 Task: Find connections with filter location Oakville with filter topic #HRwith filter profile language English with filter current company Philips Lighting with filter school Joydeep Roy University with filter industry Media Production with filter service category Retirement Planning with filter keywords title Assistant Professor
Action: Mouse moved to (244, 344)
Screenshot: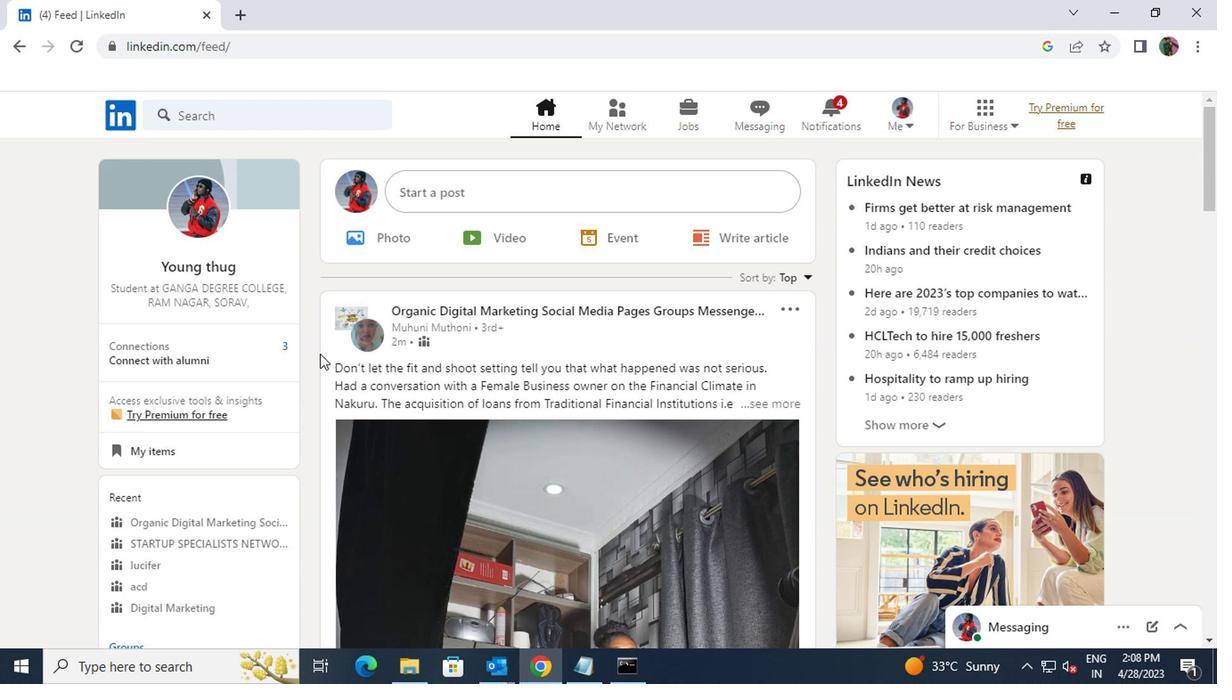 
Action: Mouse pressed left at (244, 344)
Screenshot: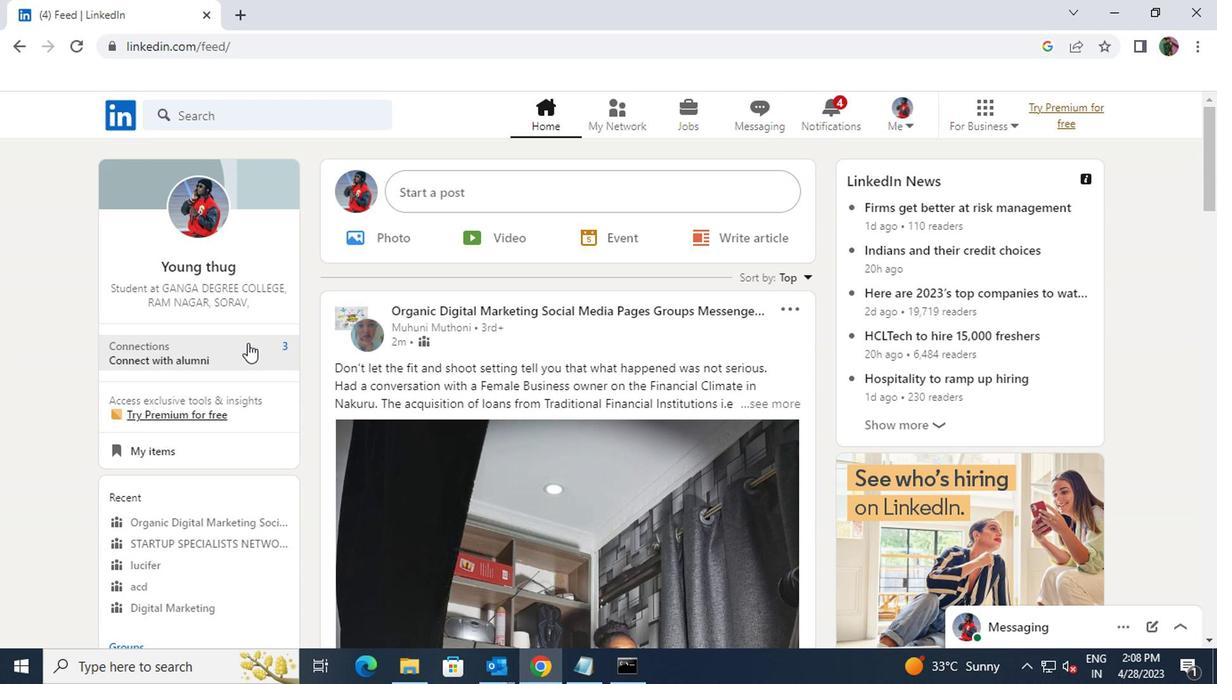 
Action: Mouse moved to (237, 221)
Screenshot: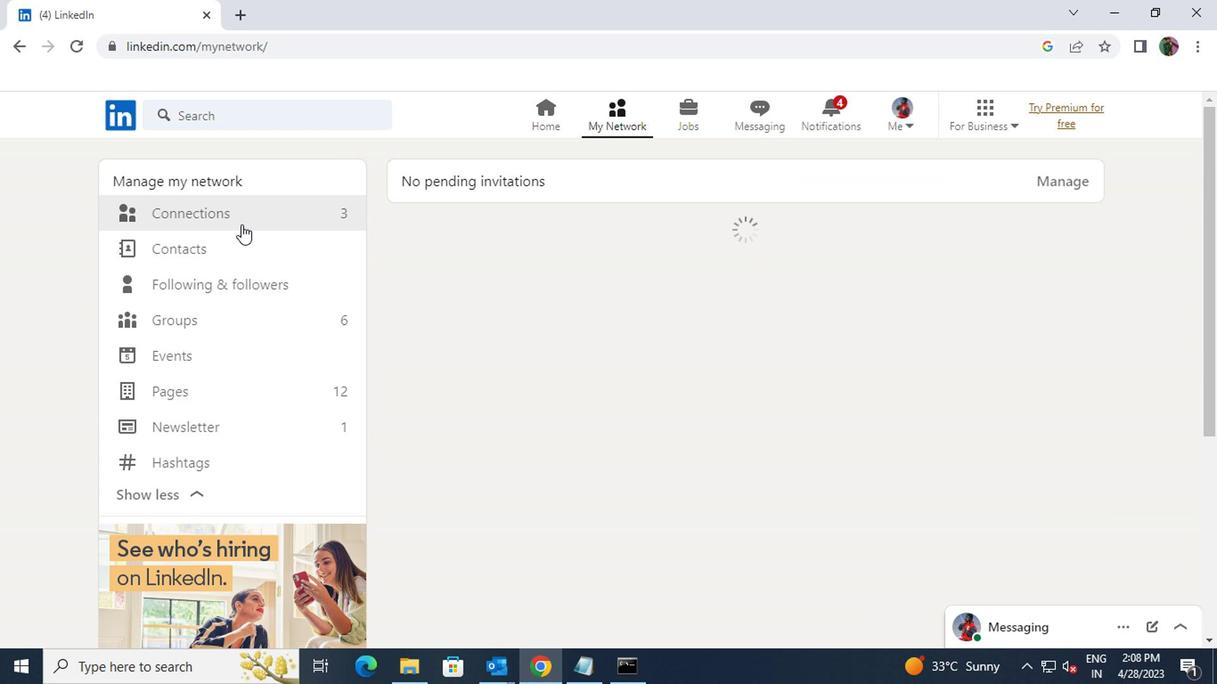 
Action: Mouse pressed left at (237, 221)
Screenshot: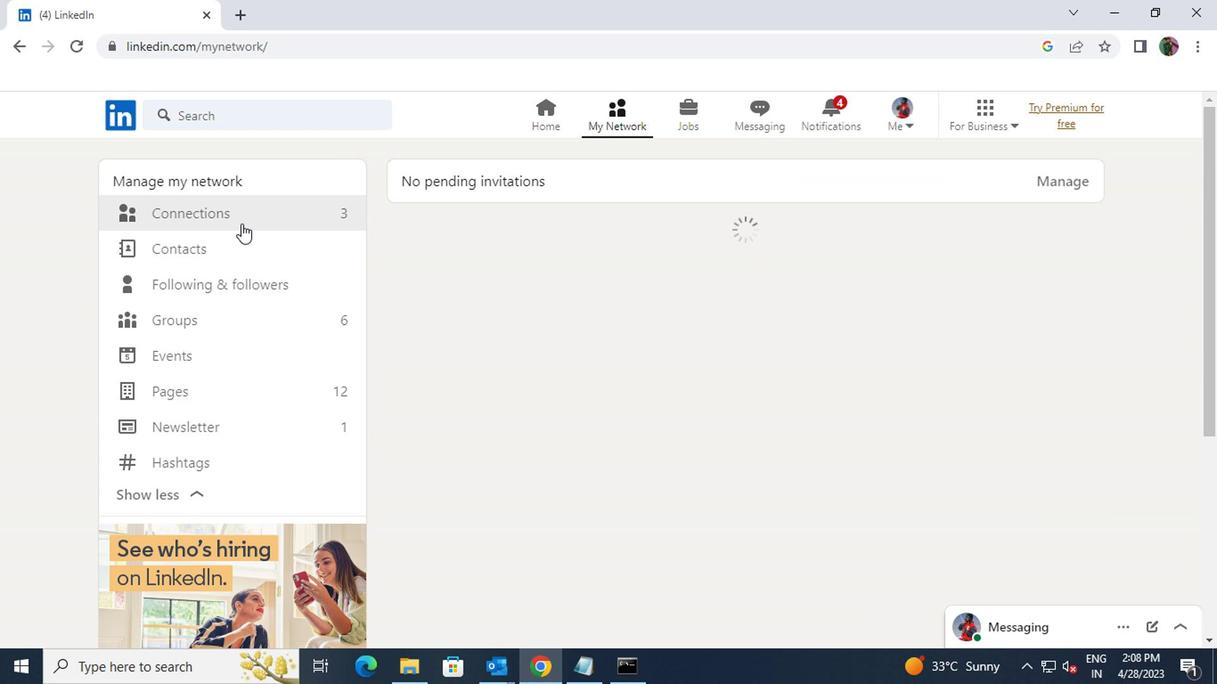
Action: Mouse moved to (715, 215)
Screenshot: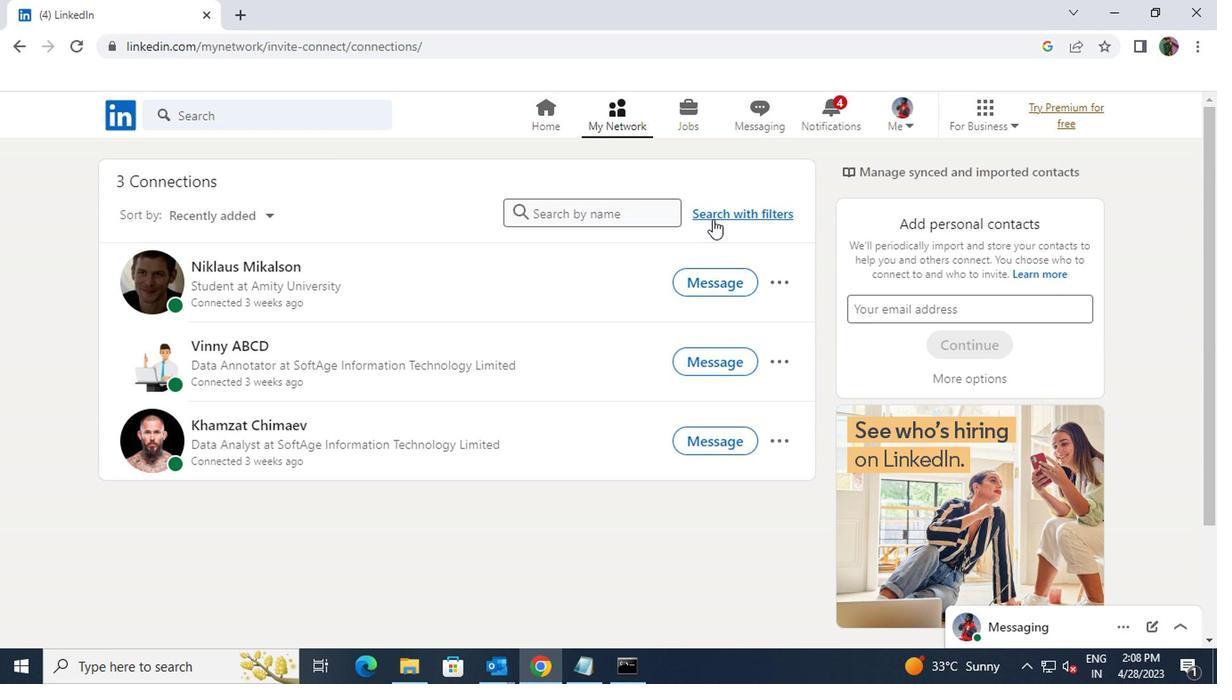 
Action: Mouse pressed left at (715, 215)
Screenshot: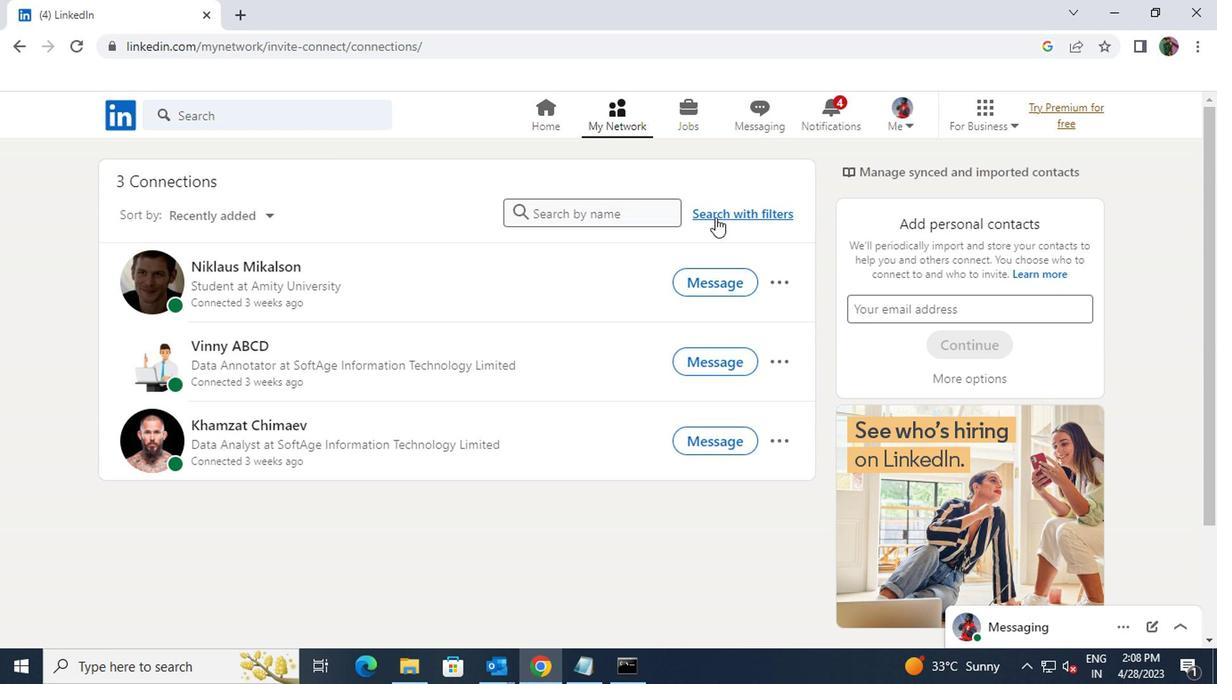
Action: Mouse moved to (672, 173)
Screenshot: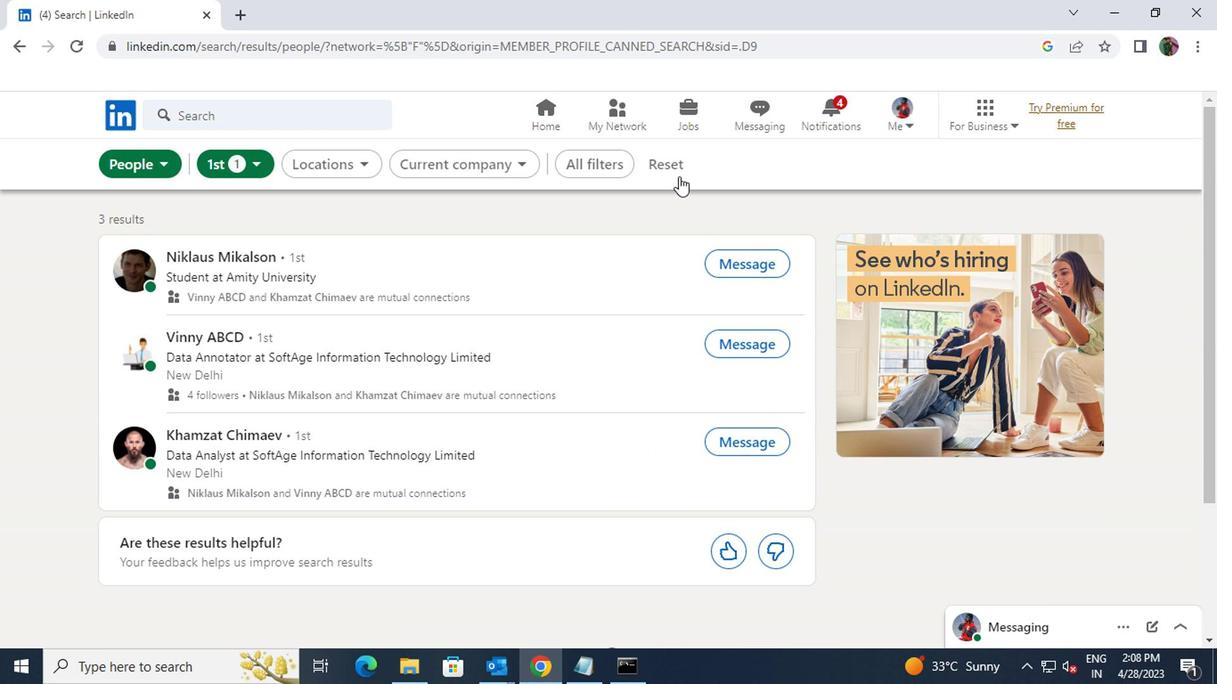
Action: Mouse pressed left at (672, 173)
Screenshot: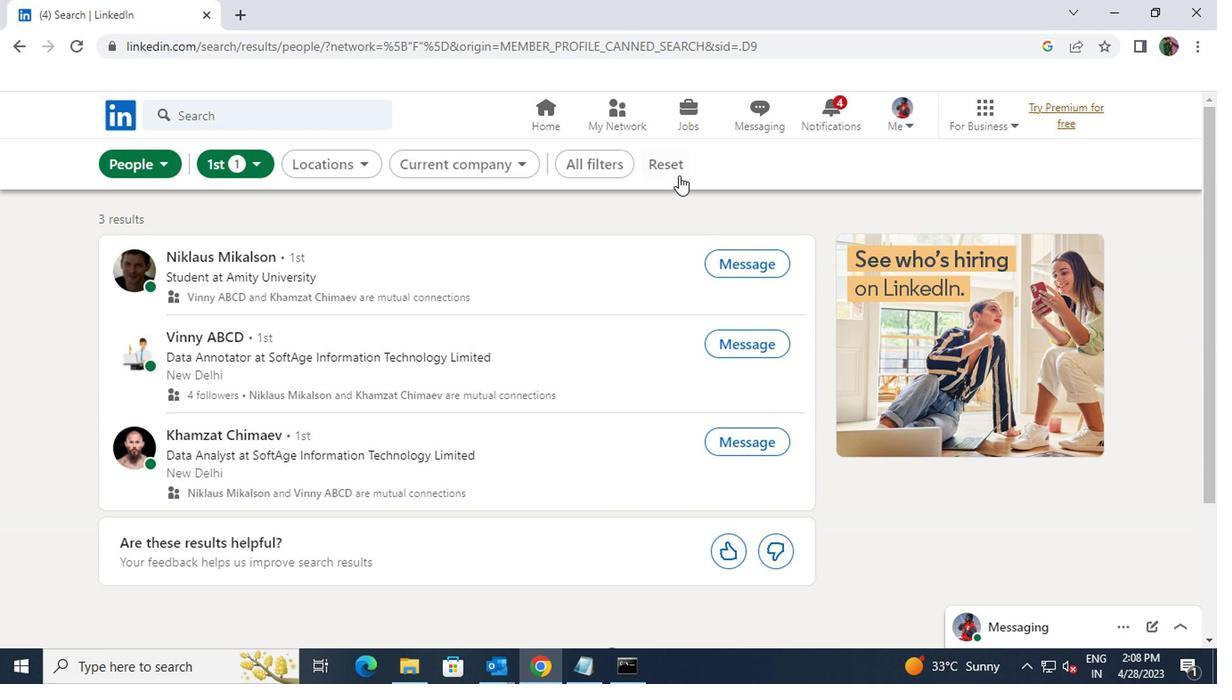 
Action: Mouse moved to (631, 162)
Screenshot: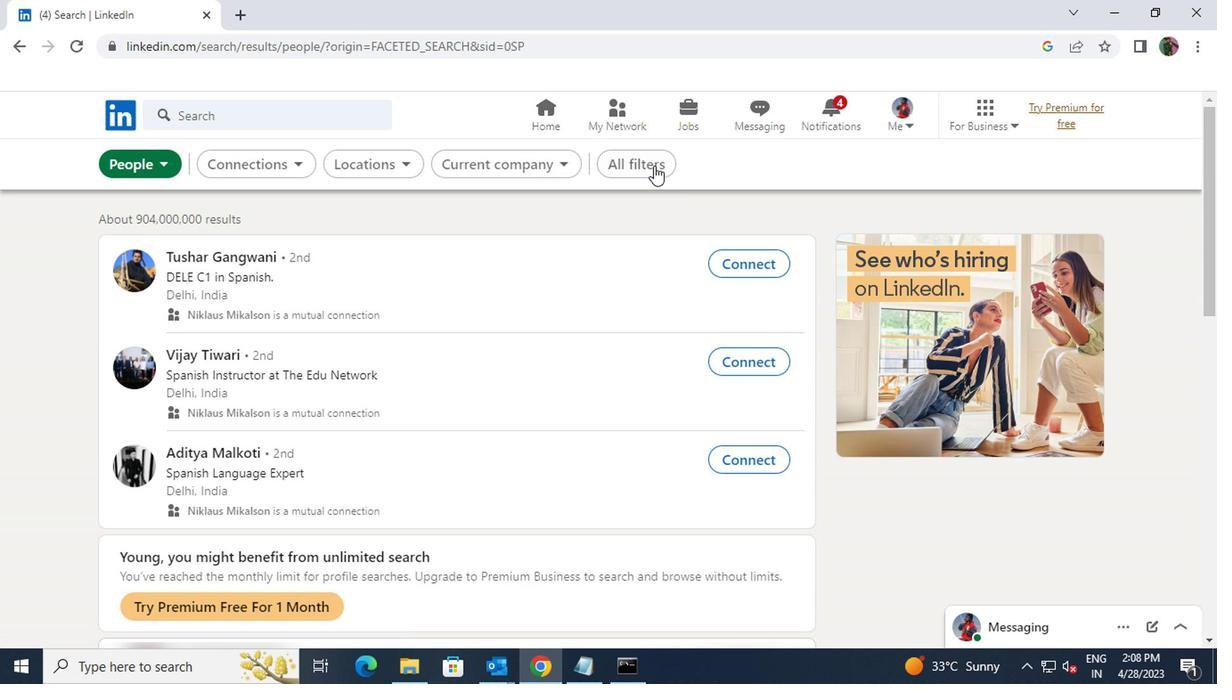 
Action: Mouse pressed left at (631, 162)
Screenshot: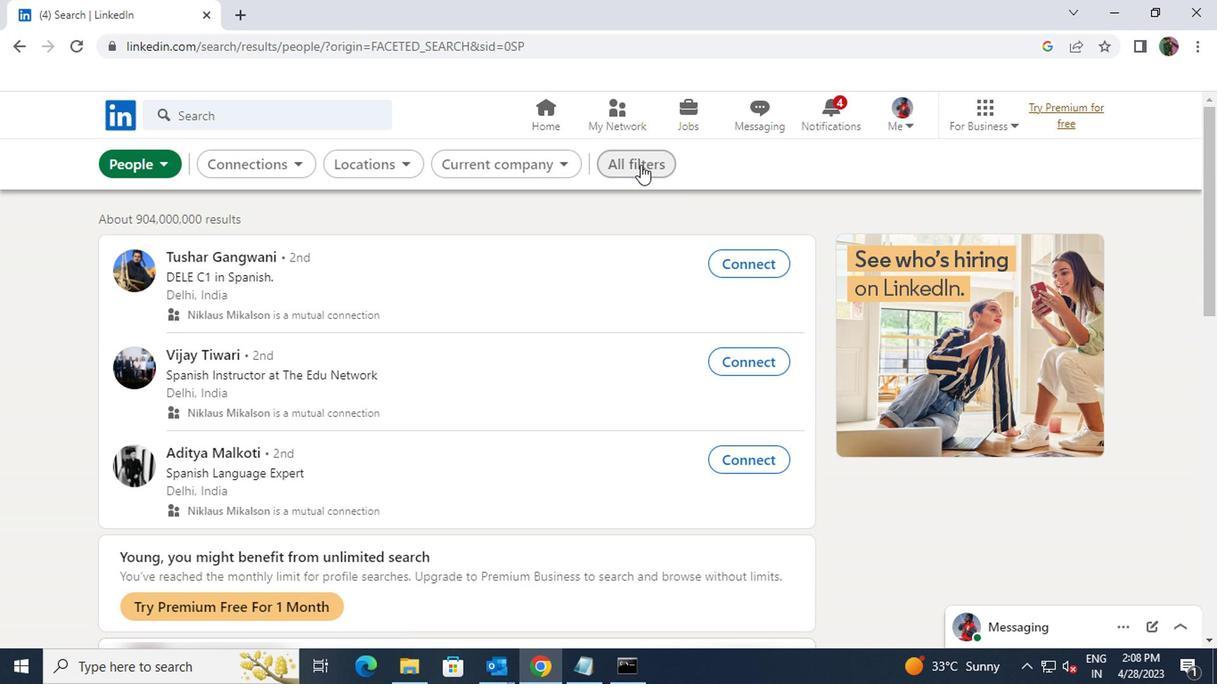 
Action: Mouse moved to (908, 391)
Screenshot: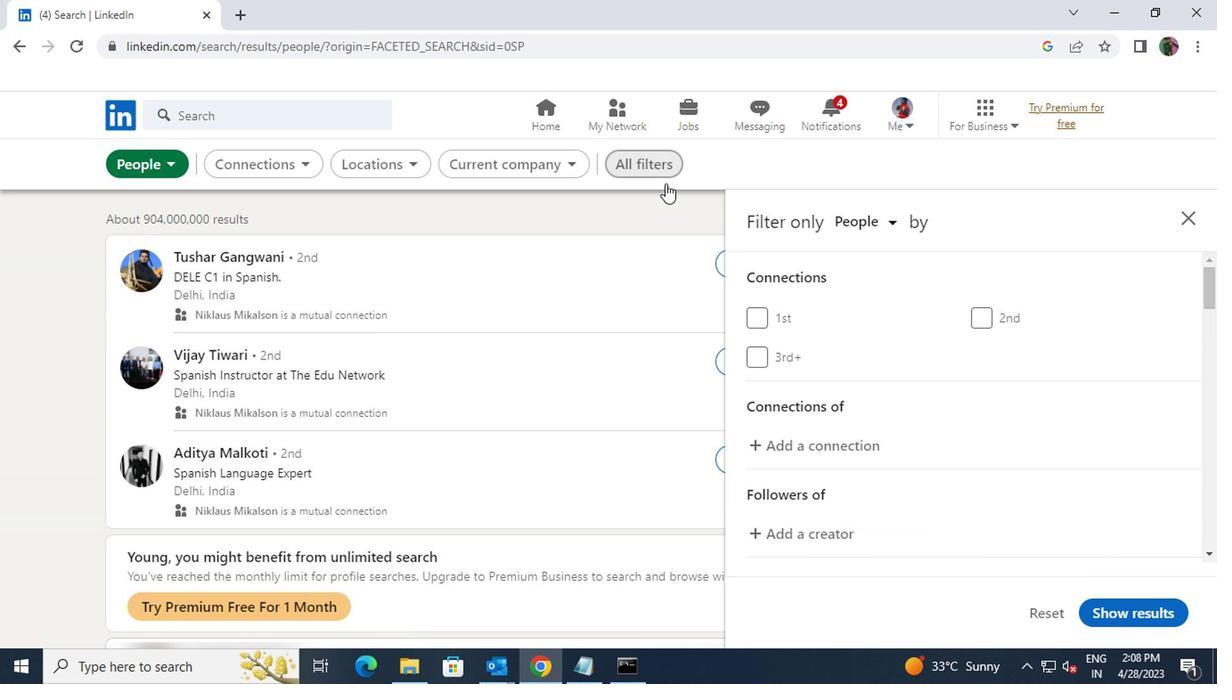 
Action: Mouse scrolled (908, 390) with delta (0, -1)
Screenshot: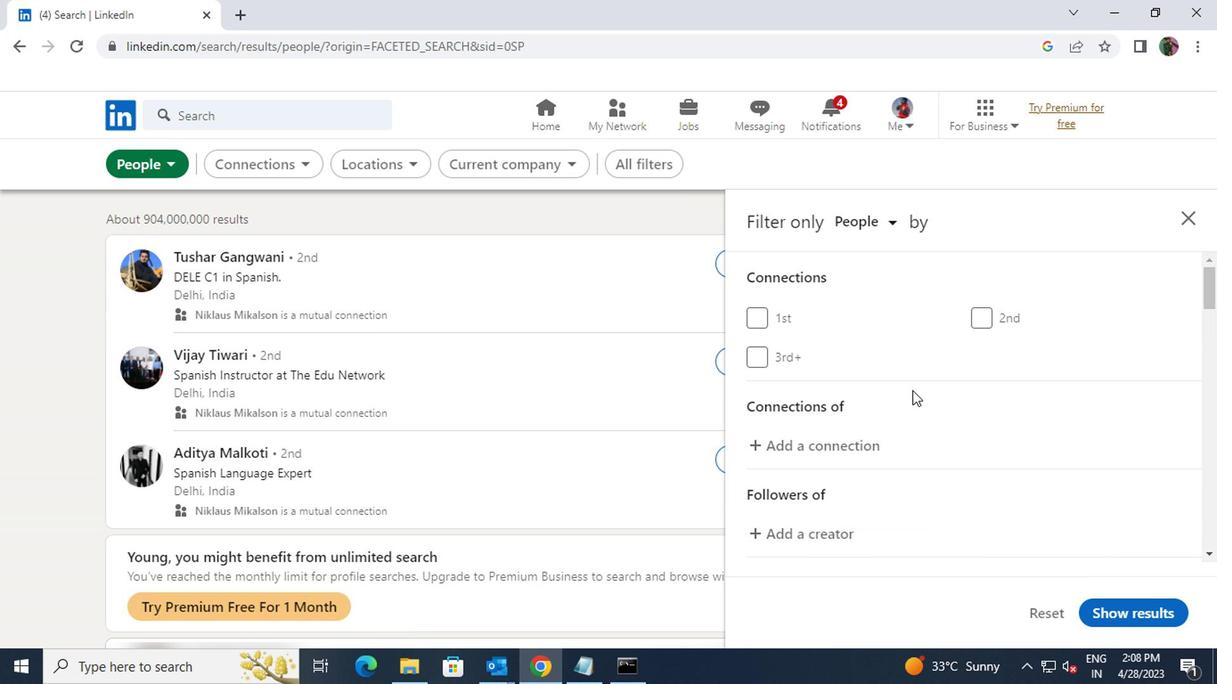 
Action: Mouse scrolled (908, 390) with delta (0, -1)
Screenshot: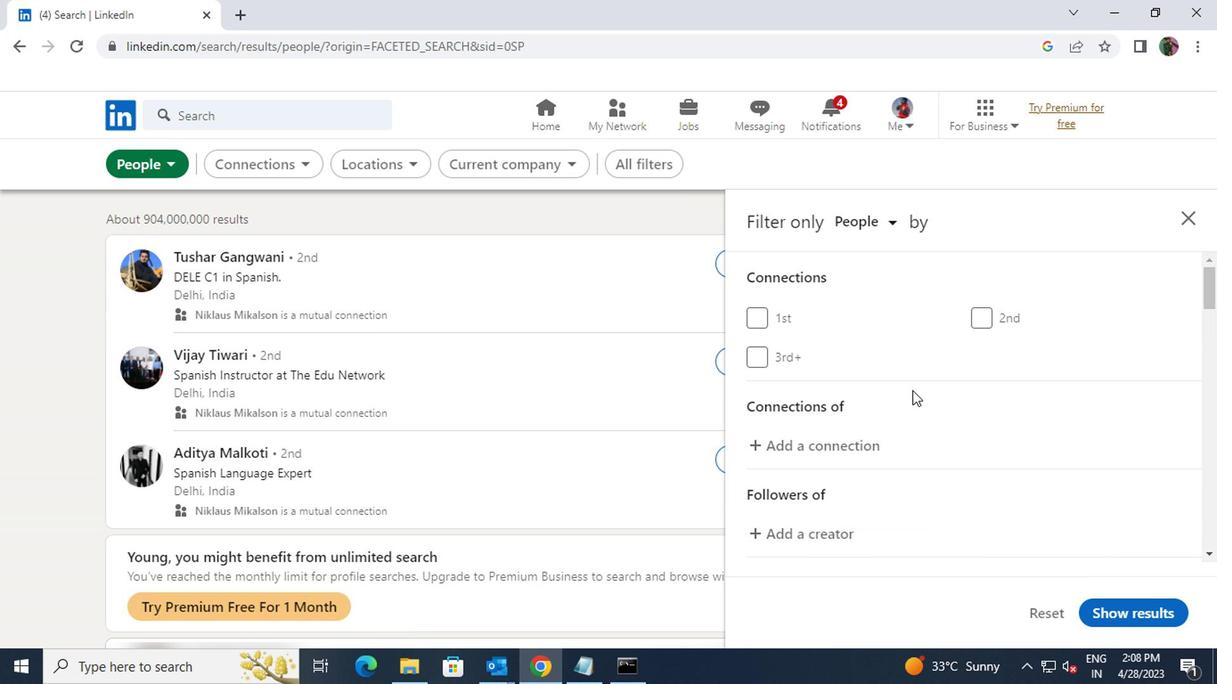 
Action: Mouse scrolled (908, 390) with delta (0, -1)
Screenshot: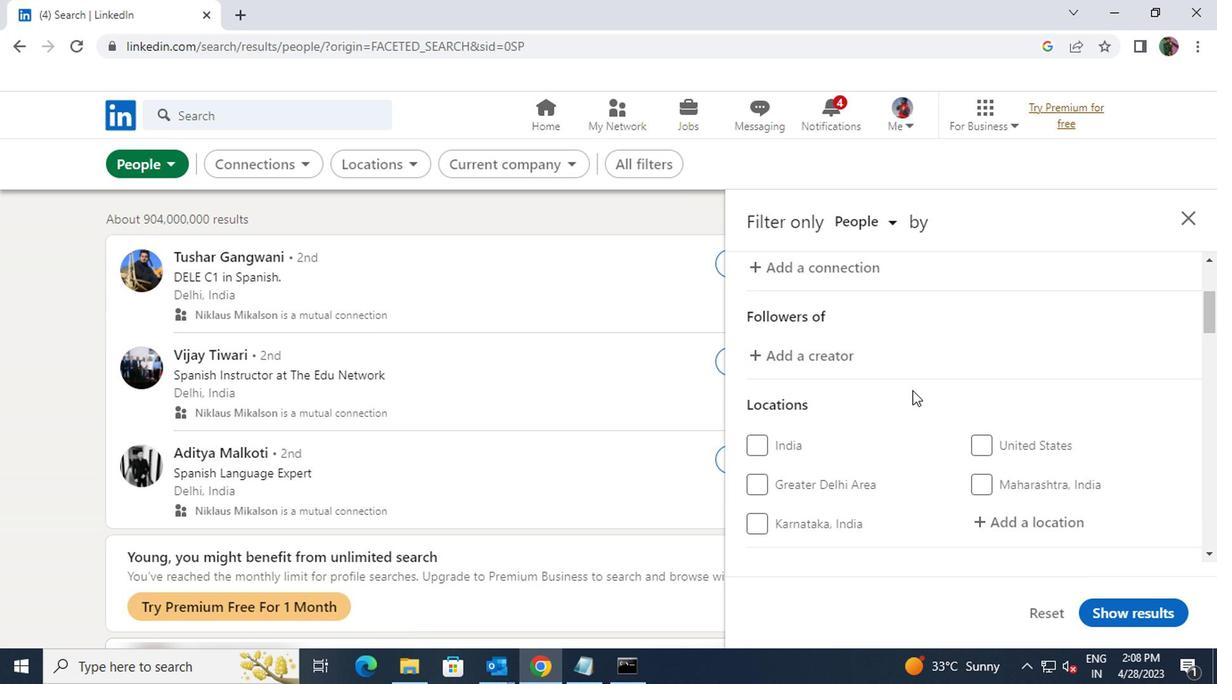 
Action: Mouse moved to (986, 436)
Screenshot: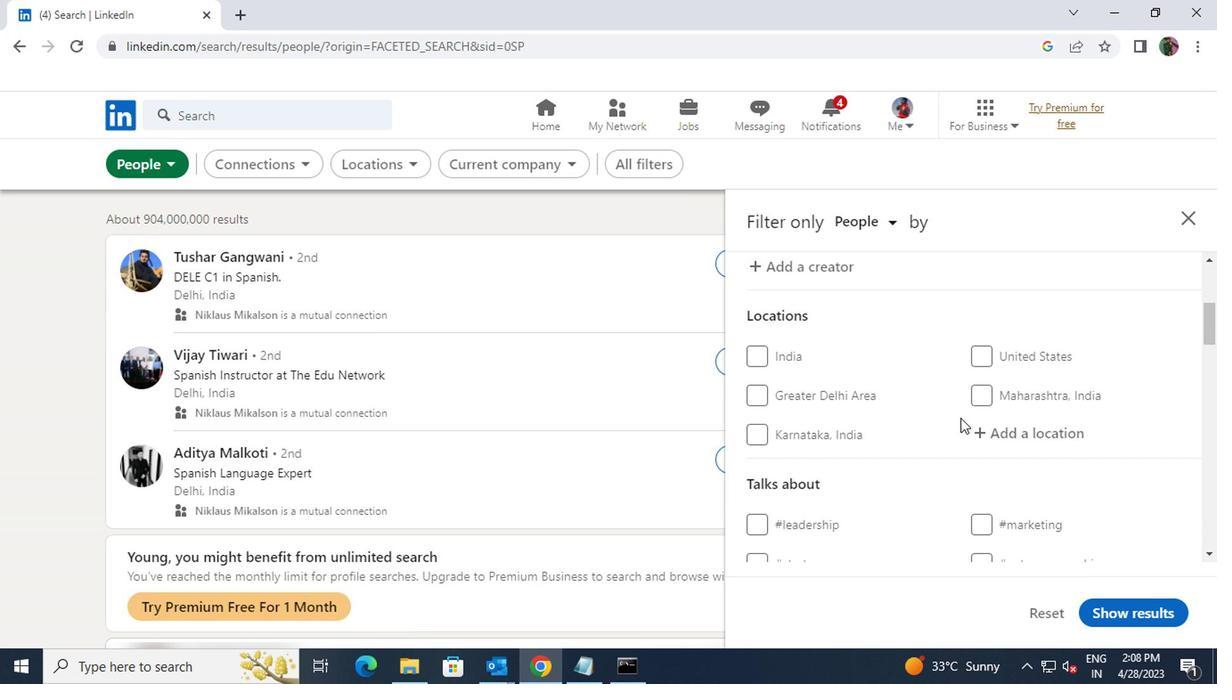 
Action: Mouse pressed left at (986, 436)
Screenshot: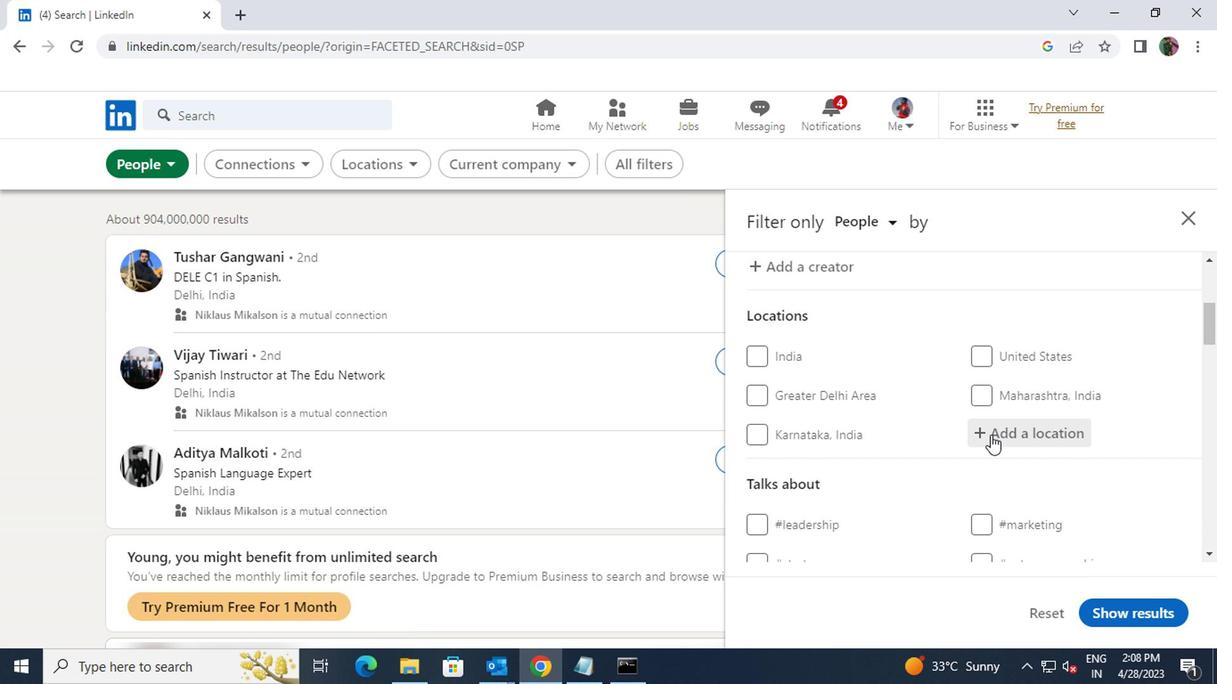 
Action: Key pressed <Key.shift>OAKVILL
Screenshot: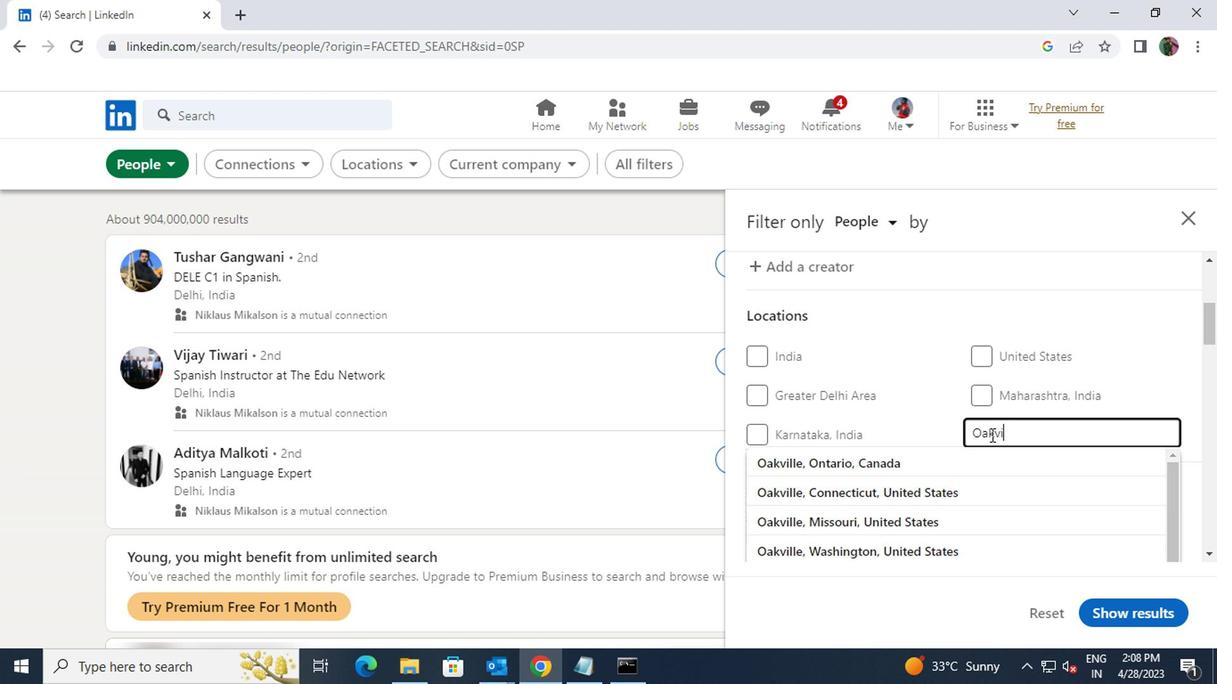 
Action: Mouse moved to (981, 457)
Screenshot: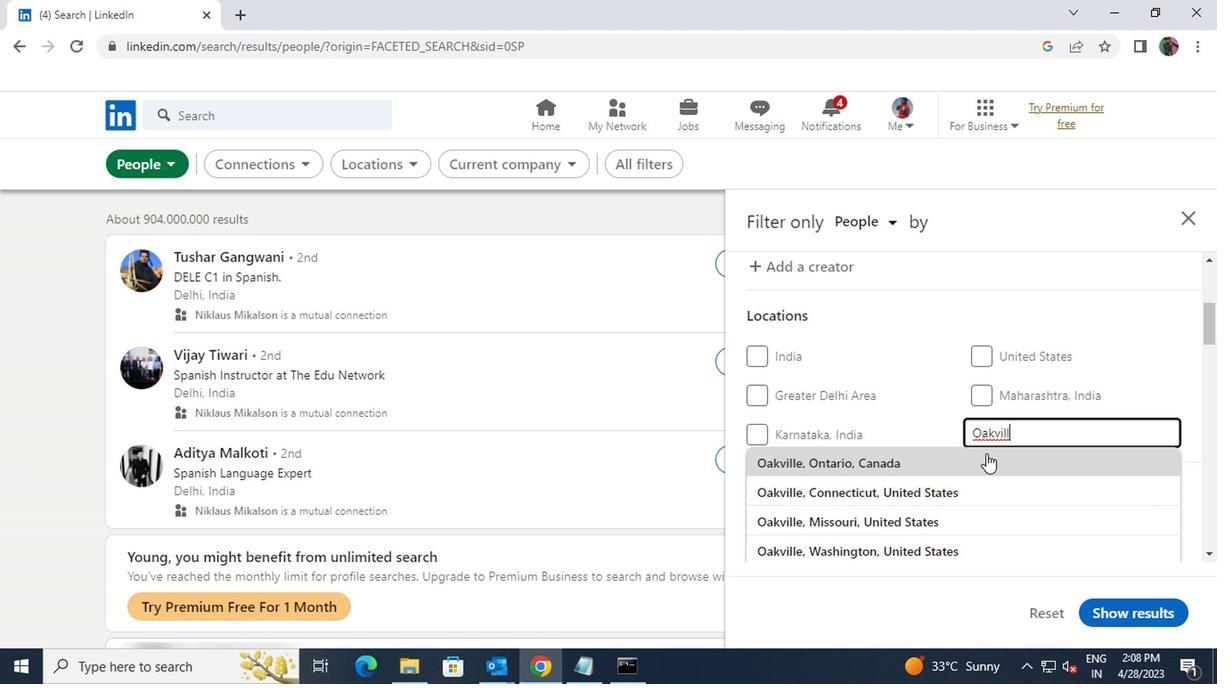 
Action: Mouse pressed left at (981, 457)
Screenshot: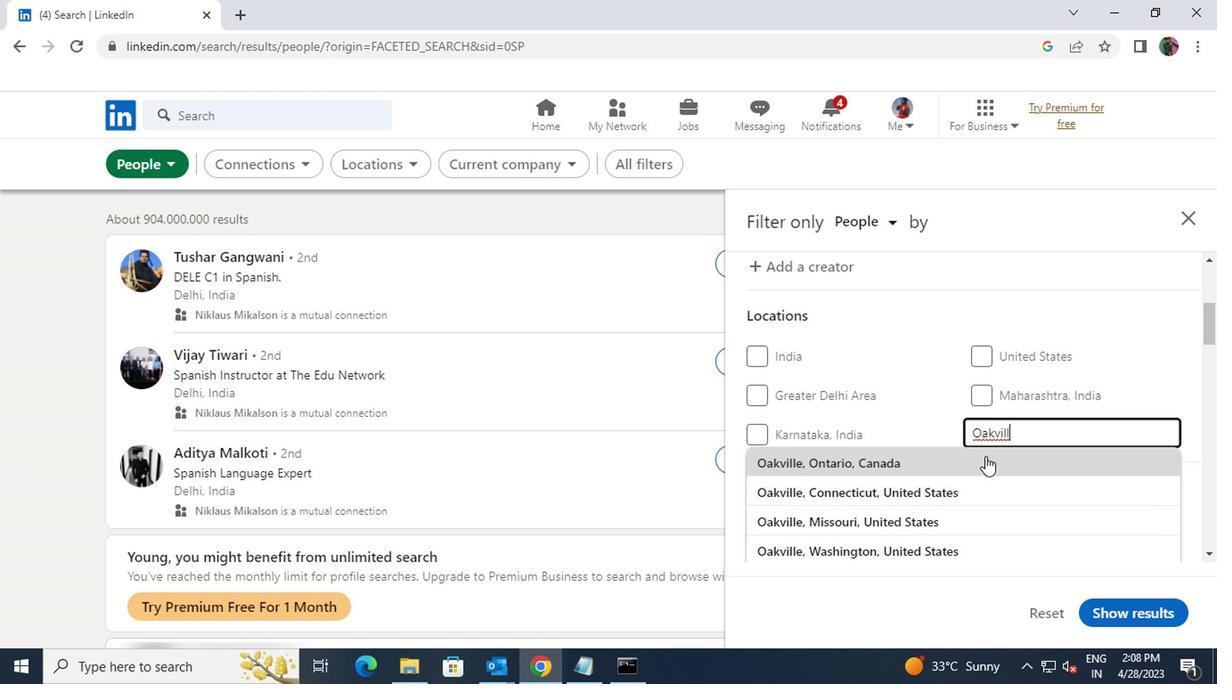 
Action: Mouse scrolled (981, 456) with delta (0, -1)
Screenshot: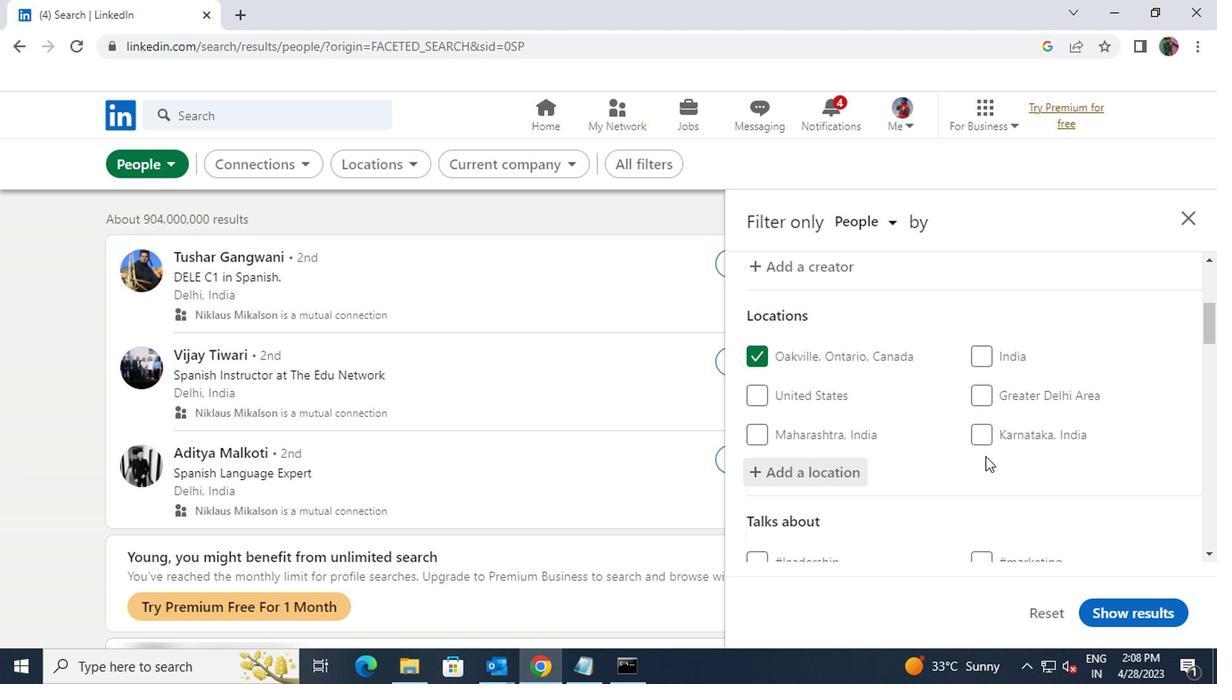 
Action: Mouse scrolled (981, 456) with delta (0, -1)
Screenshot: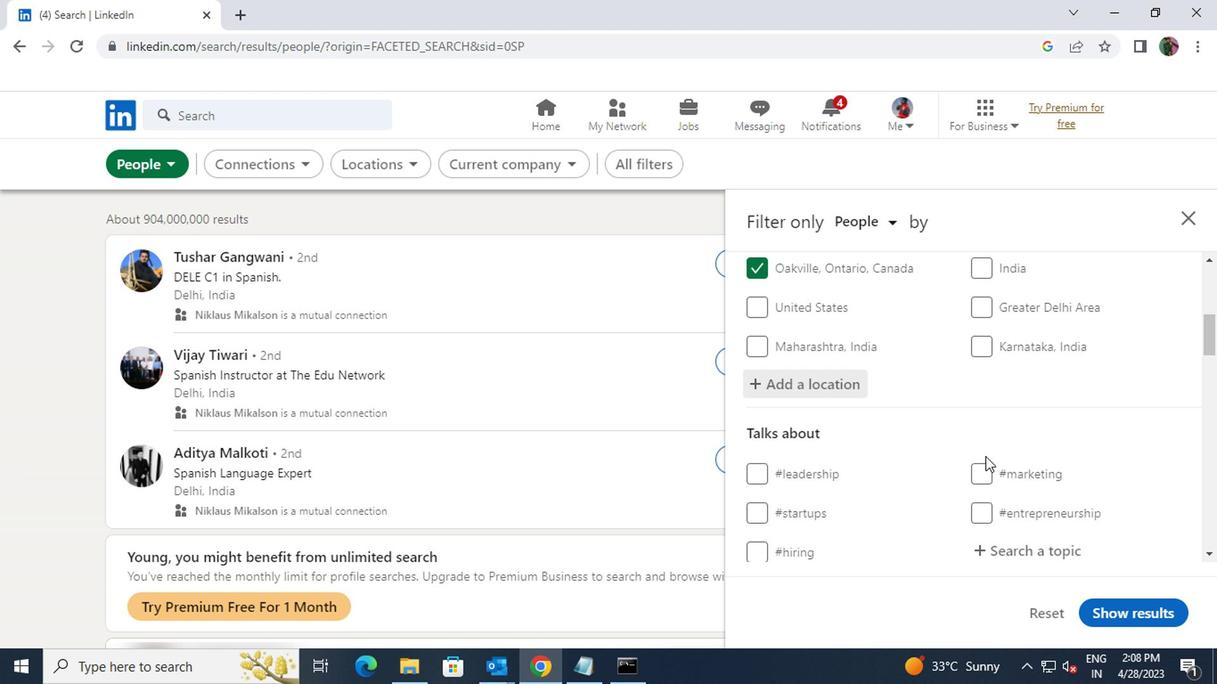 
Action: Mouse moved to (979, 459)
Screenshot: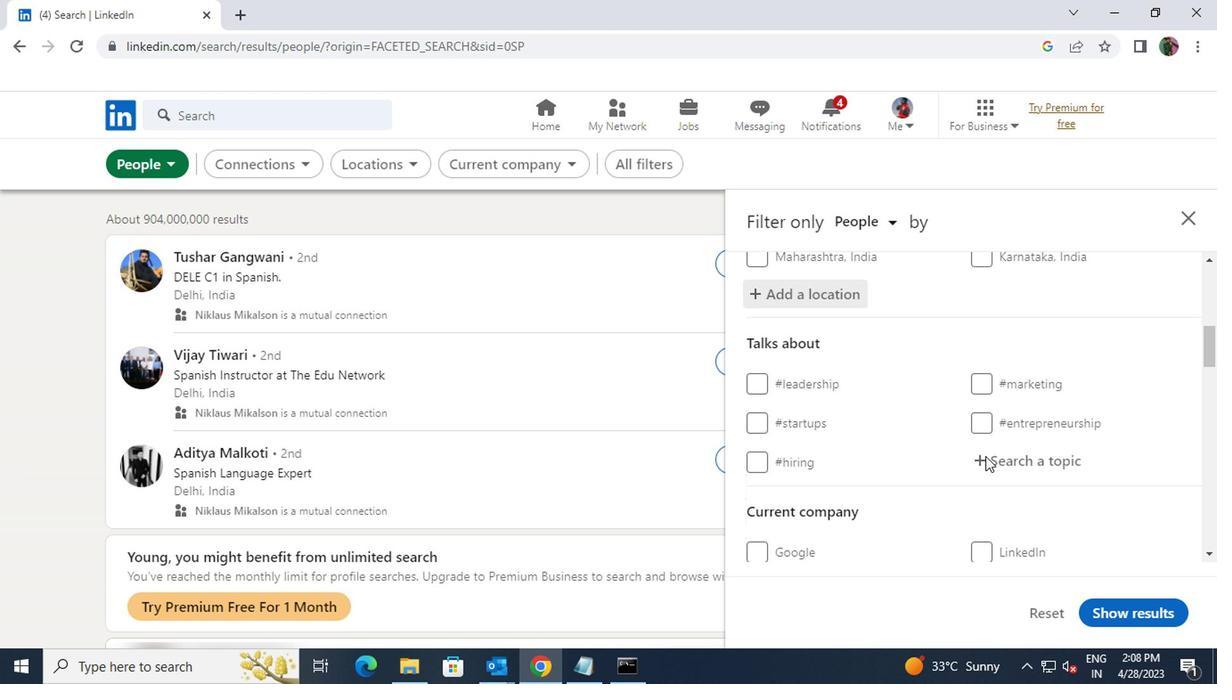
Action: Mouse pressed left at (979, 459)
Screenshot: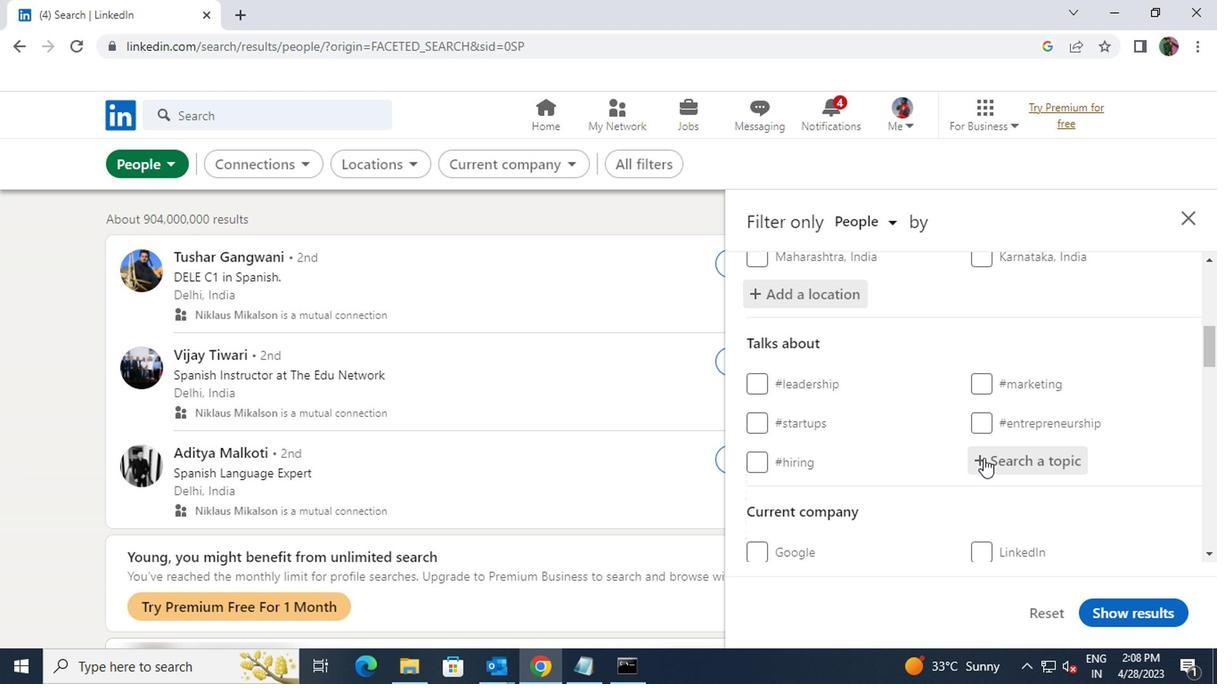 
Action: Key pressed <Key.shift>HR
Screenshot: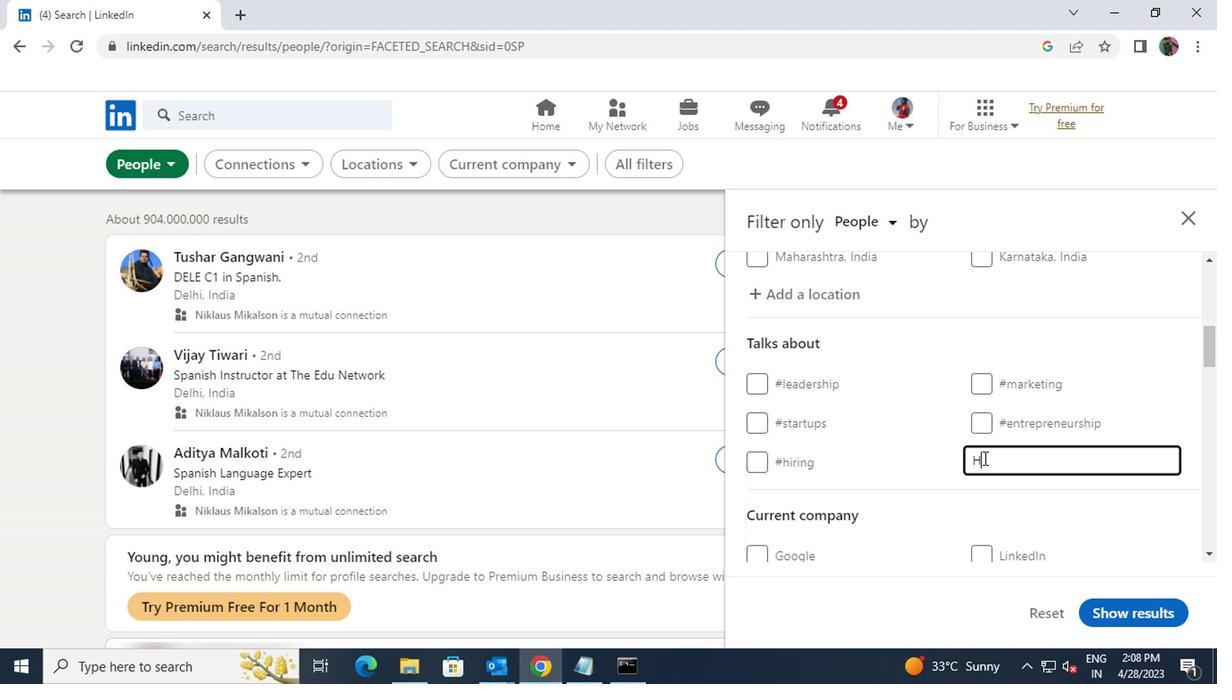 
Action: Mouse moved to (965, 484)
Screenshot: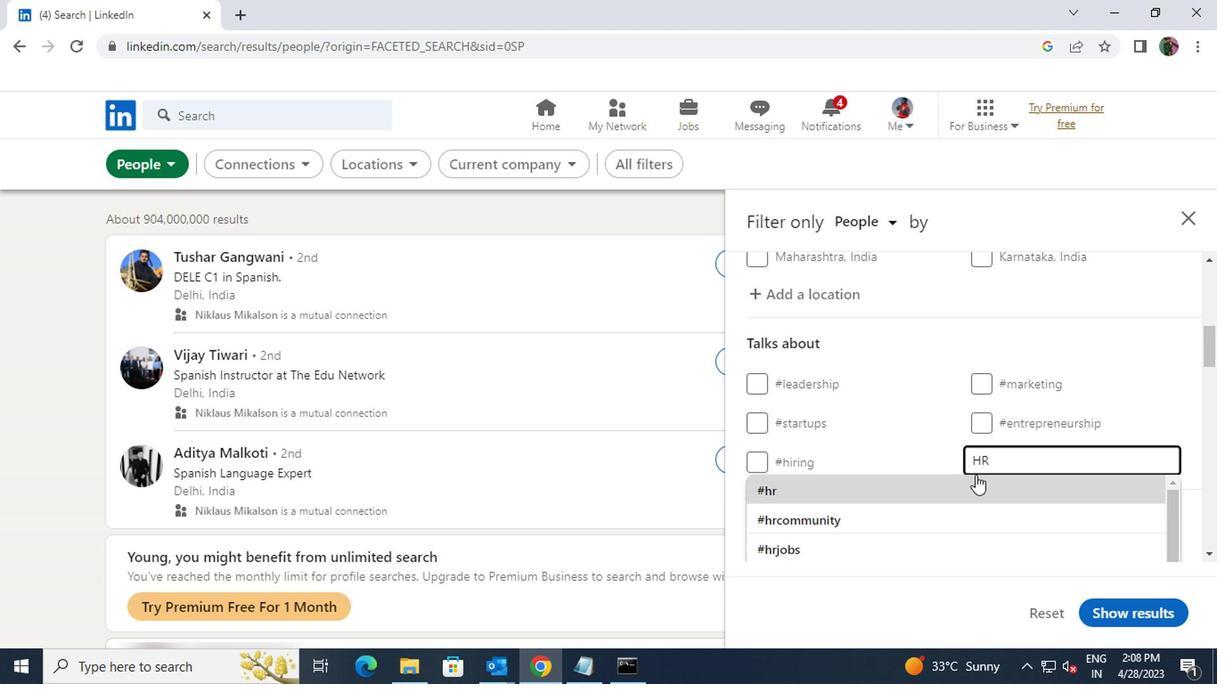 
Action: Mouse pressed left at (965, 484)
Screenshot: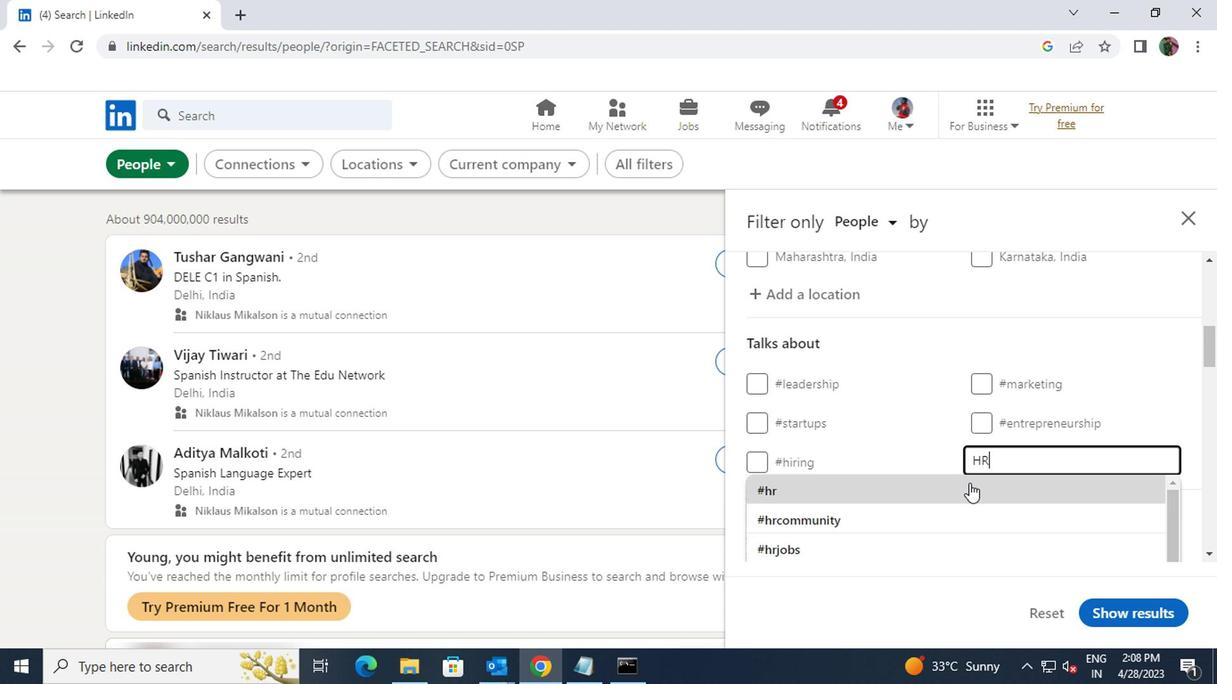 
Action: Mouse scrolled (965, 483) with delta (0, -1)
Screenshot: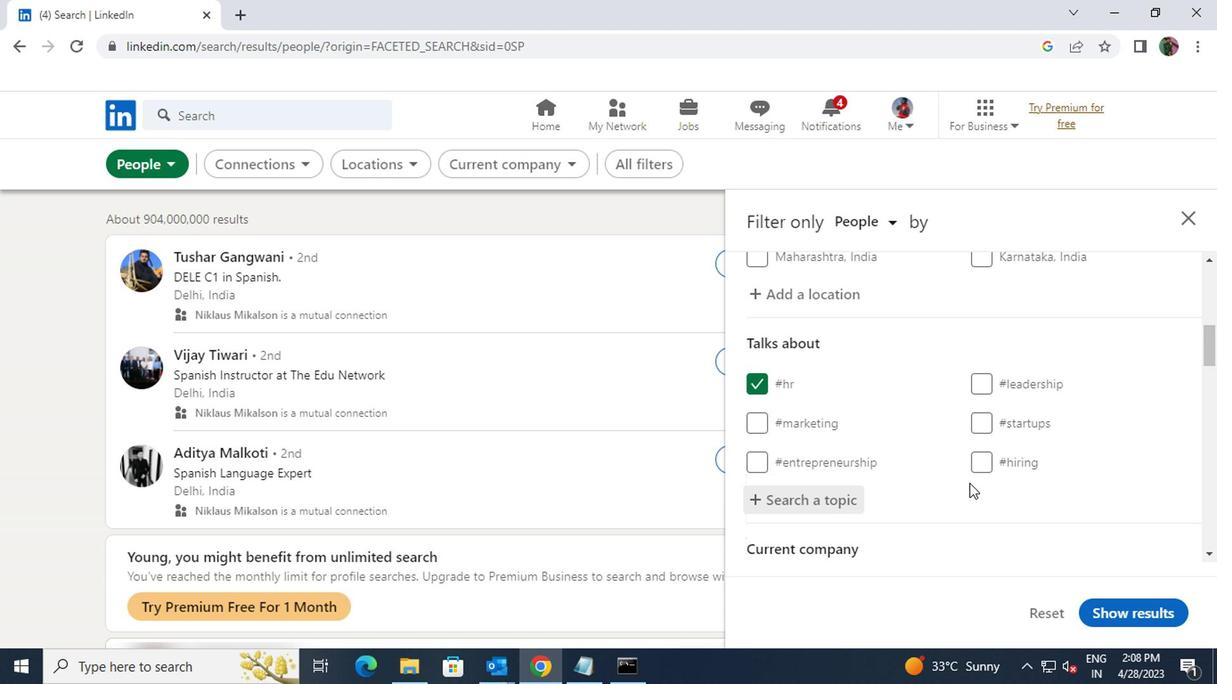 
Action: Mouse scrolled (965, 483) with delta (0, -1)
Screenshot: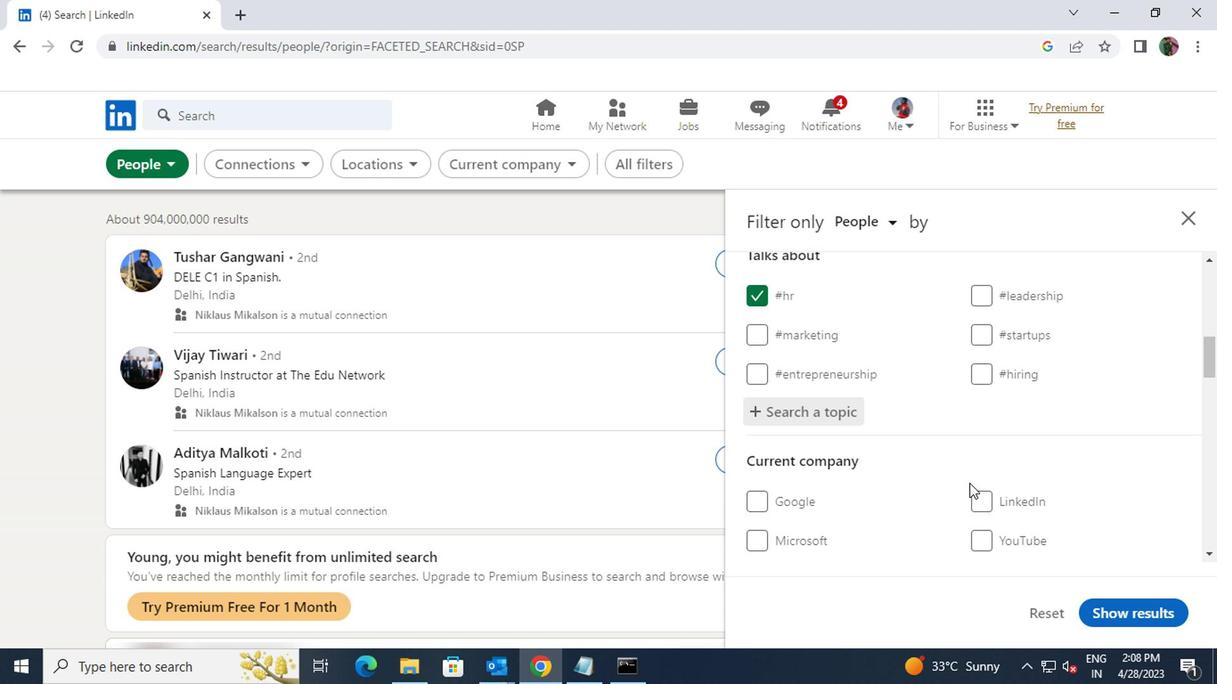 
Action: Mouse scrolled (965, 483) with delta (0, -1)
Screenshot: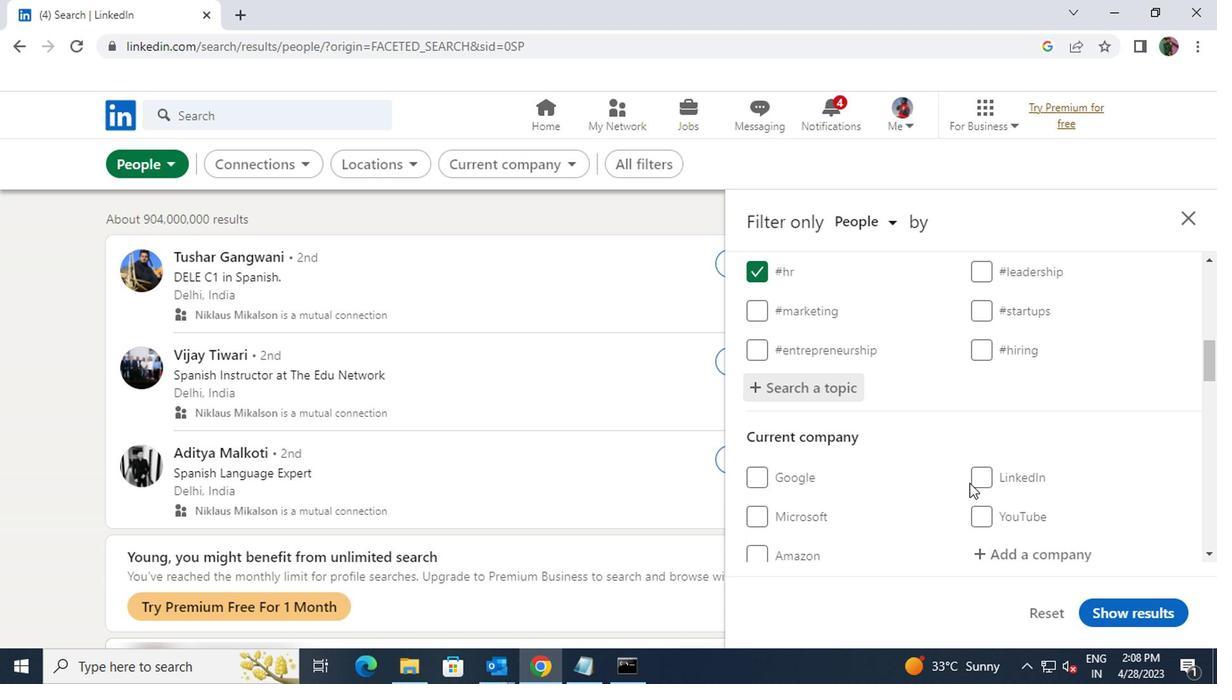 
Action: Mouse scrolled (965, 483) with delta (0, -1)
Screenshot: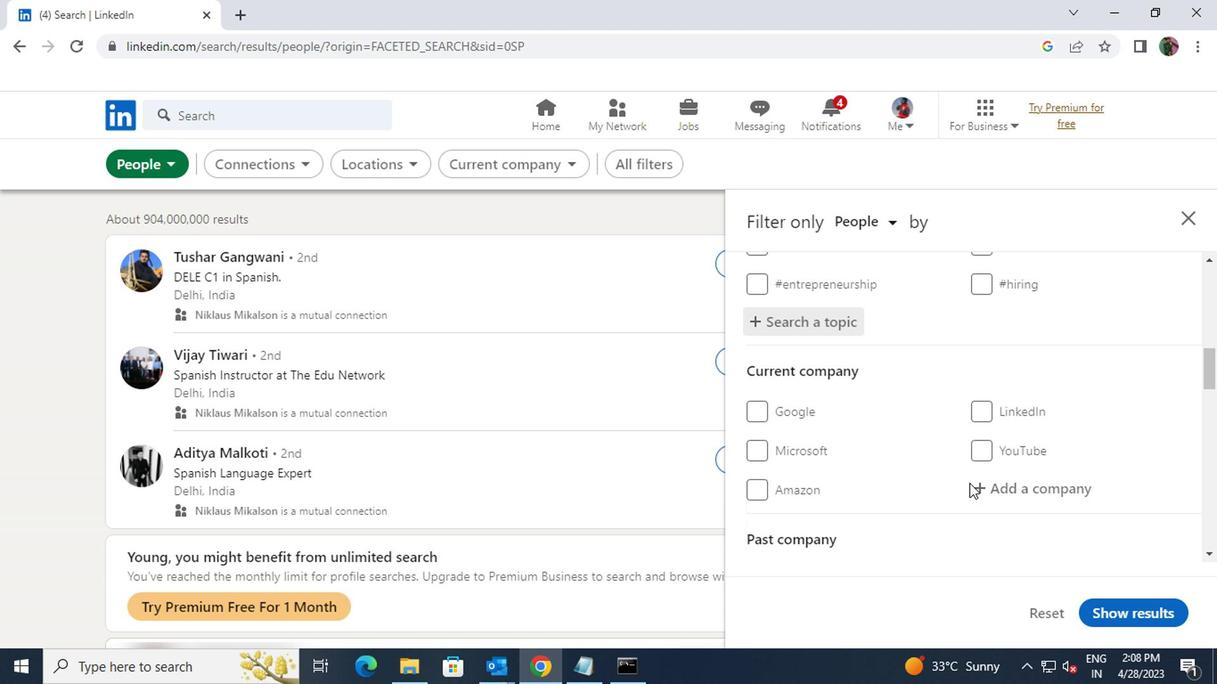 
Action: Mouse scrolled (965, 483) with delta (0, -1)
Screenshot: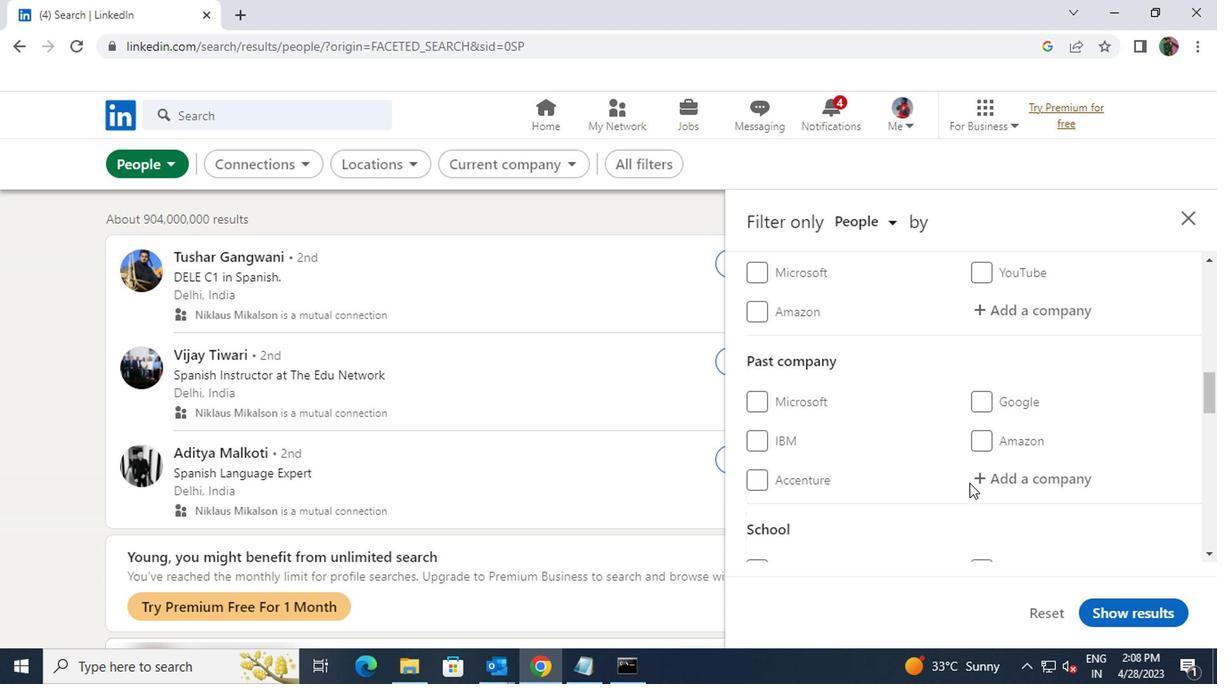 
Action: Mouse scrolled (965, 483) with delta (0, -1)
Screenshot: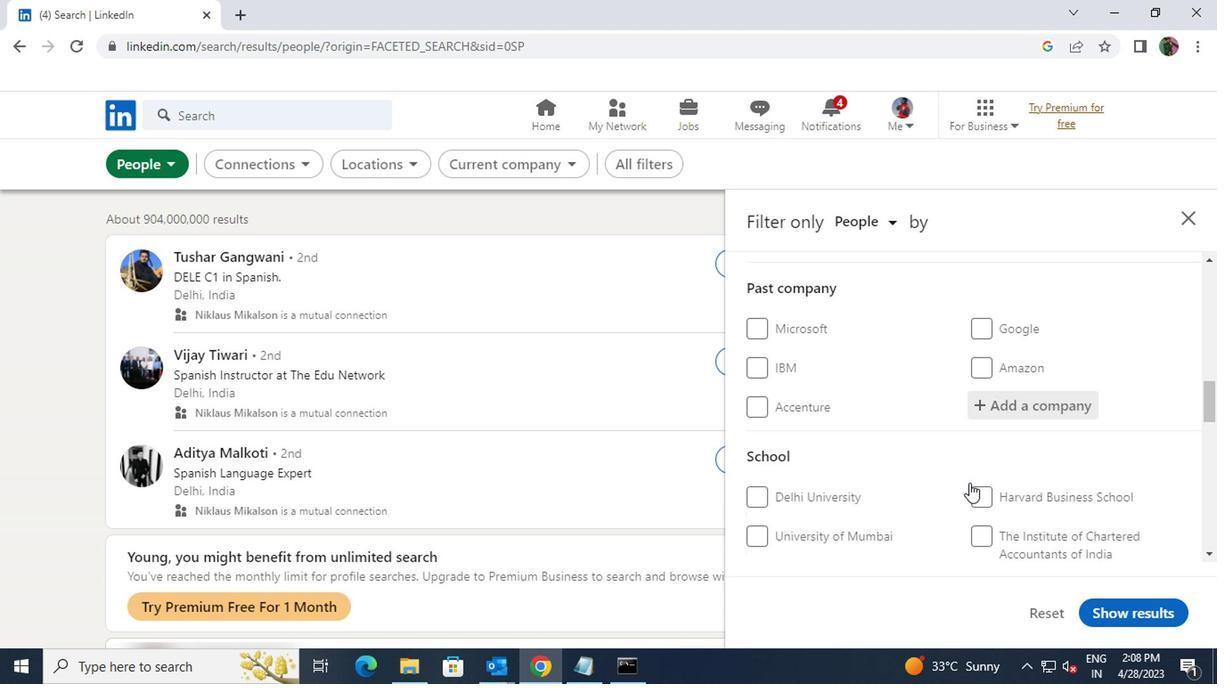 
Action: Mouse scrolled (965, 483) with delta (0, -1)
Screenshot: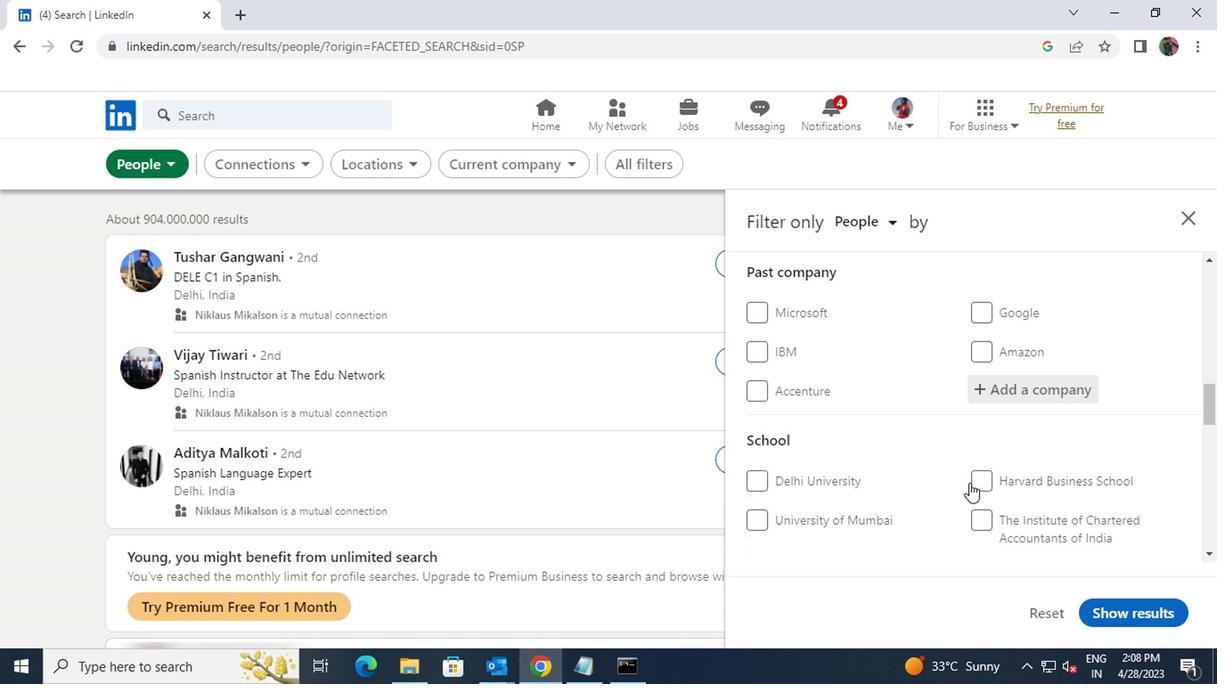
Action: Mouse scrolled (965, 483) with delta (0, -1)
Screenshot: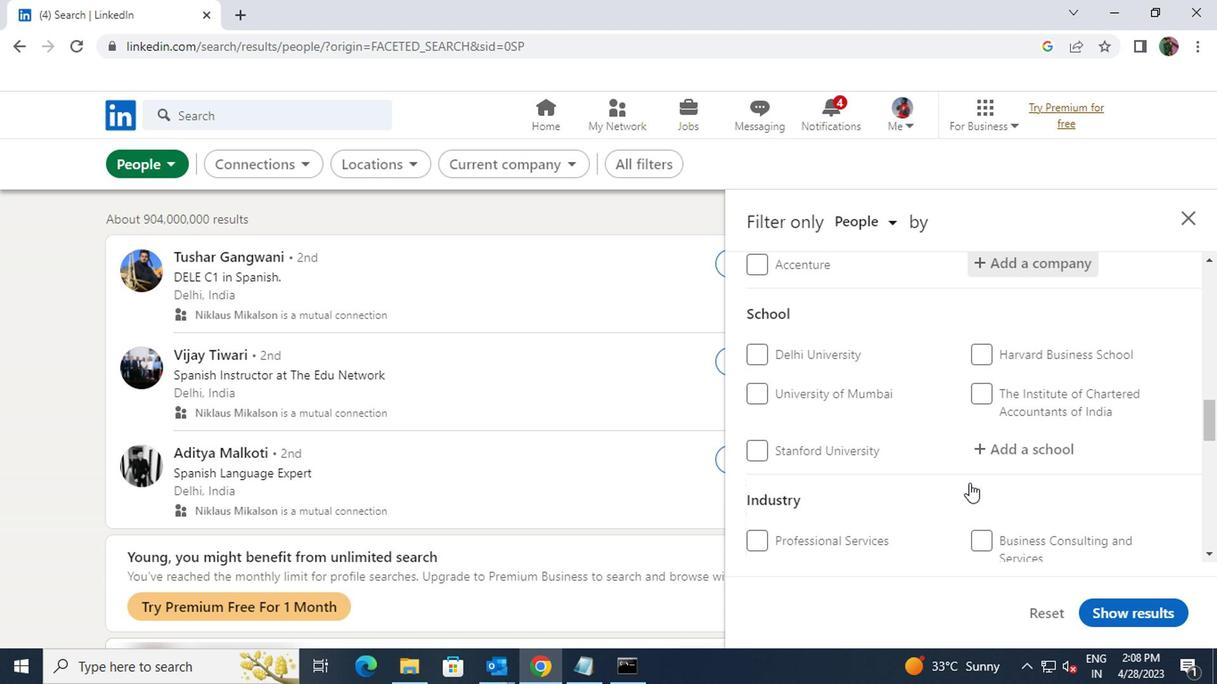 
Action: Mouse scrolled (965, 483) with delta (0, -1)
Screenshot: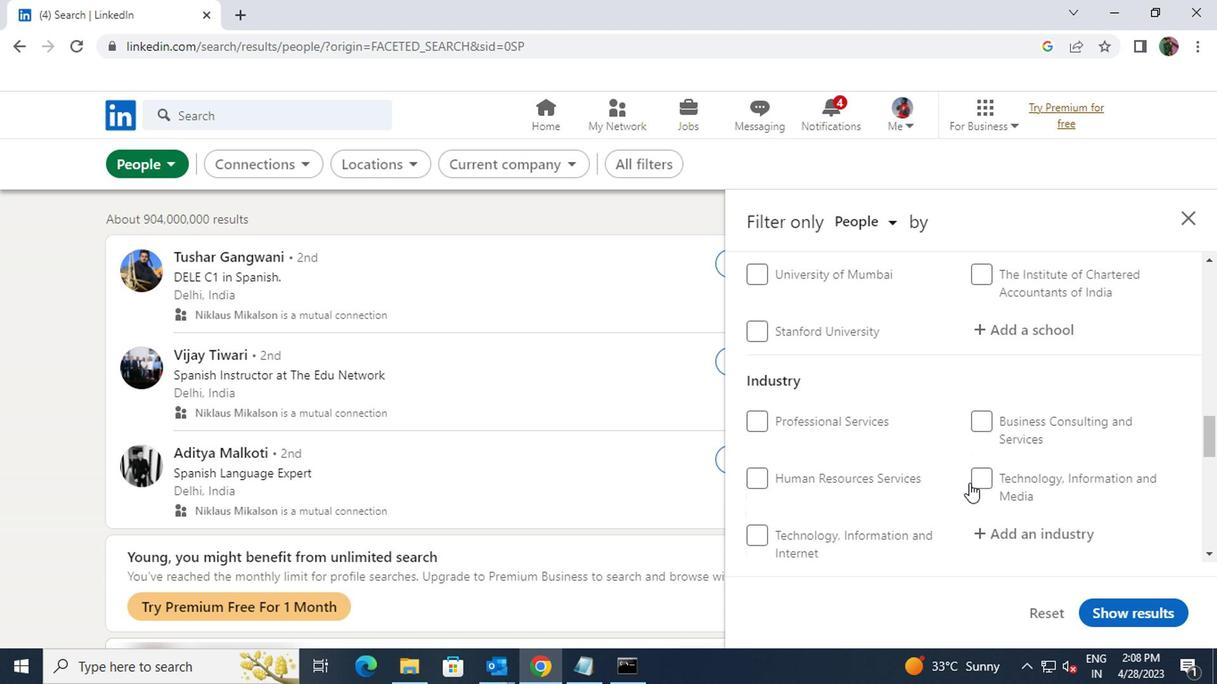 
Action: Mouse scrolled (965, 483) with delta (0, -1)
Screenshot: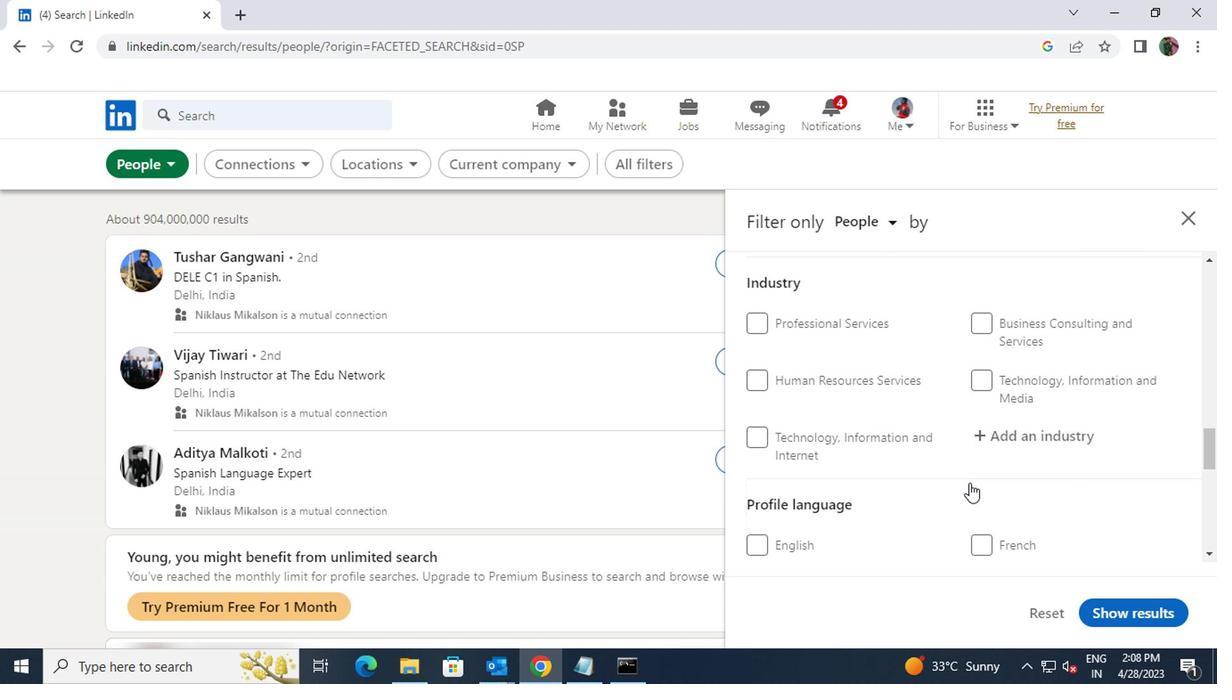 
Action: Mouse moved to (762, 444)
Screenshot: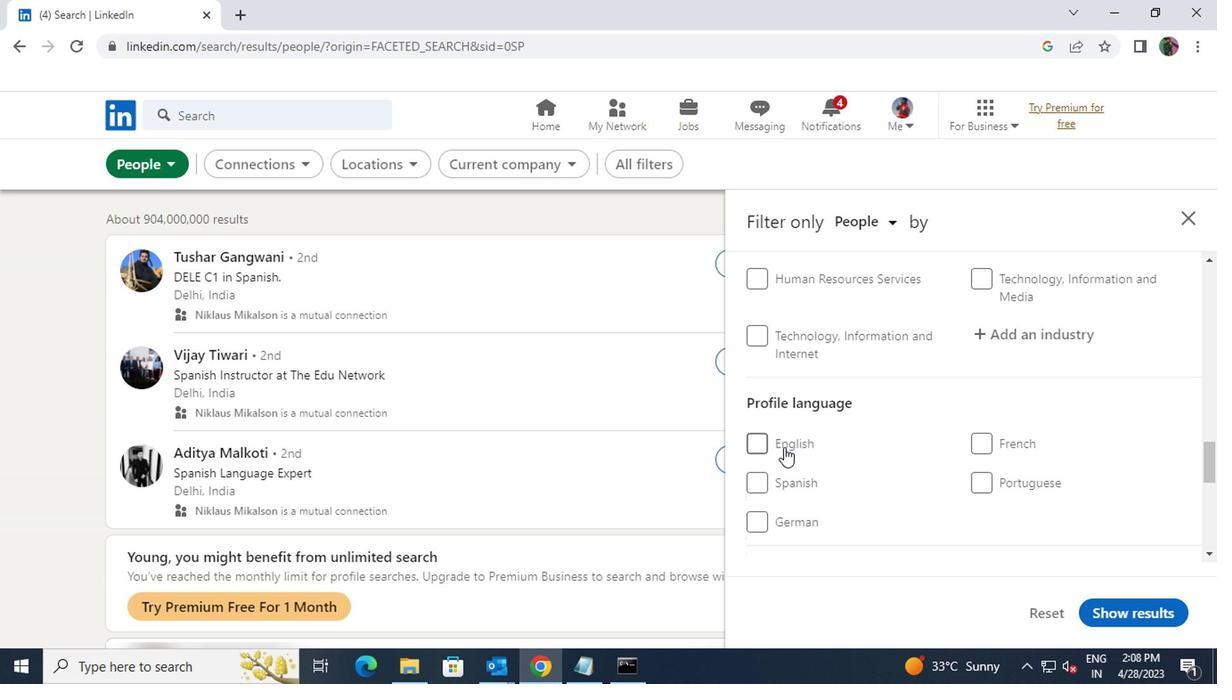 
Action: Mouse pressed left at (762, 444)
Screenshot: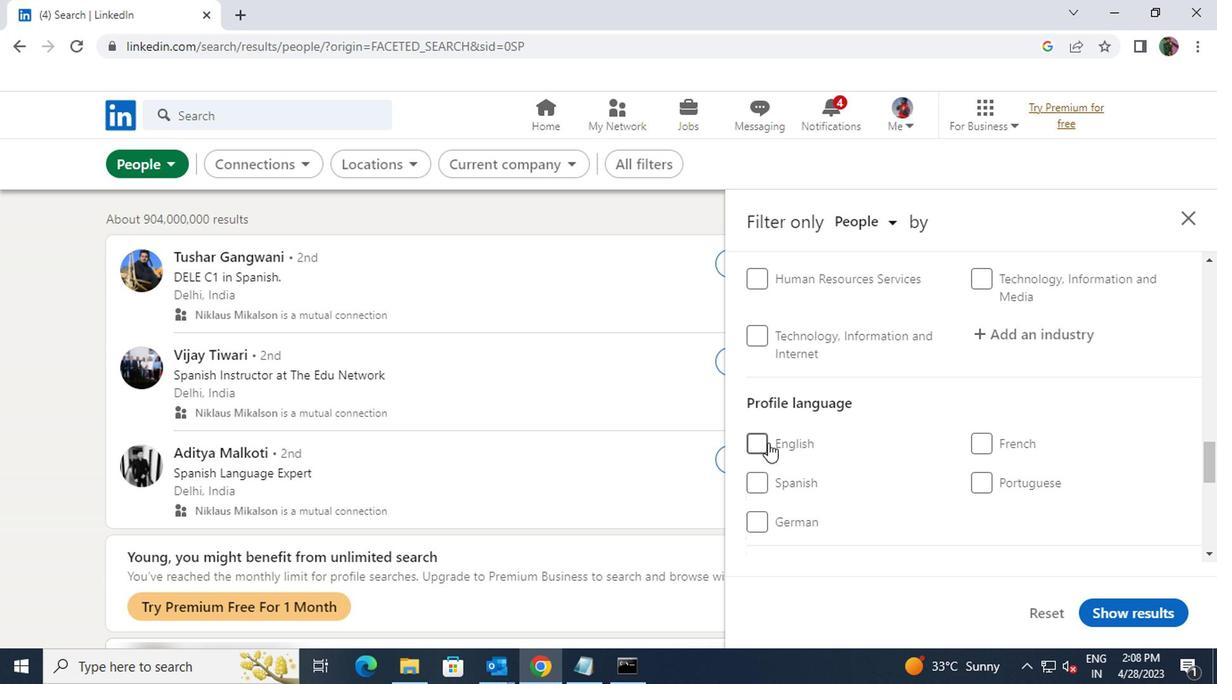
Action: Mouse moved to (823, 454)
Screenshot: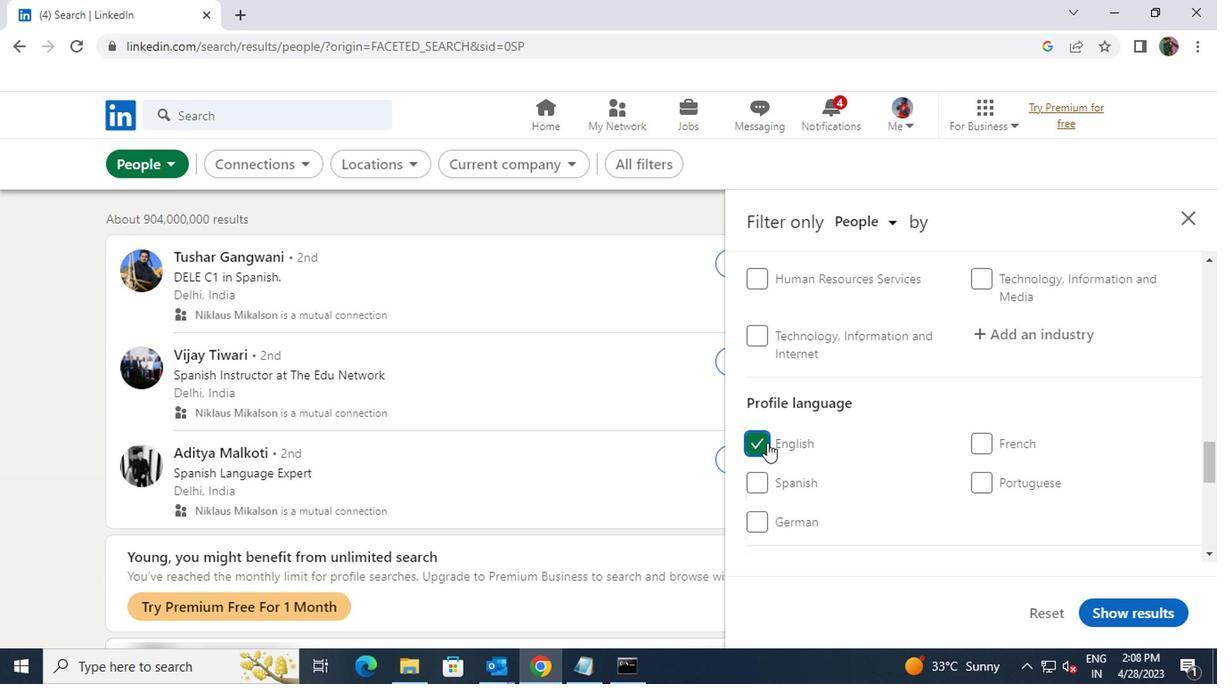
Action: Mouse scrolled (823, 455) with delta (0, 1)
Screenshot: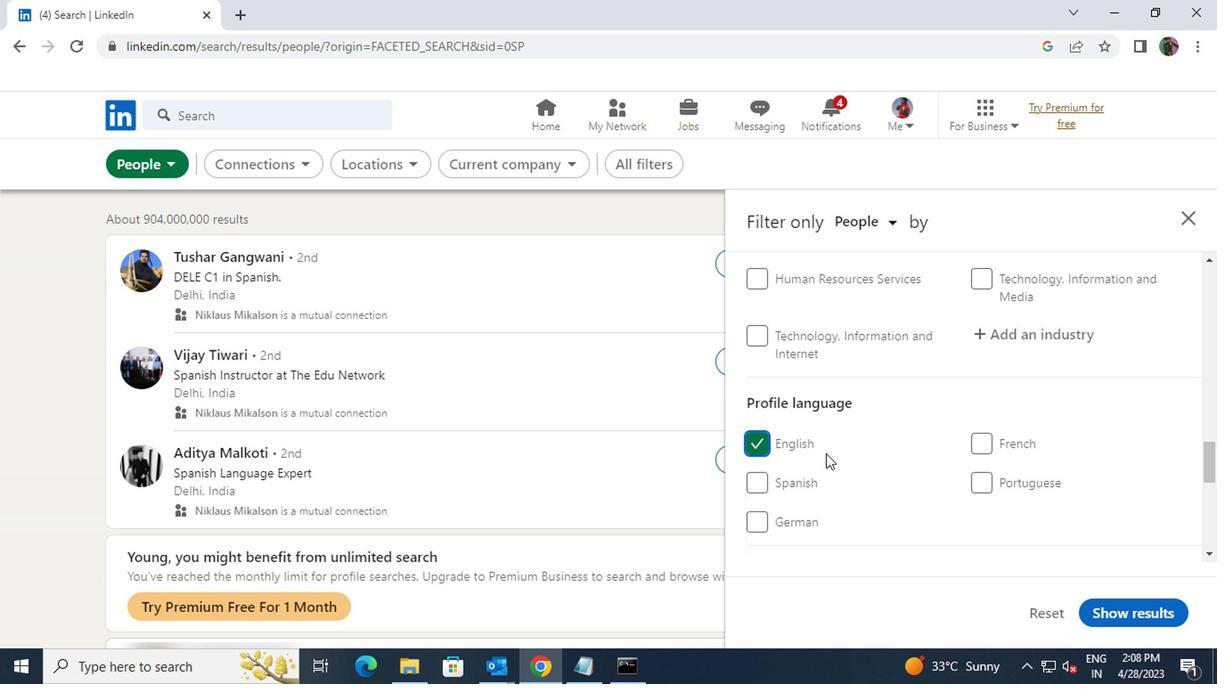
Action: Mouse scrolled (823, 455) with delta (0, 1)
Screenshot: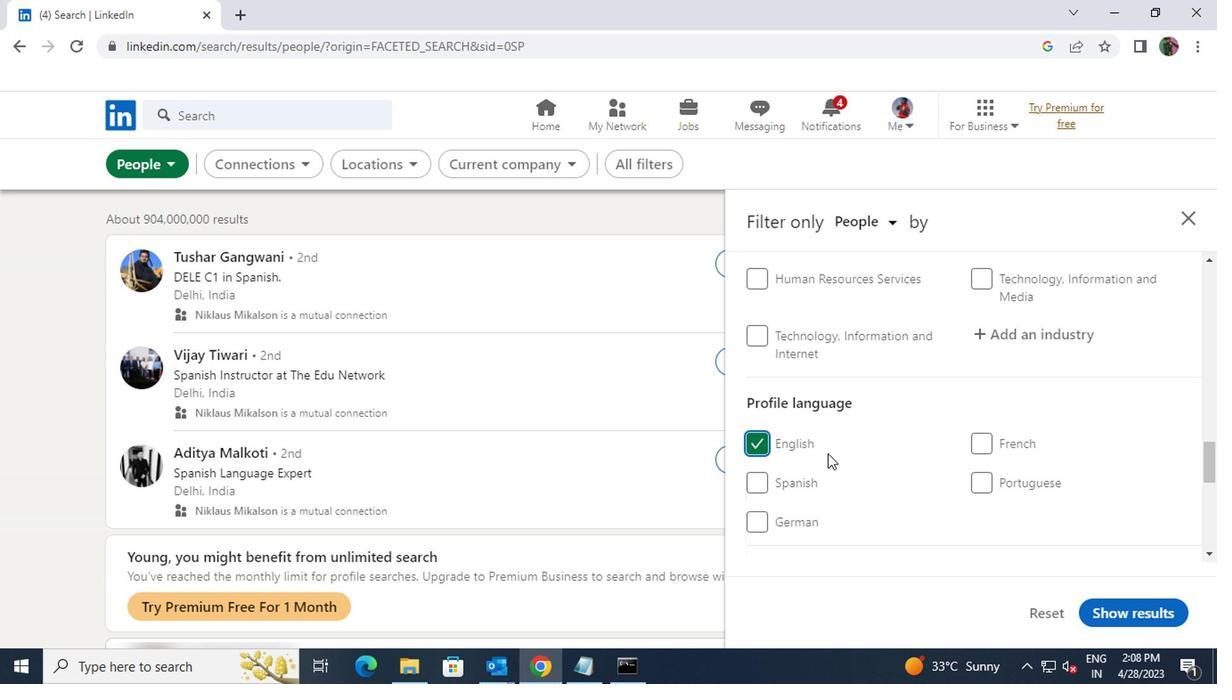 
Action: Mouse scrolled (823, 455) with delta (0, 1)
Screenshot: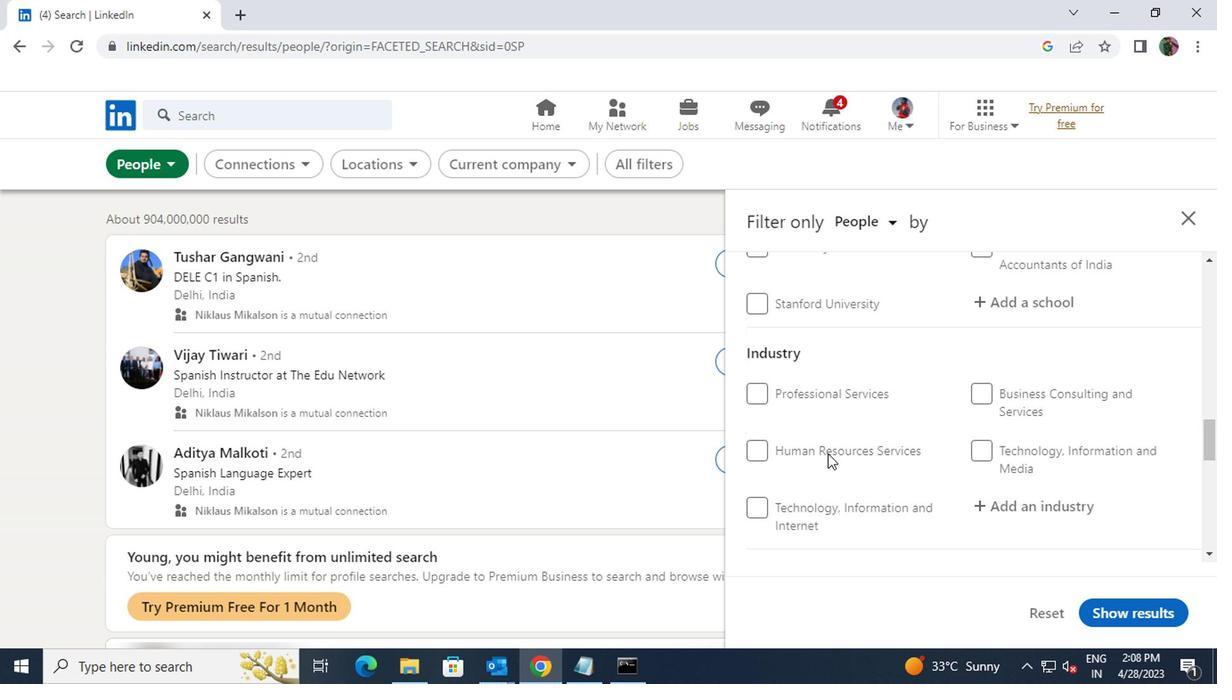 
Action: Mouse scrolled (823, 455) with delta (0, 1)
Screenshot: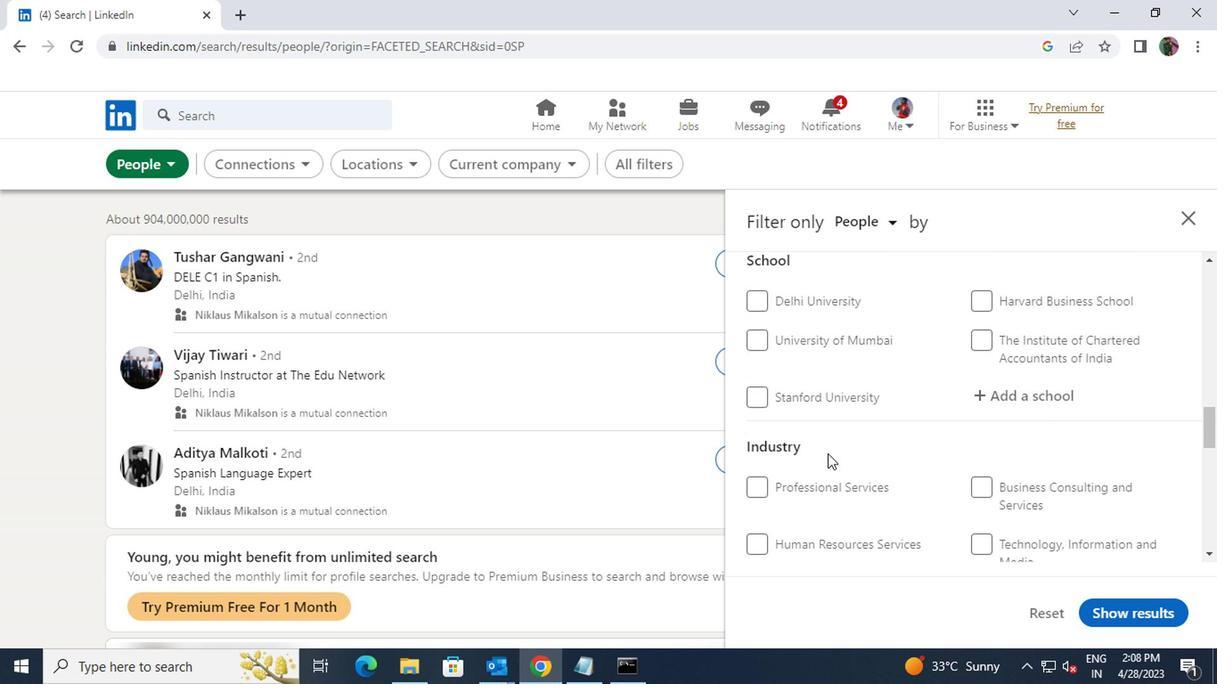 
Action: Mouse scrolled (823, 455) with delta (0, 1)
Screenshot: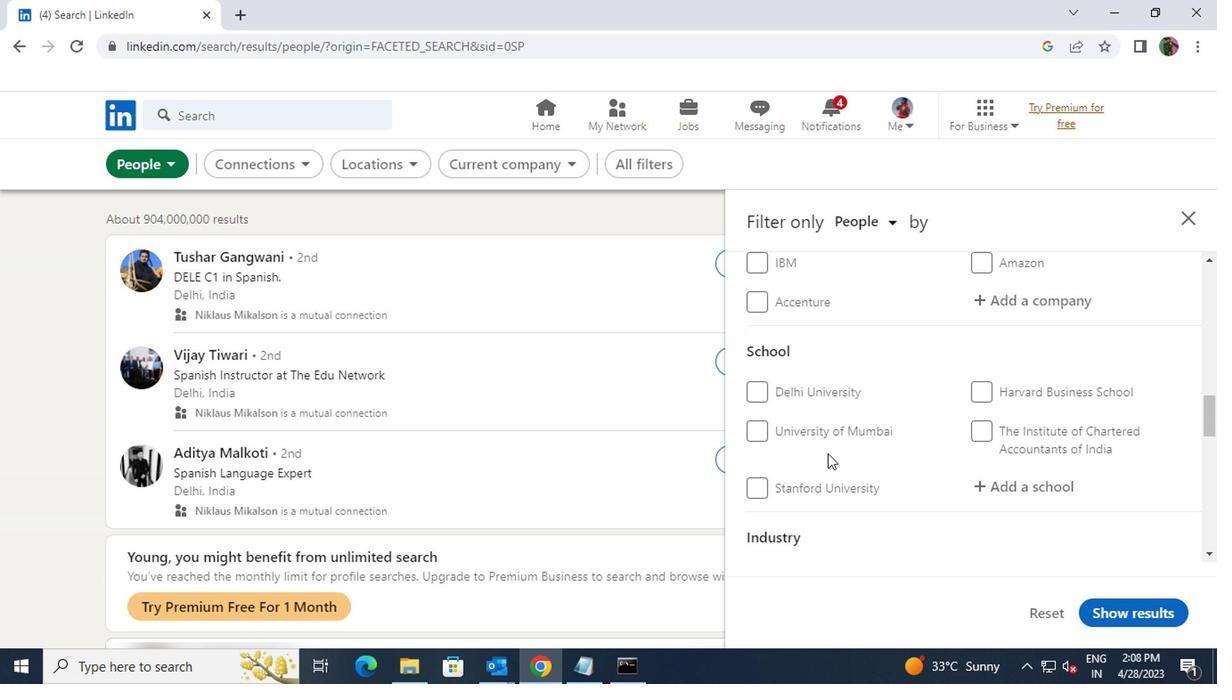 
Action: Mouse scrolled (823, 455) with delta (0, 1)
Screenshot: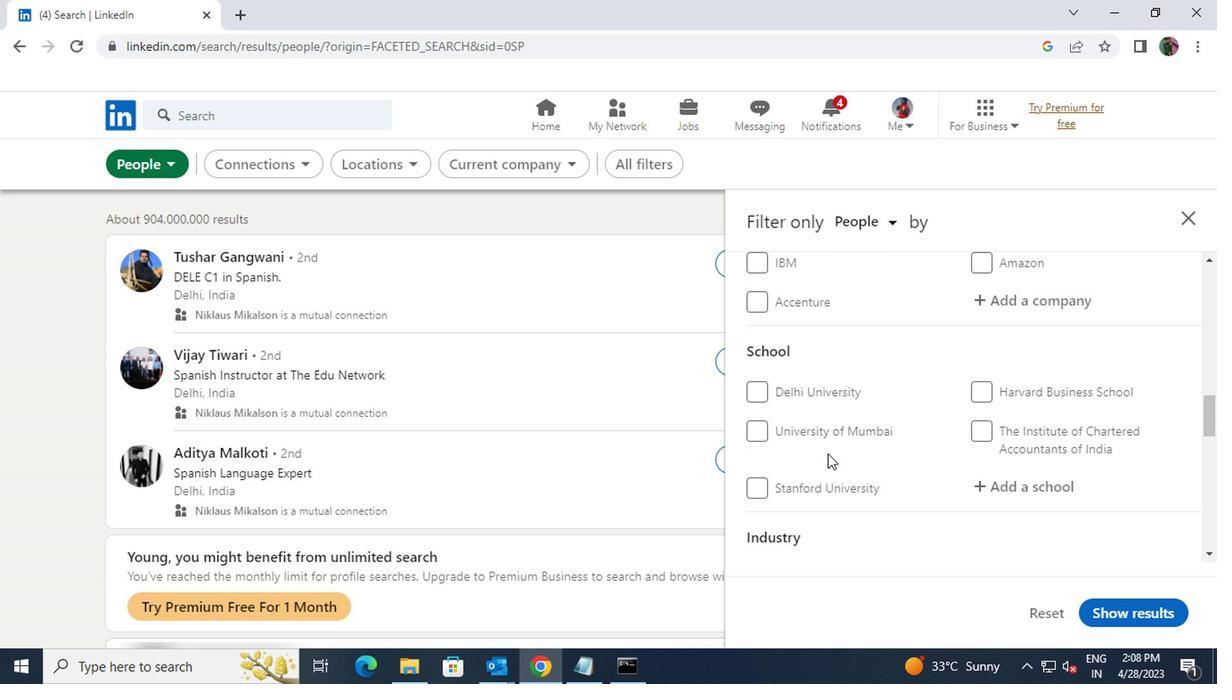 
Action: Mouse scrolled (823, 455) with delta (0, 1)
Screenshot: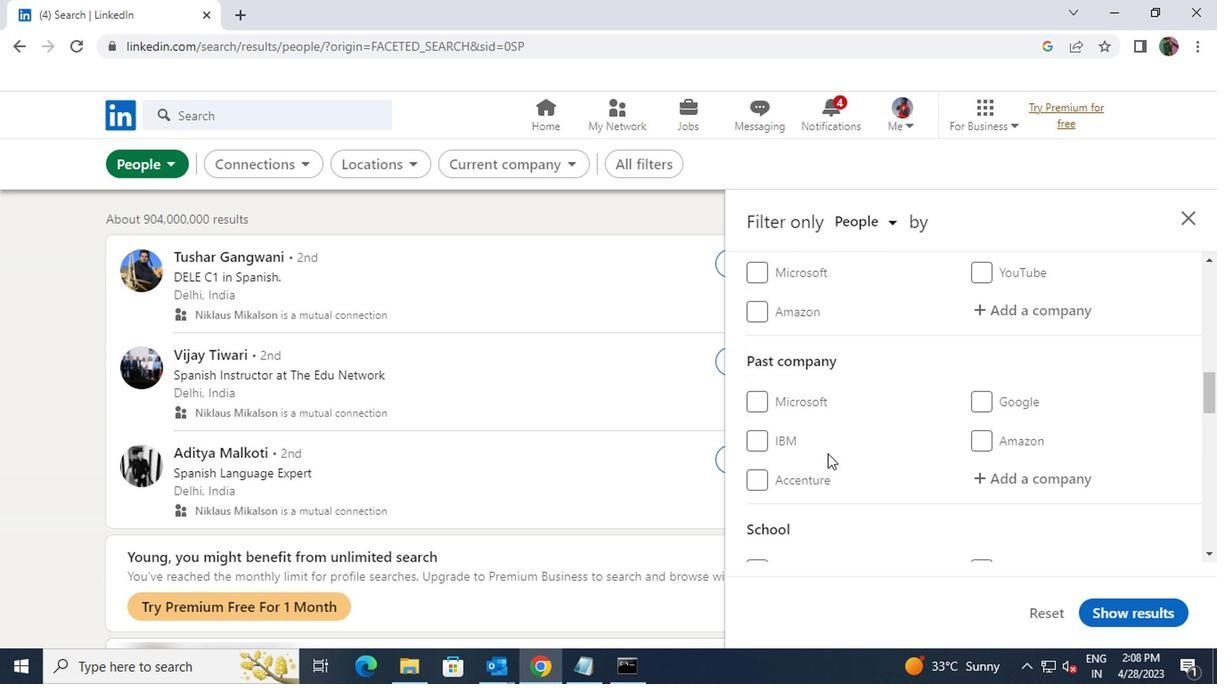 
Action: Mouse moved to (988, 405)
Screenshot: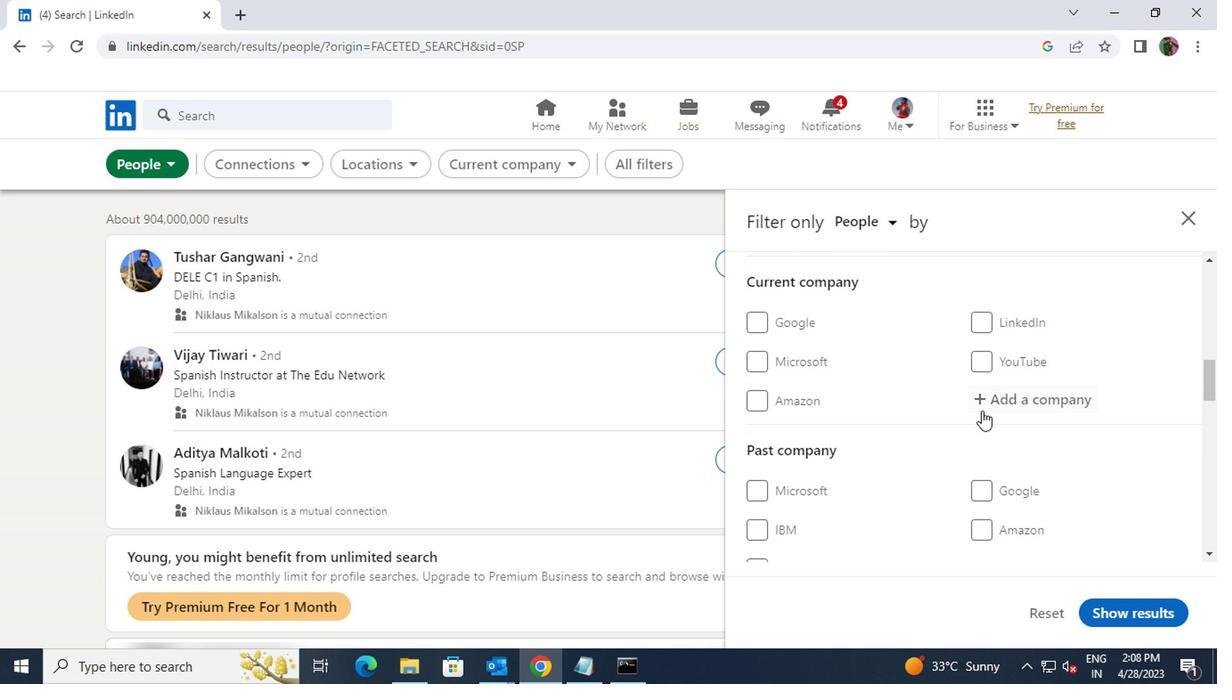 
Action: Mouse pressed left at (988, 405)
Screenshot: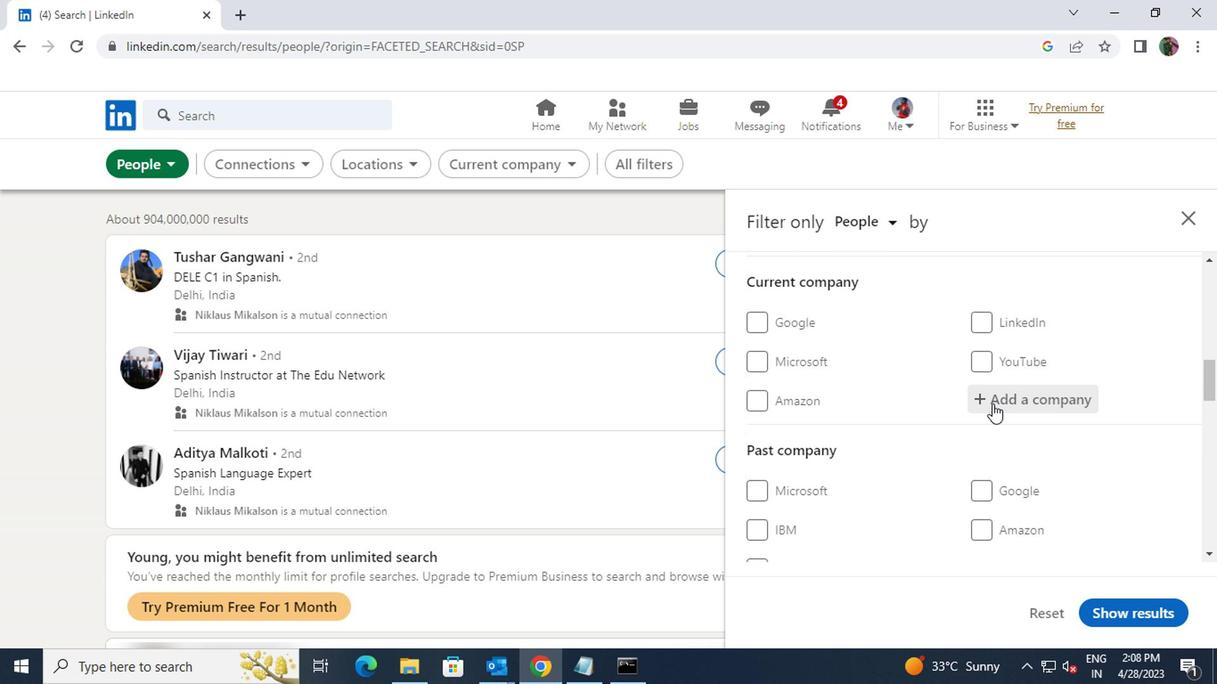 
Action: Key pressed <Key.shift><Key.shift>PHILIPS<Key.space><Key.shift>LIG
Screenshot: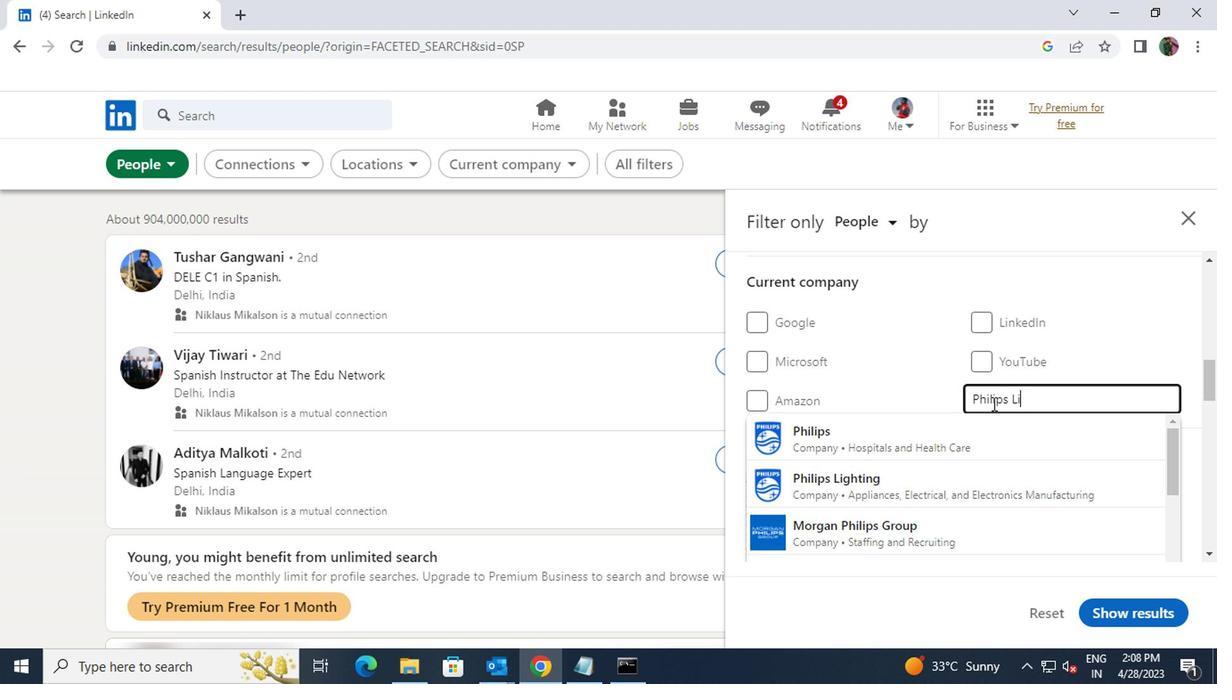 
Action: Mouse moved to (969, 476)
Screenshot: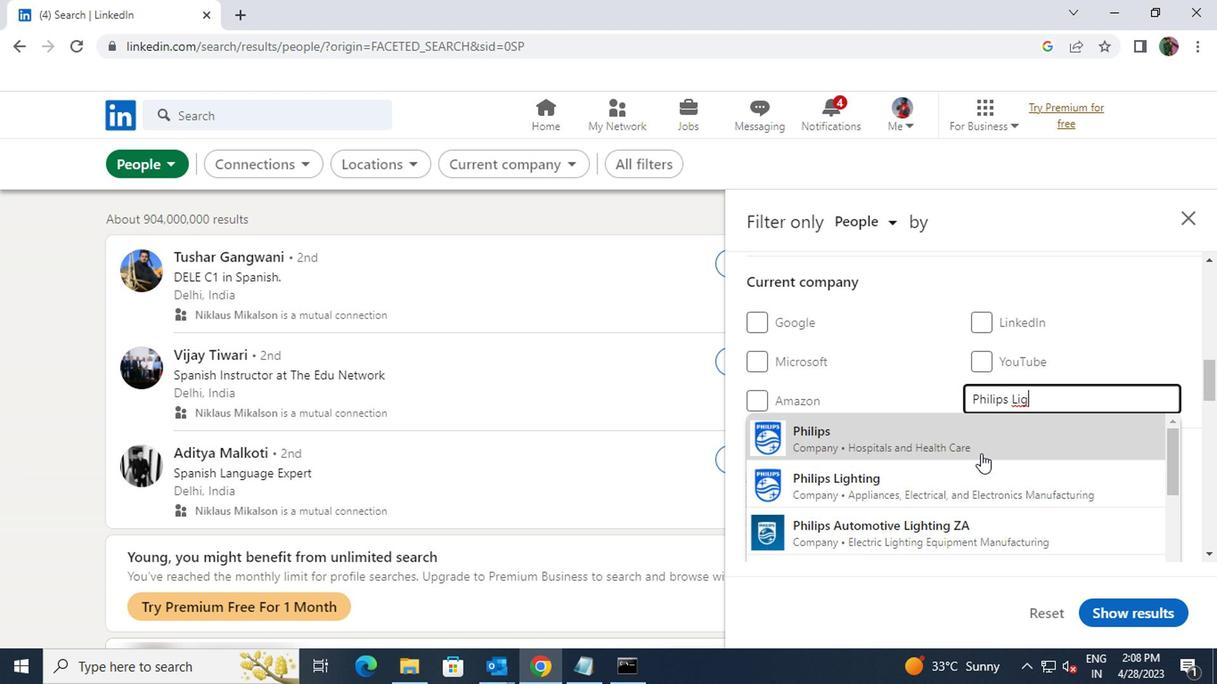 
Action: Mouse pressed left at (969, 476)
Screenshot: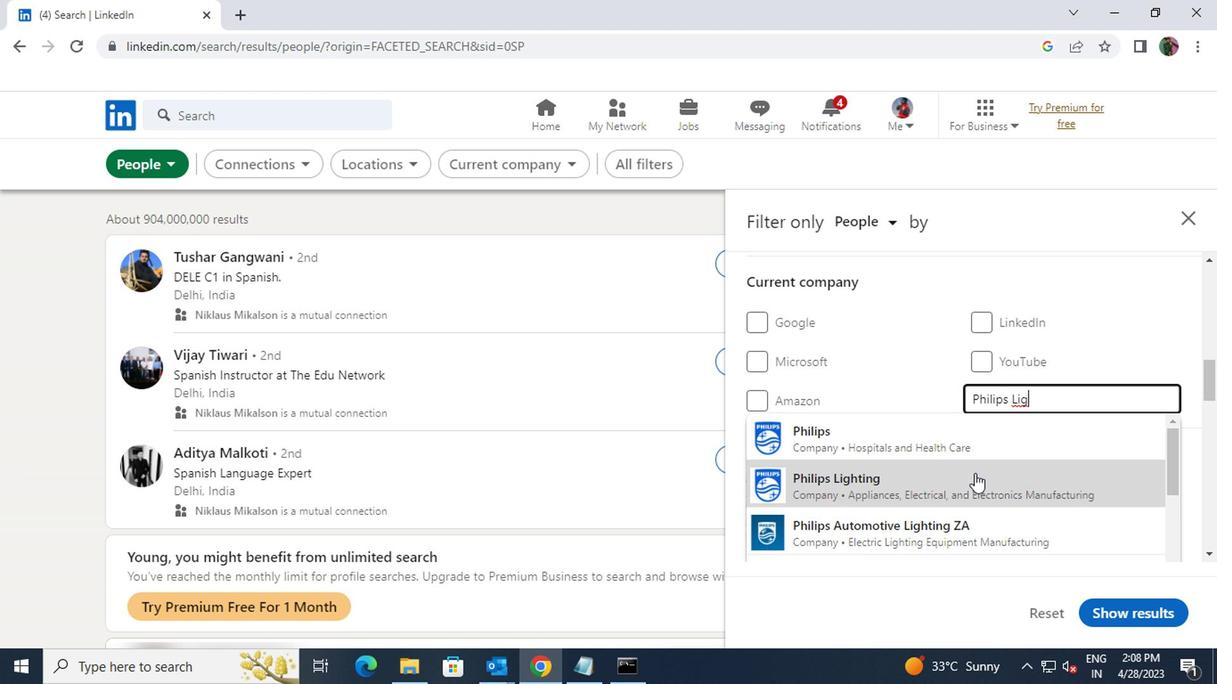 
Action: Mouse scrolled (969, 475) with delta (0, 0)
Screenshot: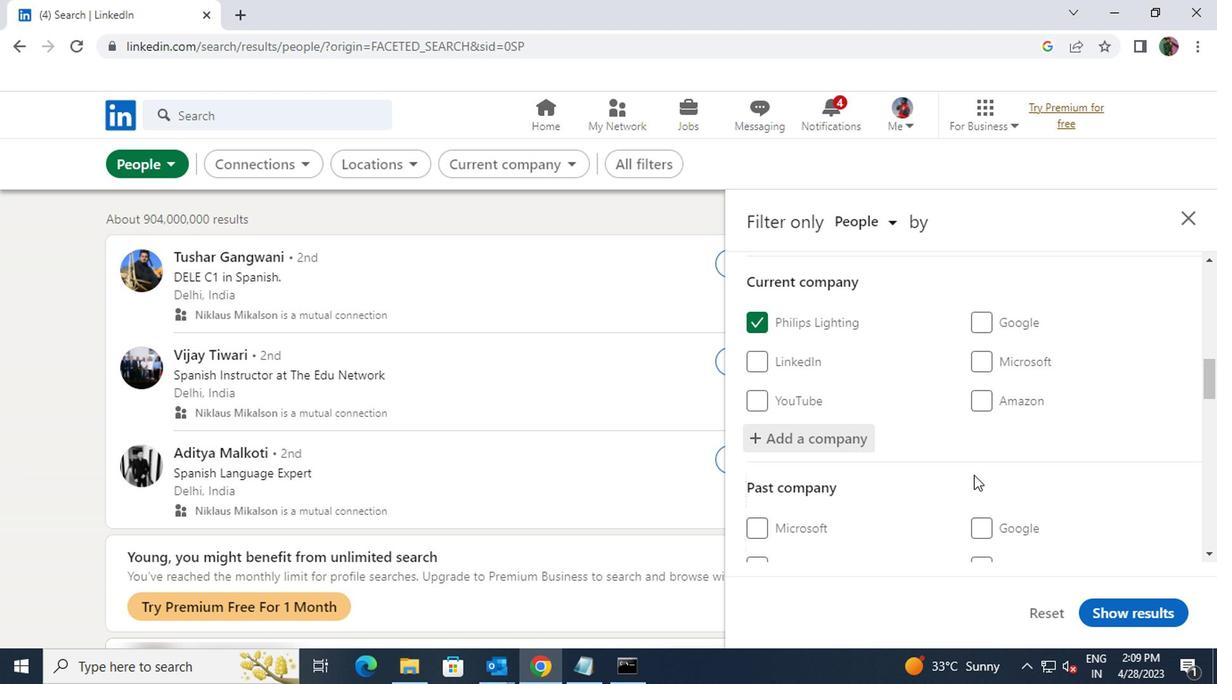 
Action: Mouse scrolled (969, 475) with delta (0, 0)
Screenshot: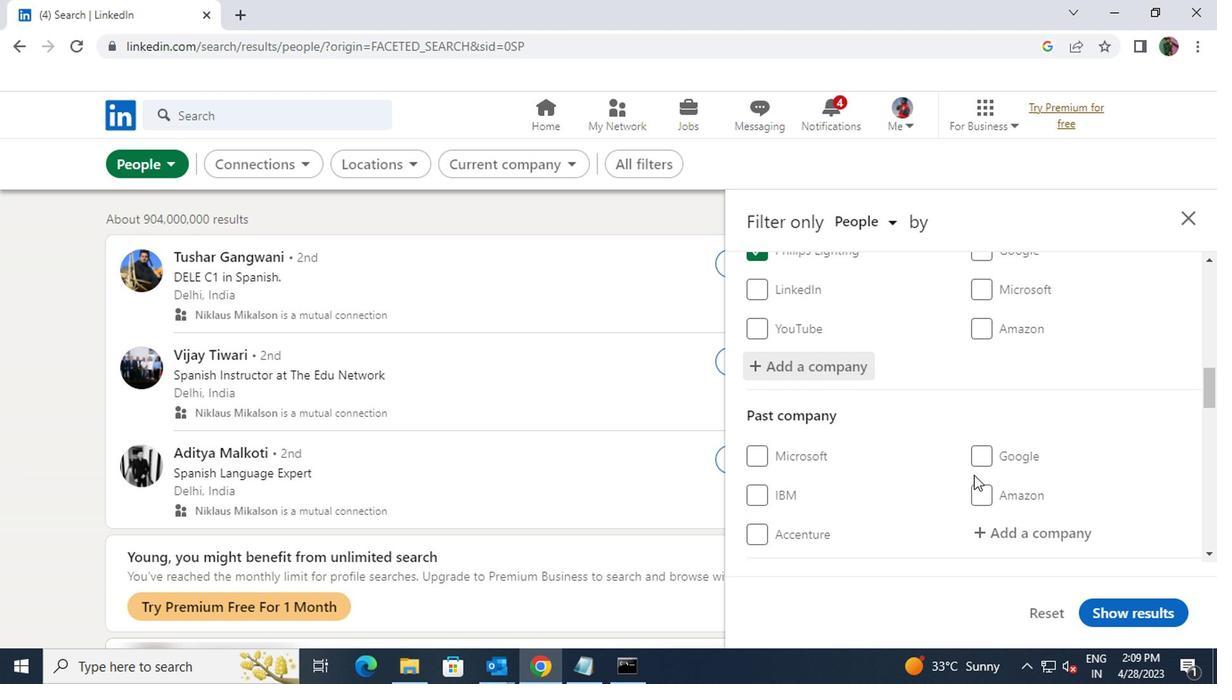 
Action: Mouse scrolled (969, 475) with delta (0, 0)
Screenshot: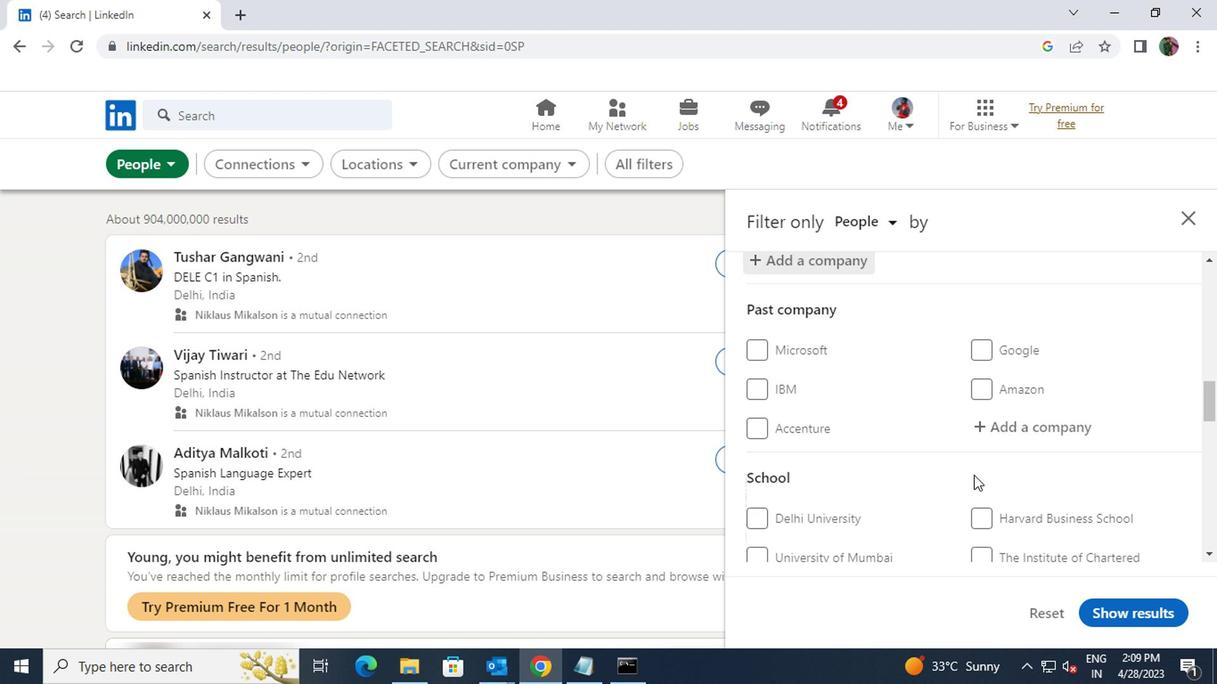 
Action: Mouse moved to (991, 521)
Screenshot: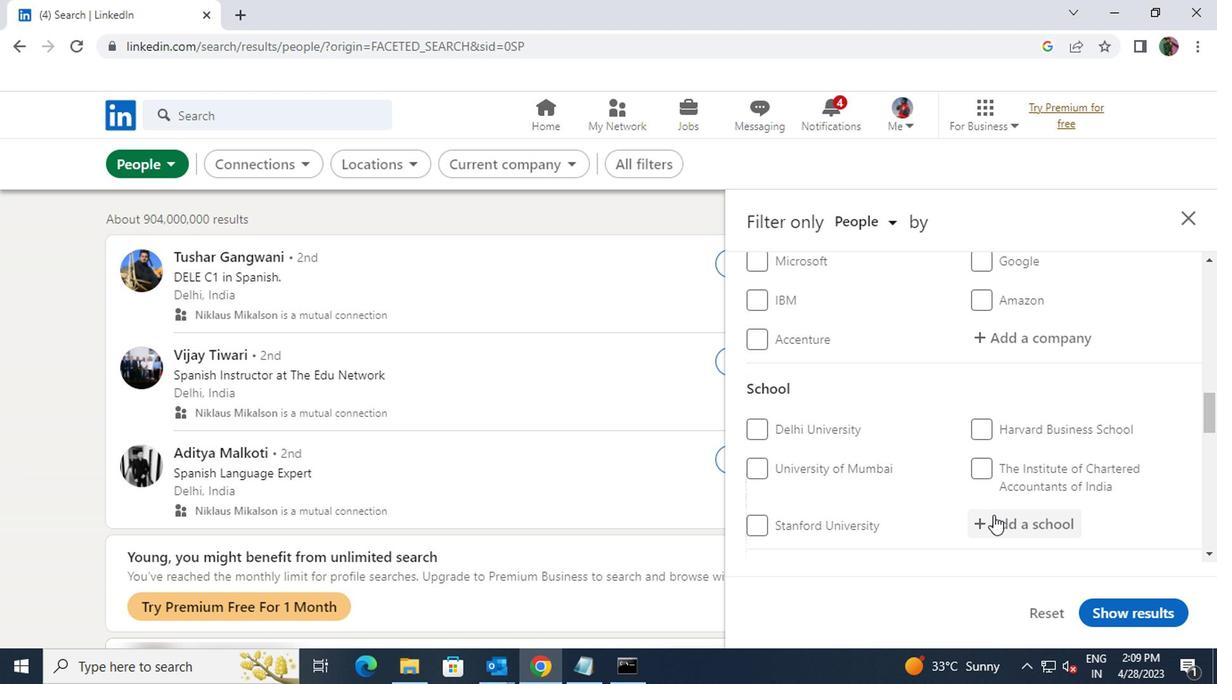 
Action: Mouse pressed left at (991, 521)
Screenshot: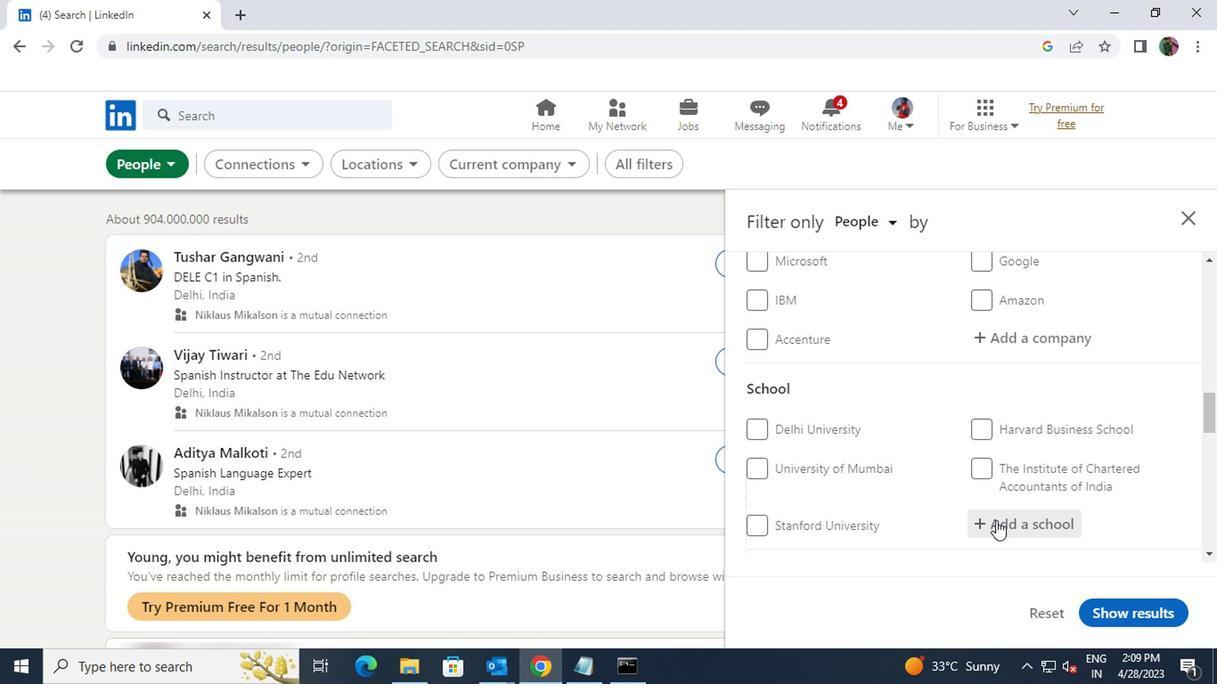 
Action: Key pressed <Key.shift>JOYDEEP
Screenshot: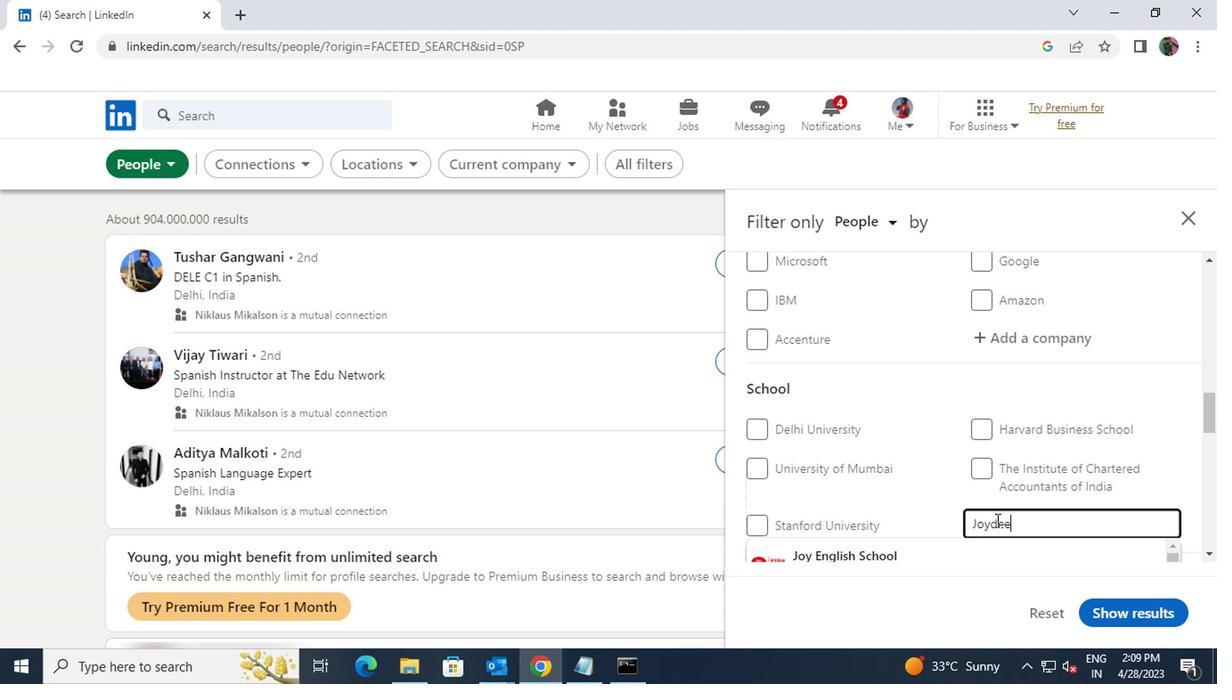 
Action: Mouse moved to (988, 544)
Screenshot: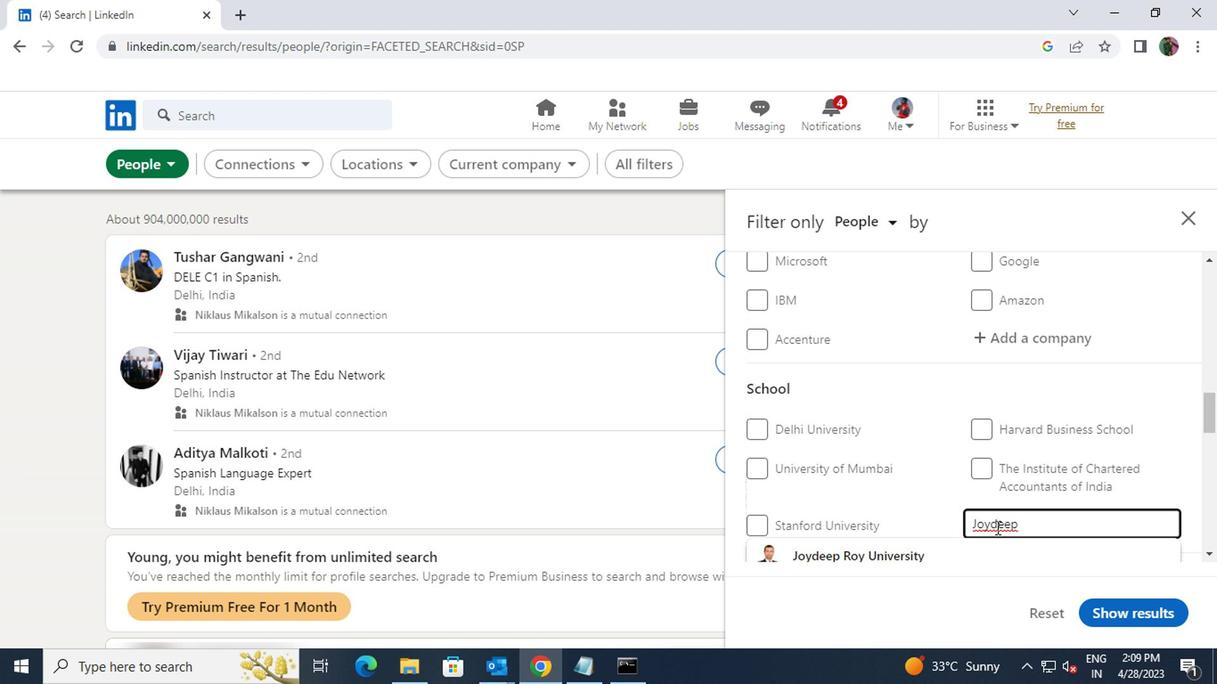 
Action: Mouse pressed left at (988, 544)
Screenshot: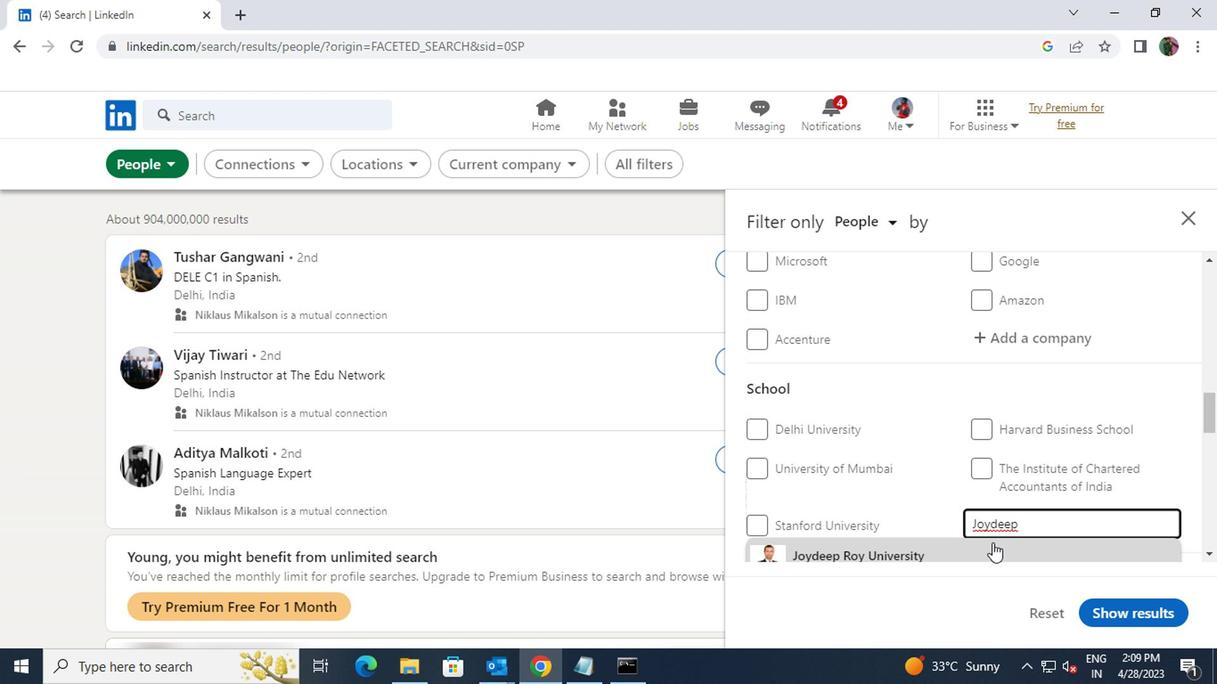 
Action: Mouse moved to (996, 518)
Screenshot: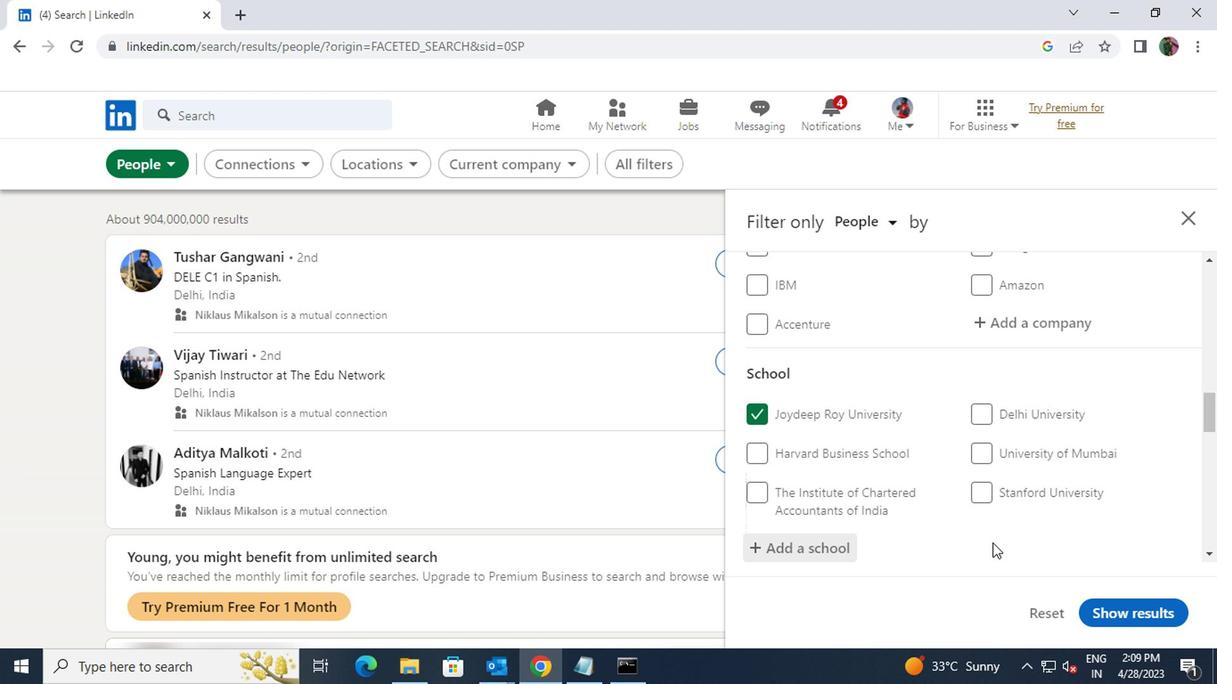 
Action: Mouse scrolled (996, 518) with delta (0, 0)
Screenshot: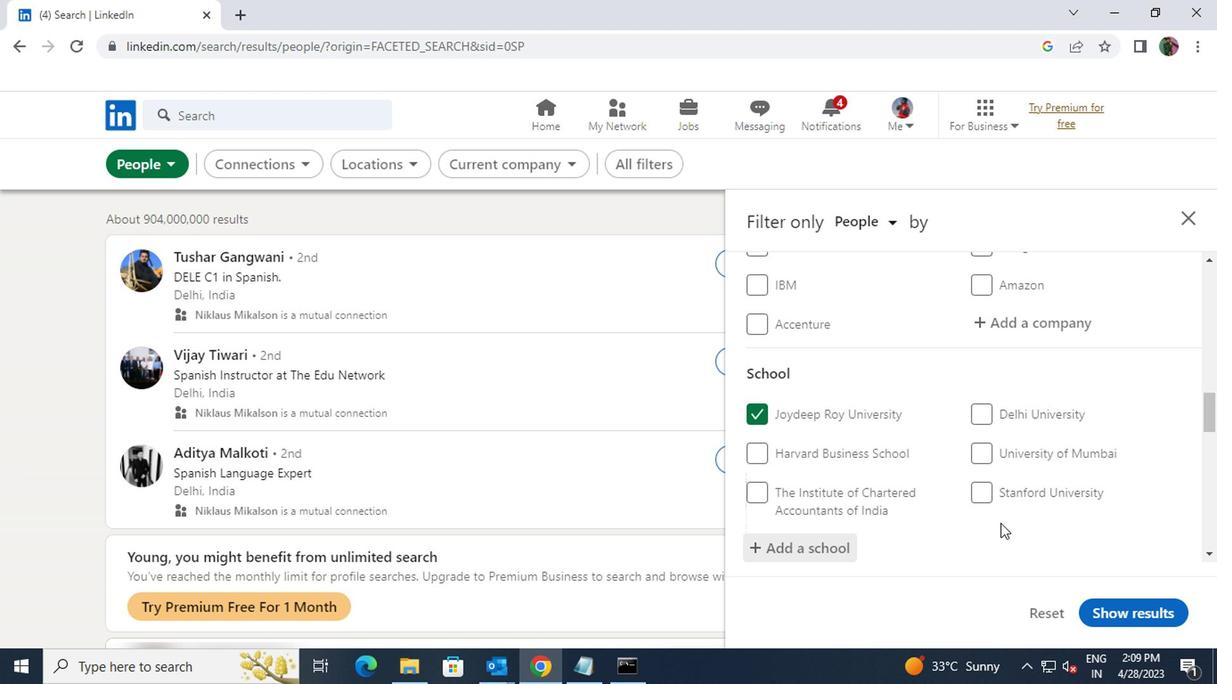 
Action: Mouse scrolled (996, 518) with delta (0, 0)
Screenshot: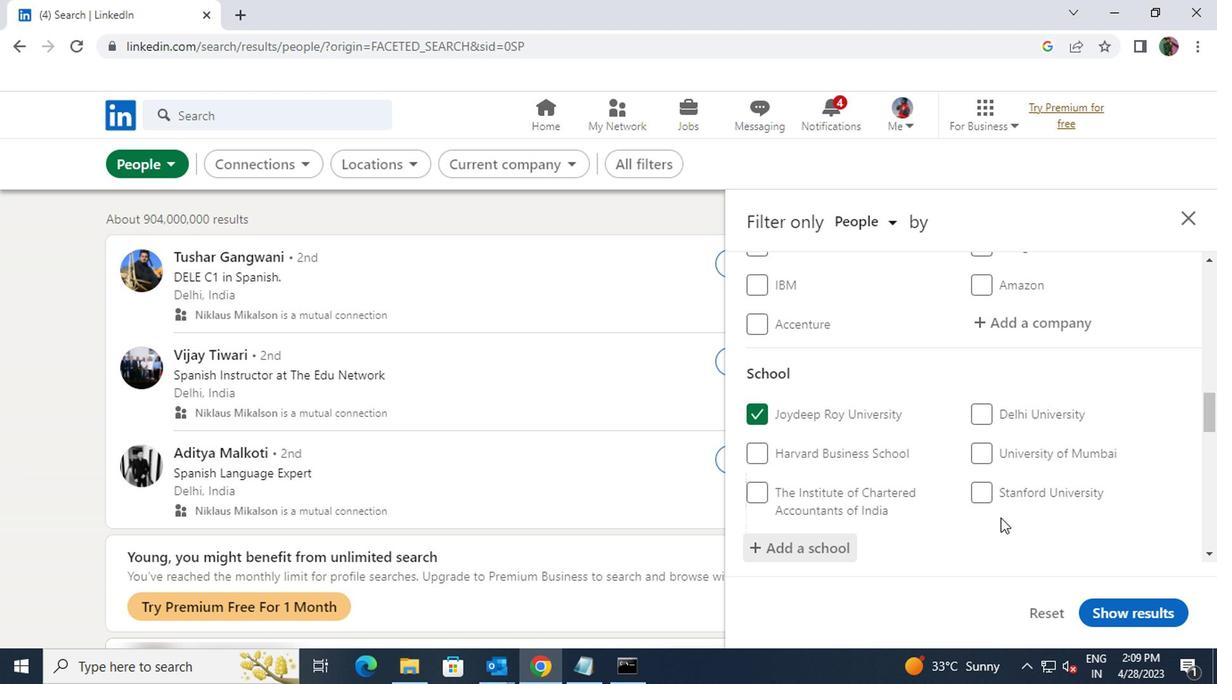 
Action: Mouse moved to (996, 518)
Screenshot: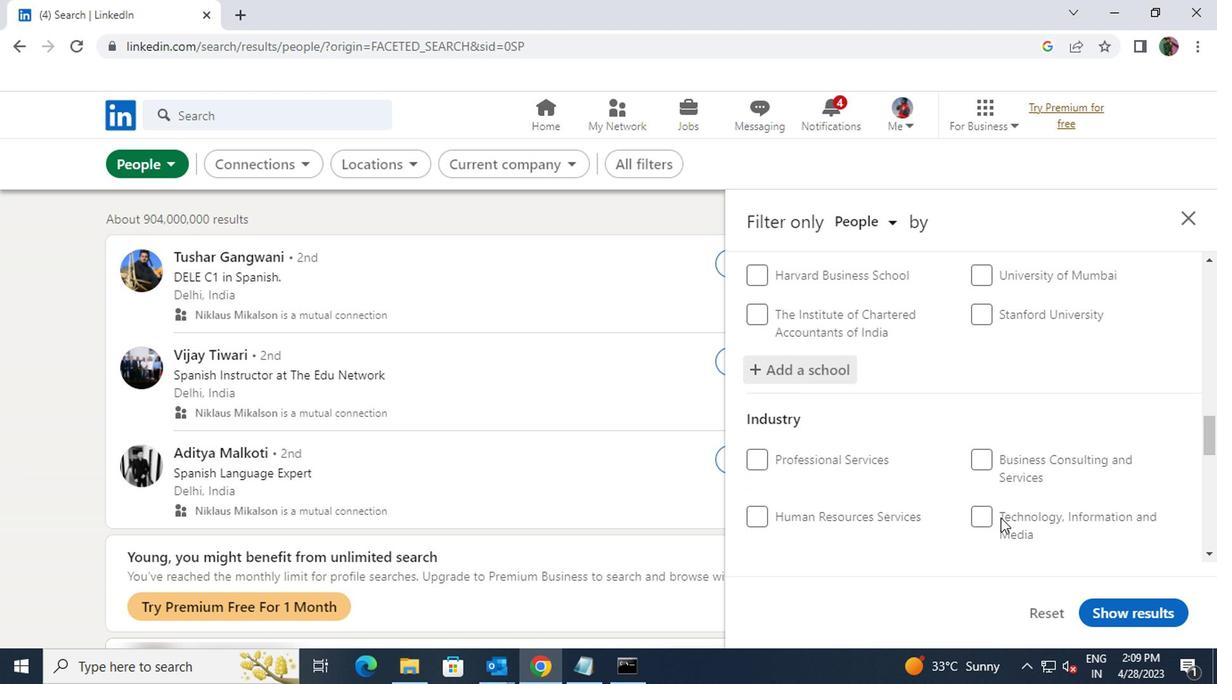 
Action: Mouse scrolled (996, 517) with delta (0, 0)
Screenshot: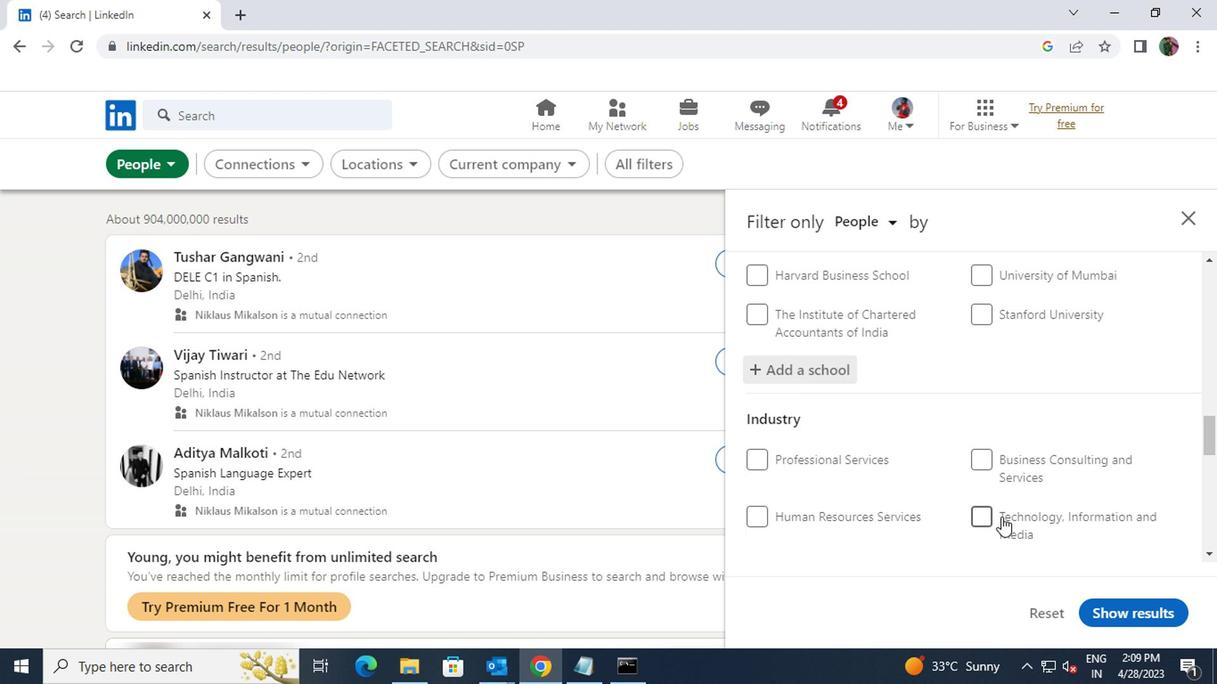 
Action: Mouse moved to (1009, 486)
Screenshot: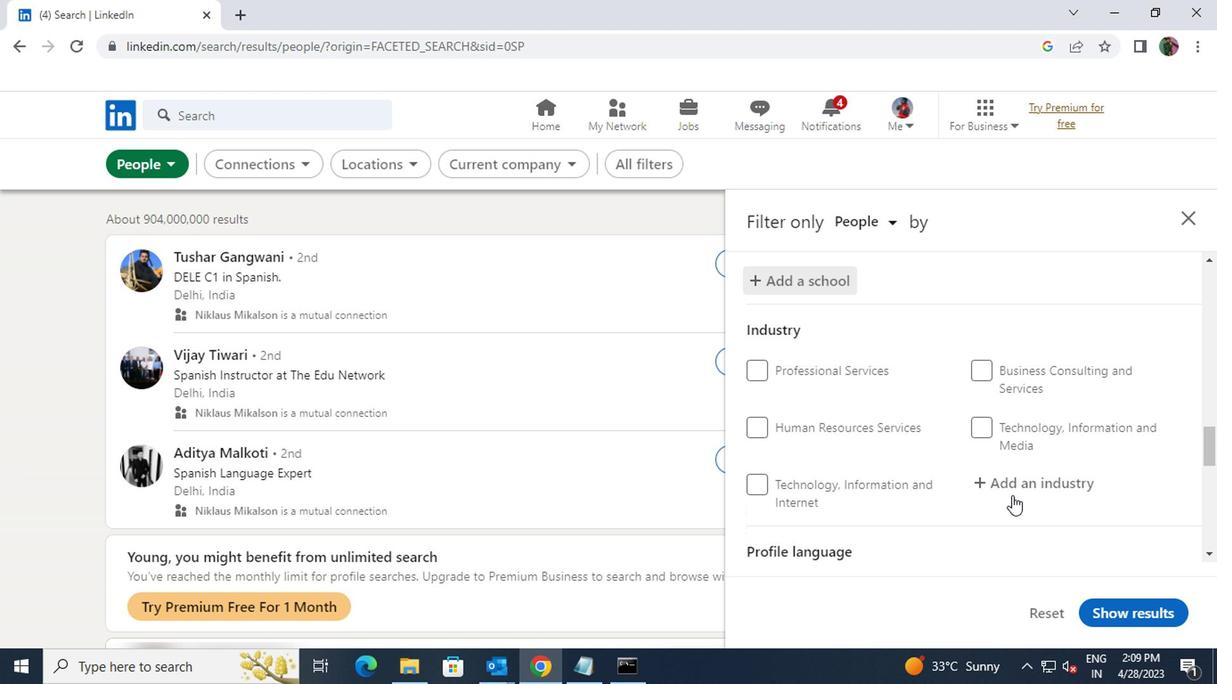 
Action: Mouse pressed left at (1009, 486)
Screenshot: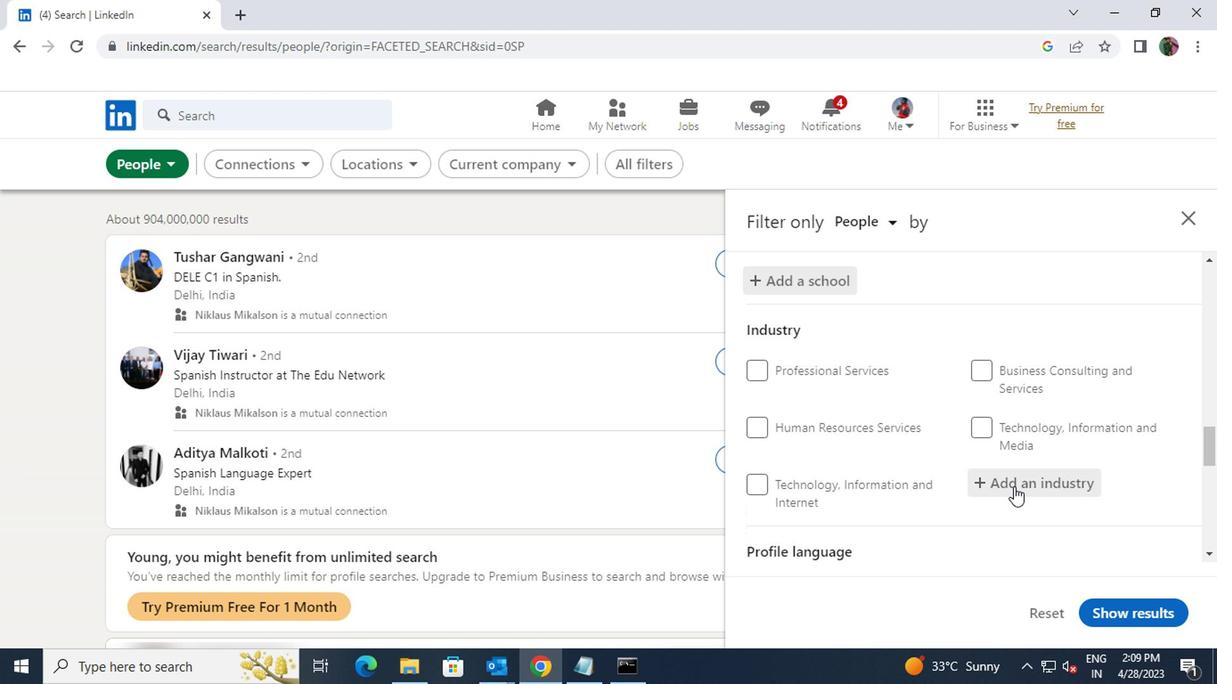 
Action: Key pressed <Key.shift>MEDIA
Screenshot: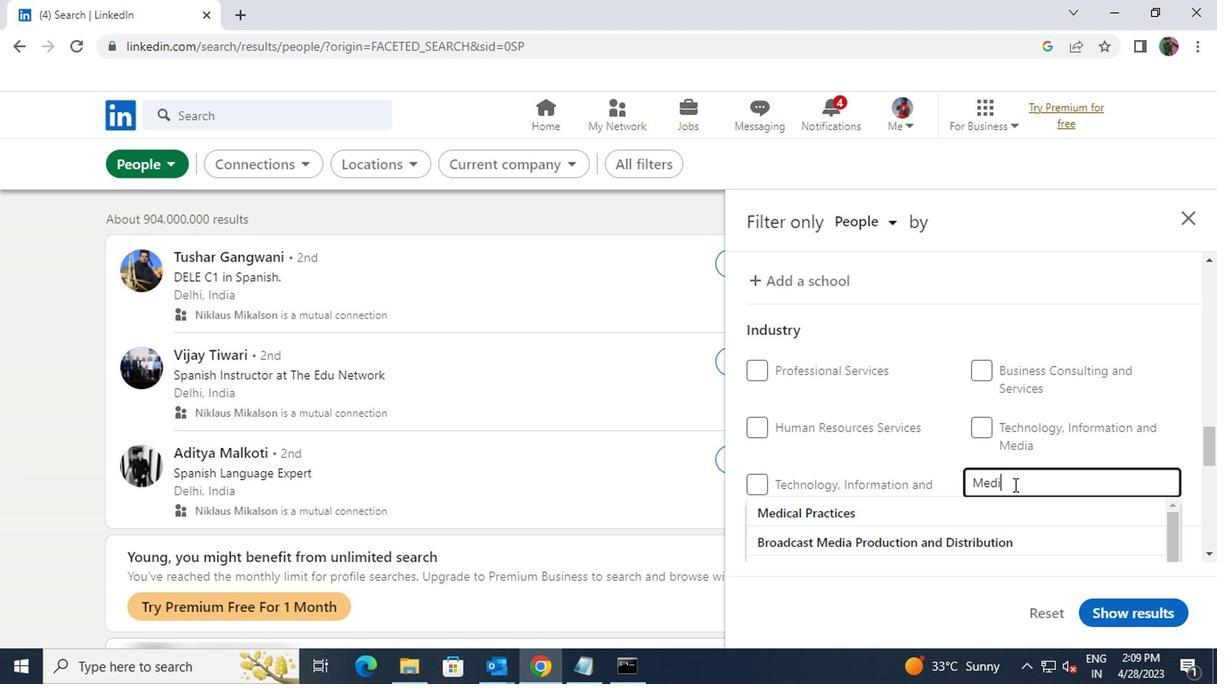 
Action: Mouse moved to (982, 548)
Screenshot: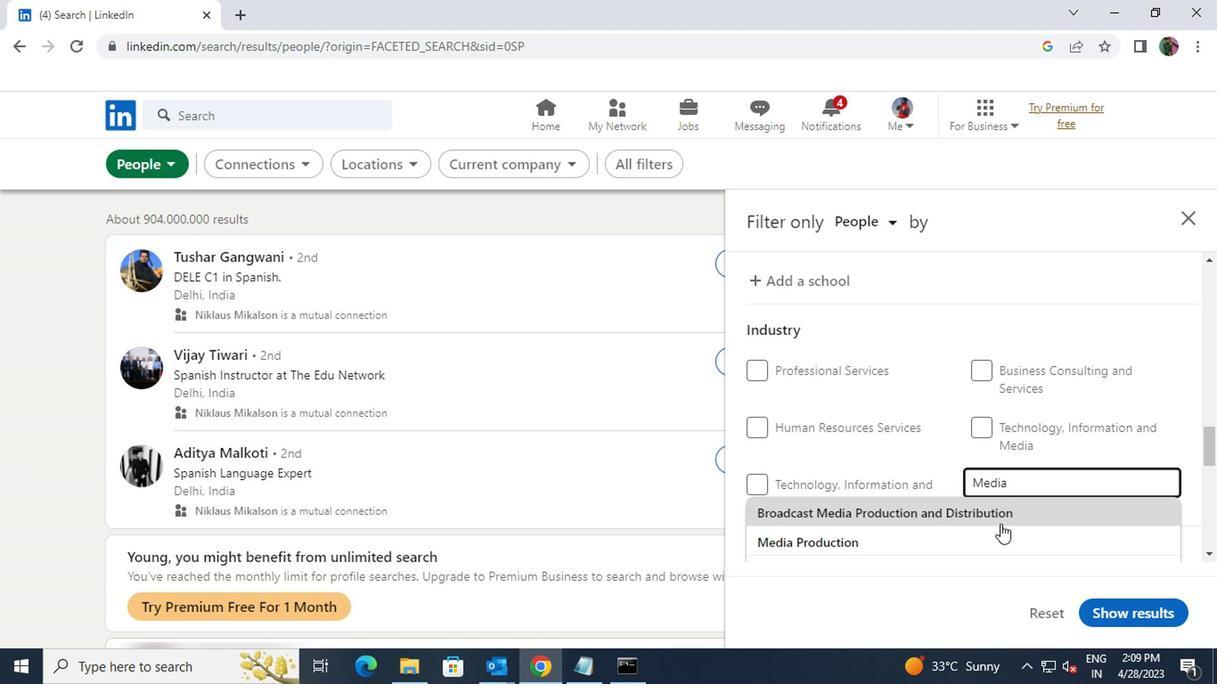 
Action: Mouse pressed left at (982, 548)
Screenshot: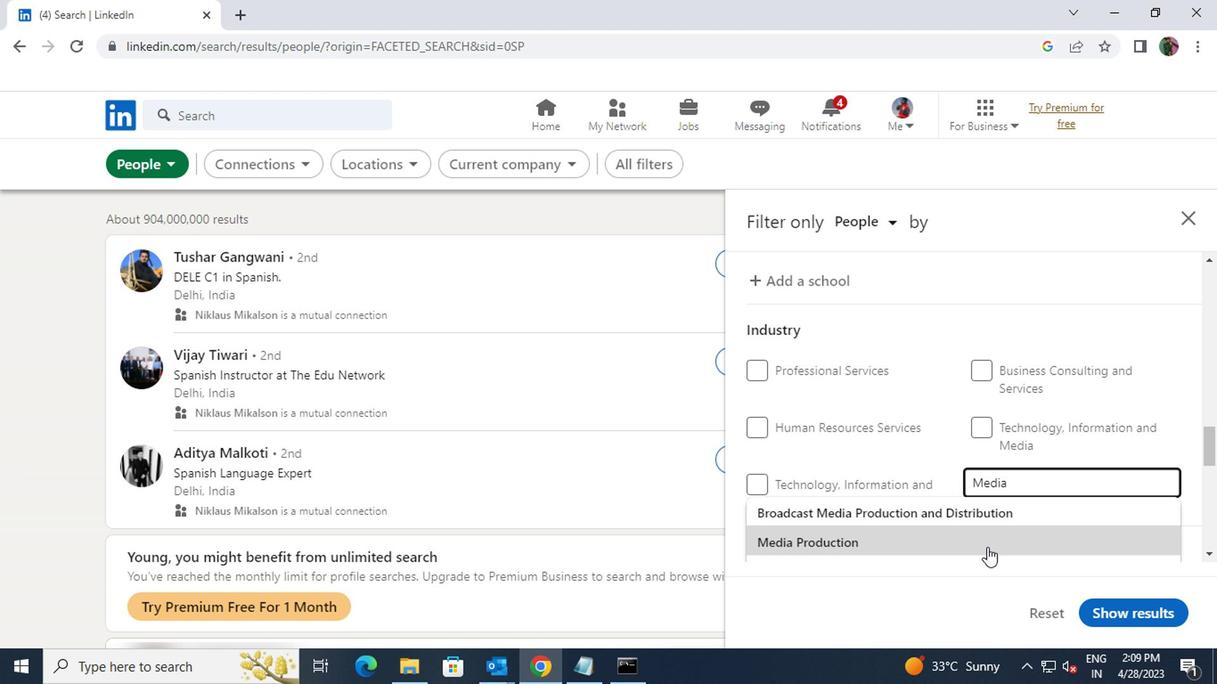 
Action: Mouse scrolled (982, 547) with delta (0, -1)
Screenshot: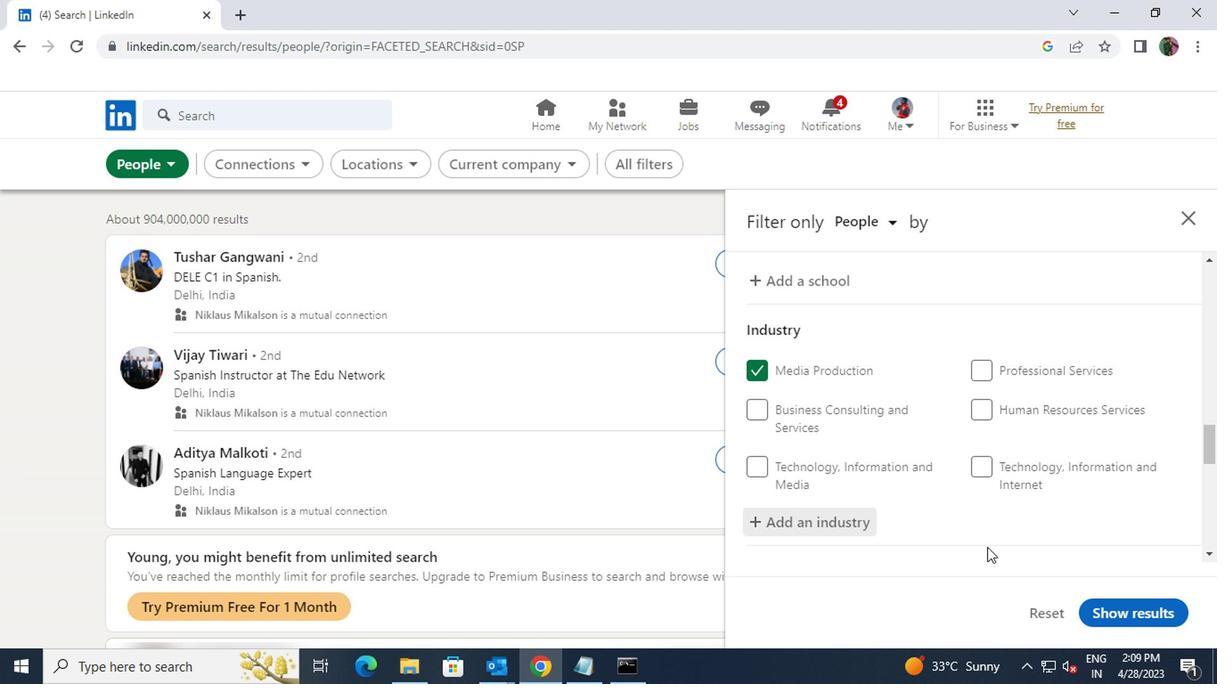 
Action: Mouse scrolled (982, 547) with delta (0, -1)
Screenshot: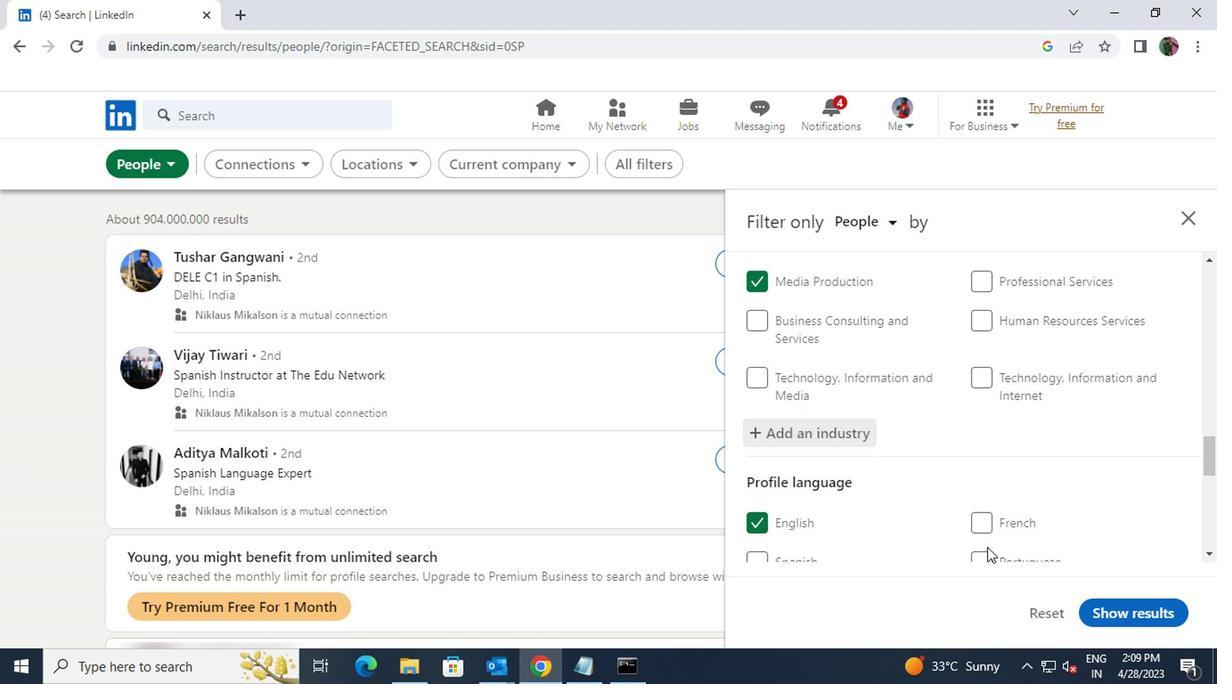 
Action: Mouse scrolled (982, 547) with delta (0, -1)
Screenshot: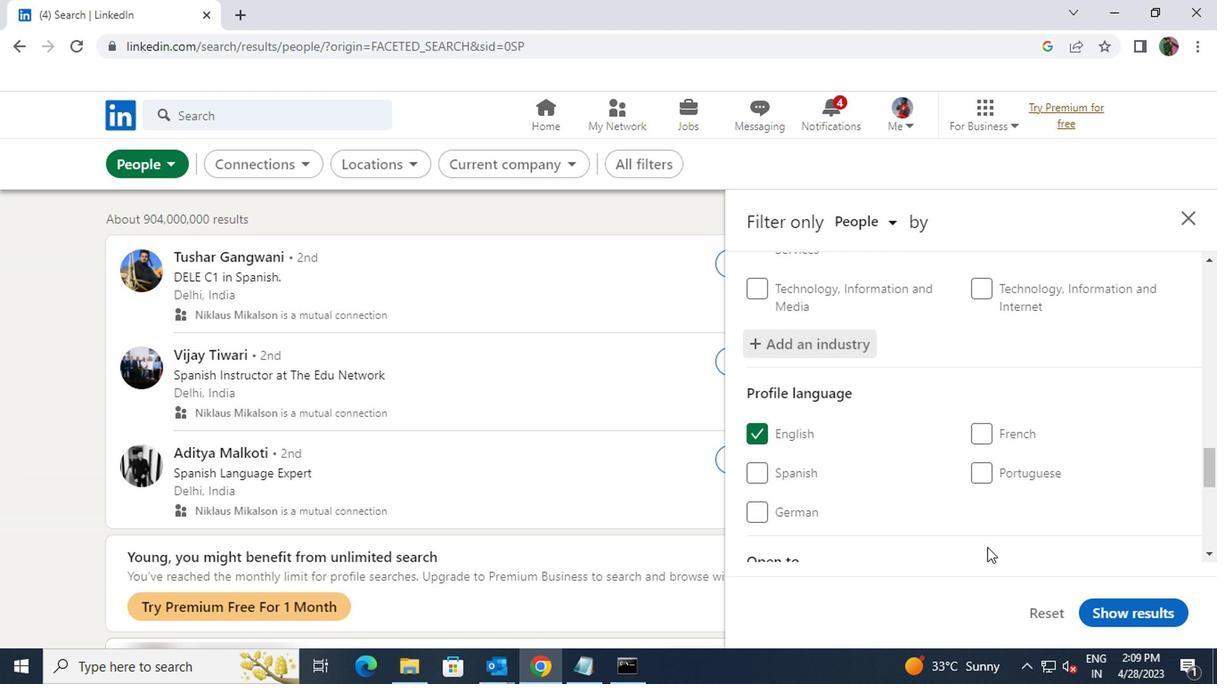 
Action: Mouse scrolled (982, 547) with delta (0, -1)
Screenshot: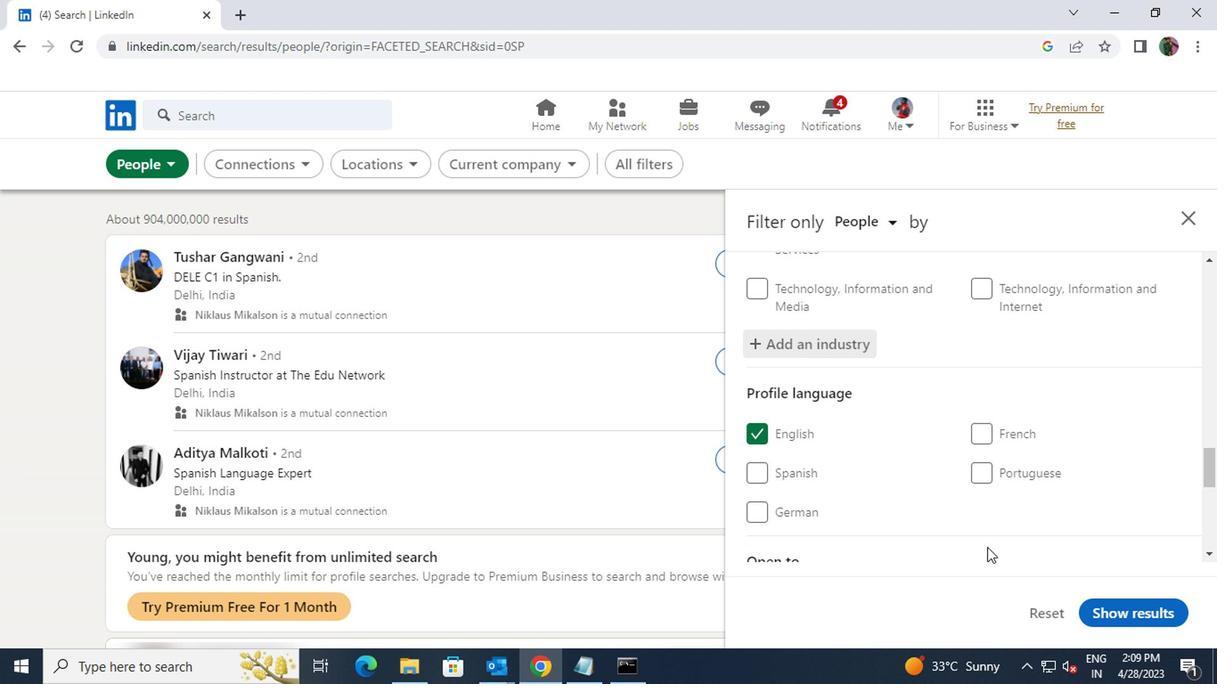 
Action: Mouse scrolled (982, 547) with delta (0, -1)
Screenshot: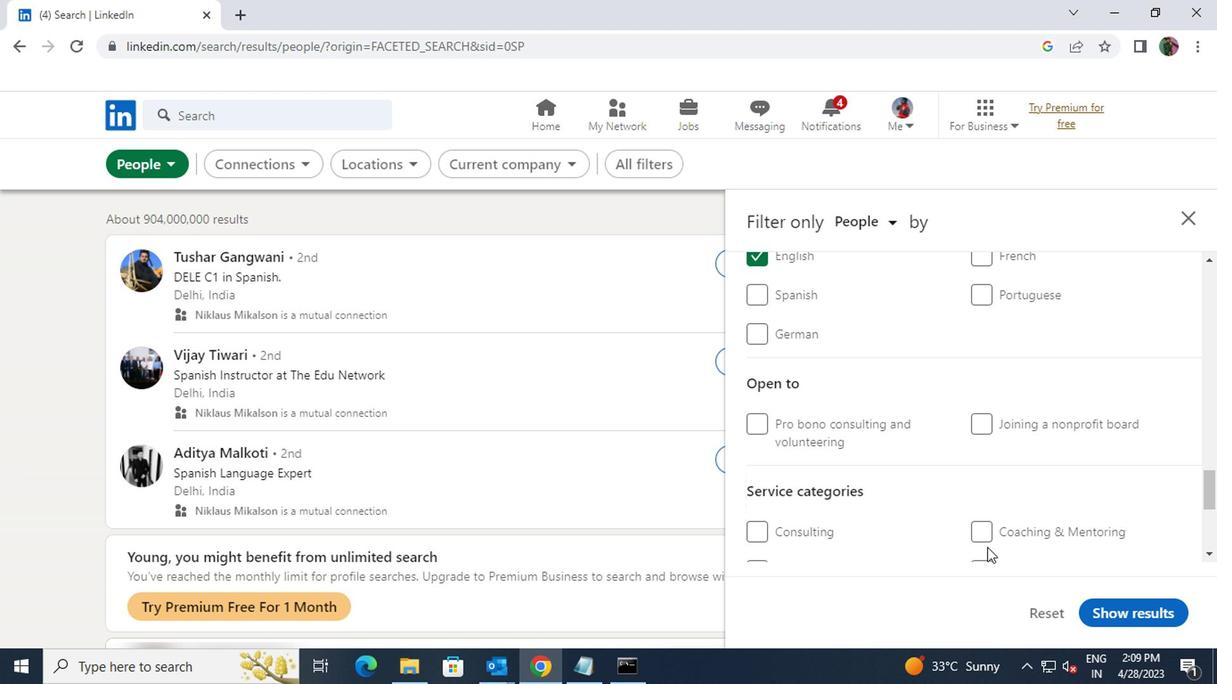 
Action: Mouse moved to (989, 529)
Screenshot: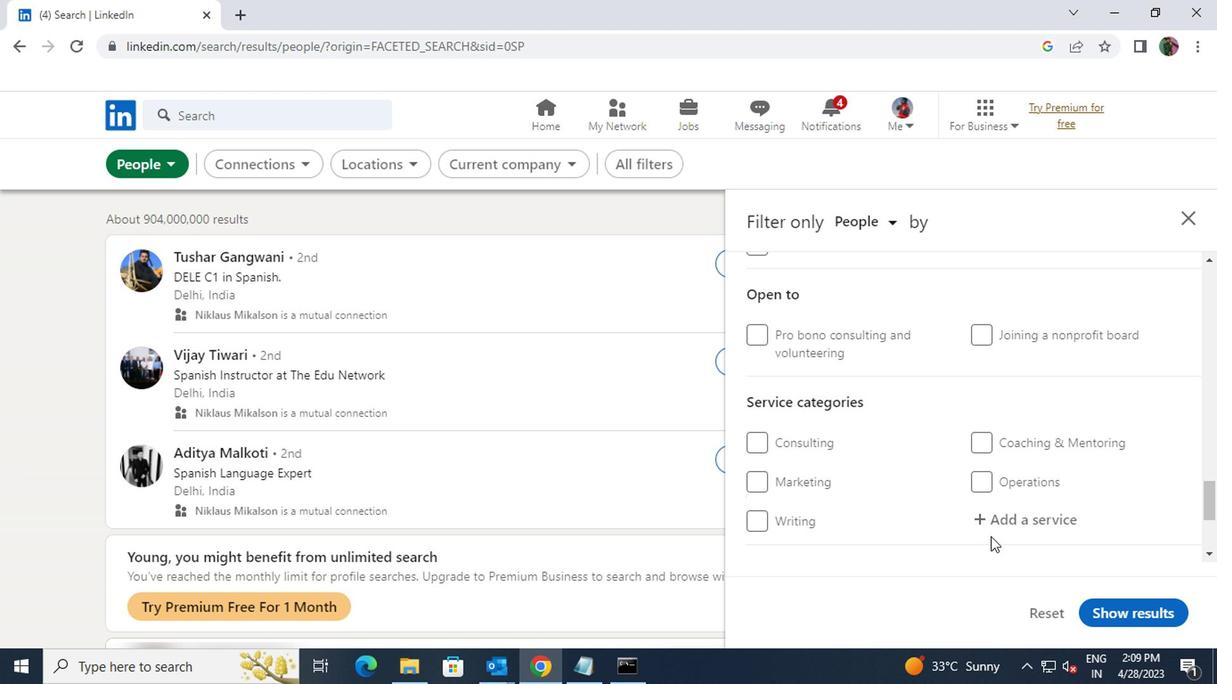
Action: Mouse pressed left at (989, 529)
Screenshot: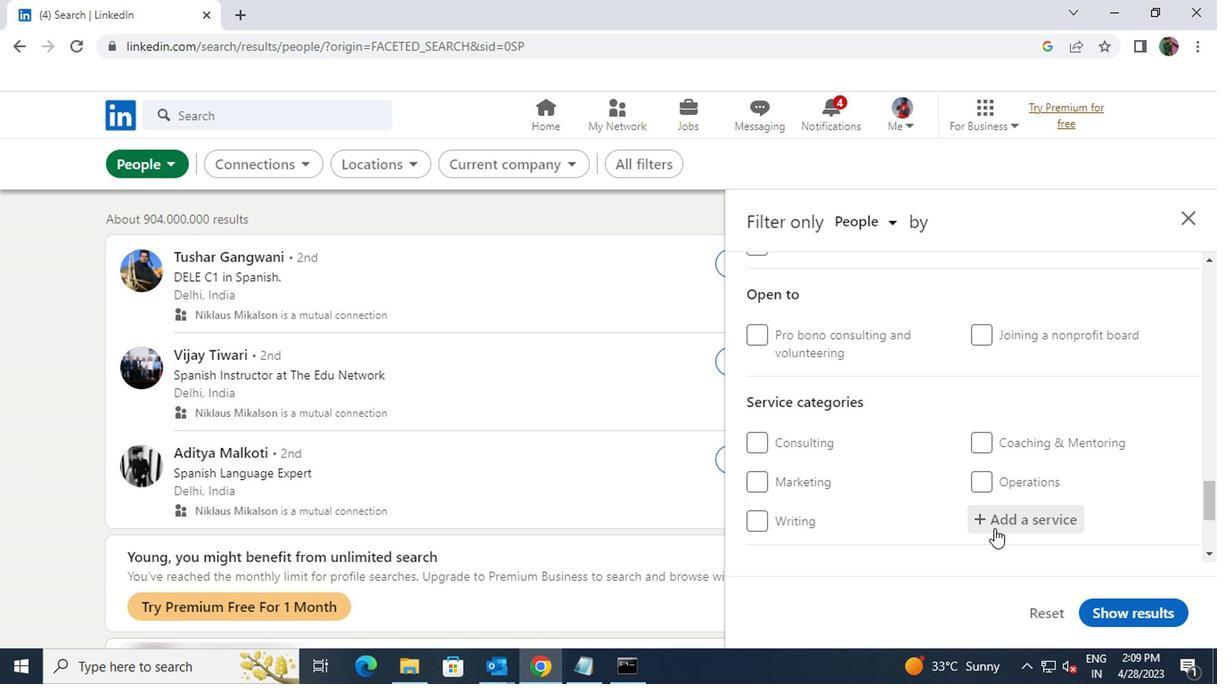 
Action: Key pressed <Key.shift><Key.shift>RETIRE
Screenshot: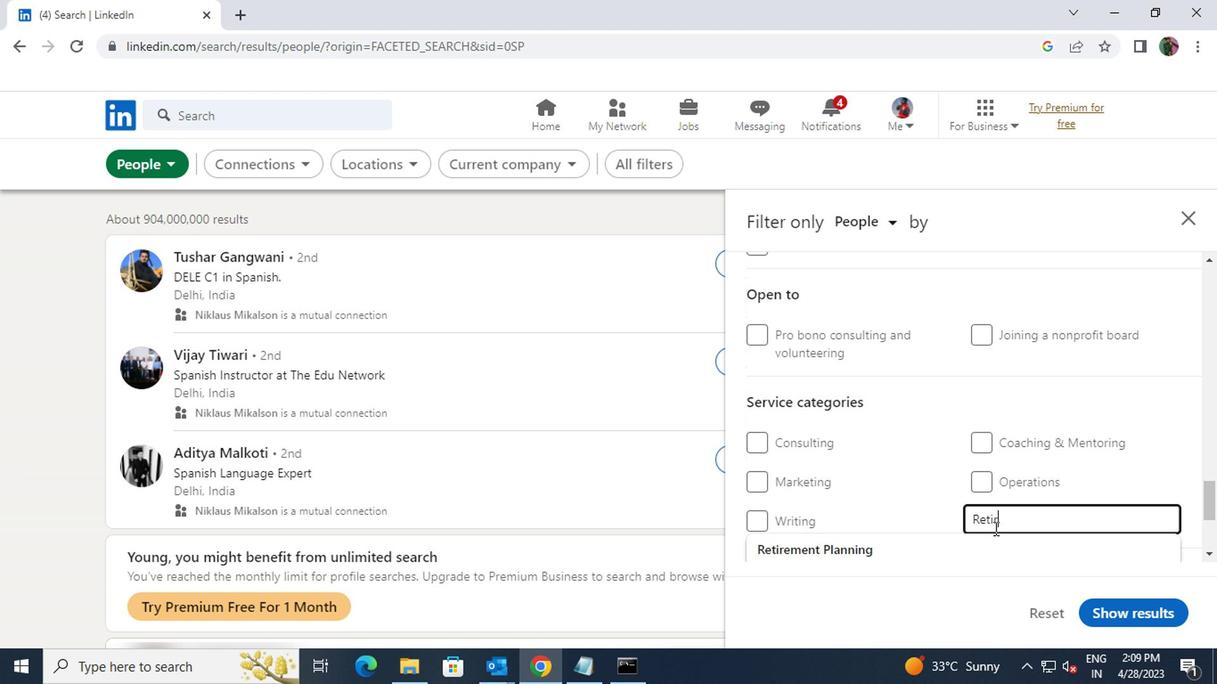 
Action: Mouse moved to (963, 559)
Screenshot: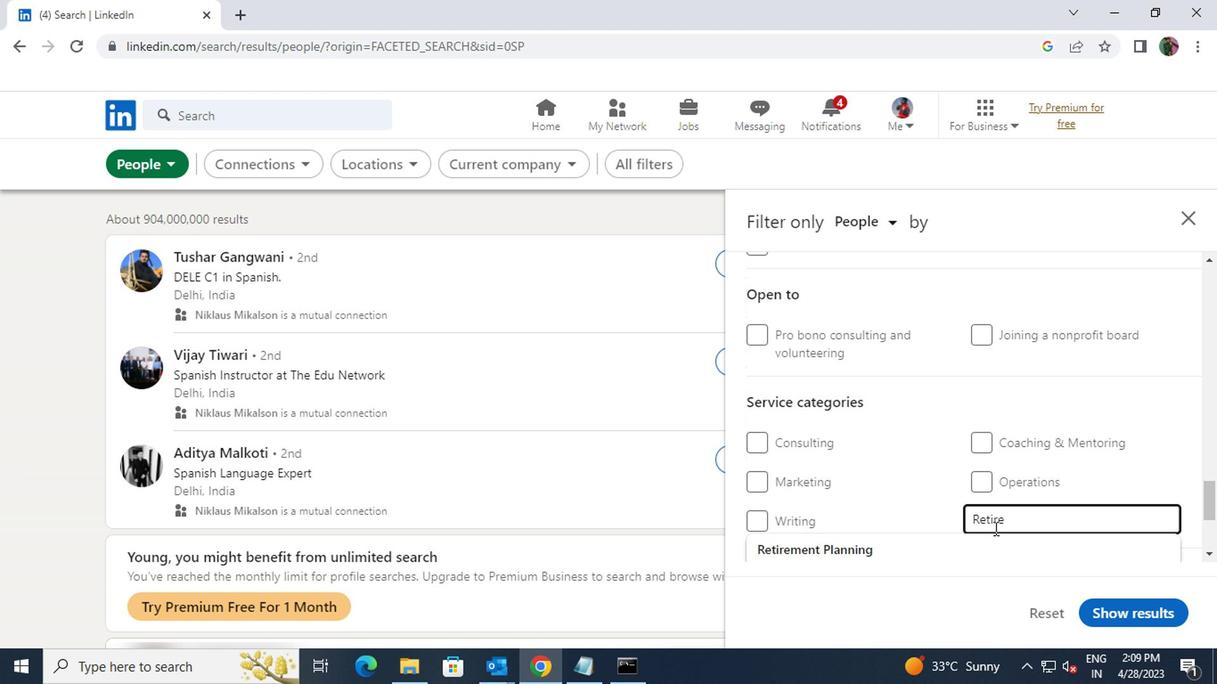 
Action: Mouse pressed left at (963, 559)
Screenshot: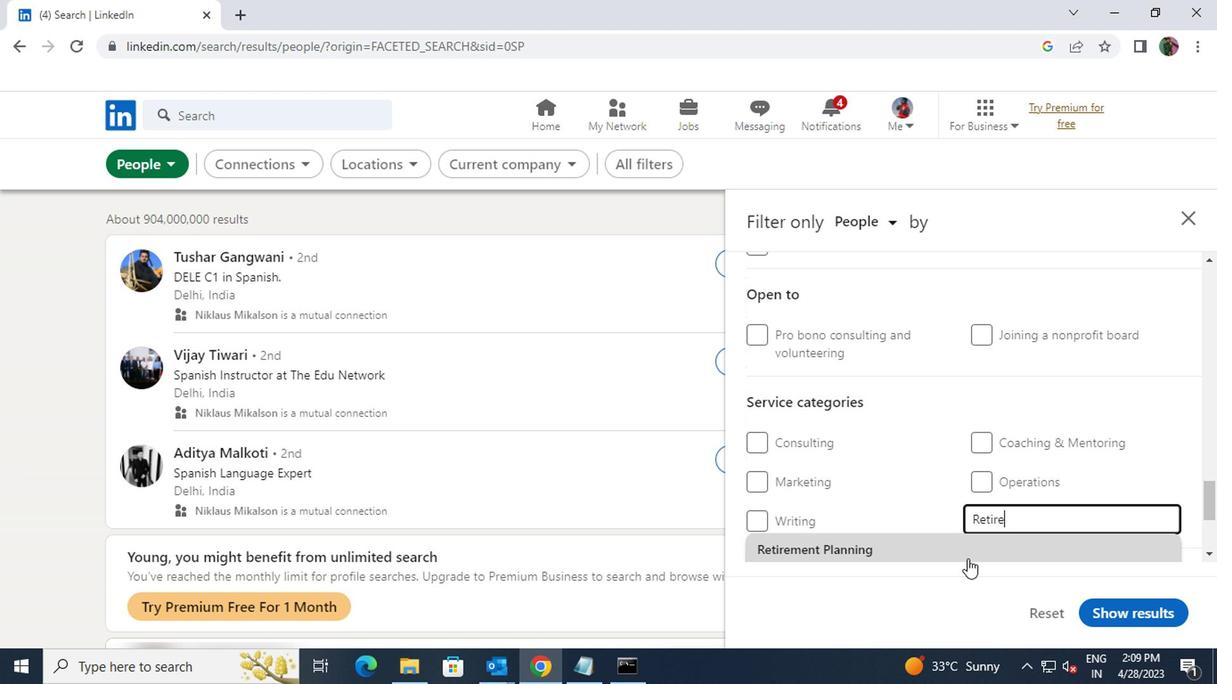 
Action: Mouse moved to (962, 556)
Screenshot: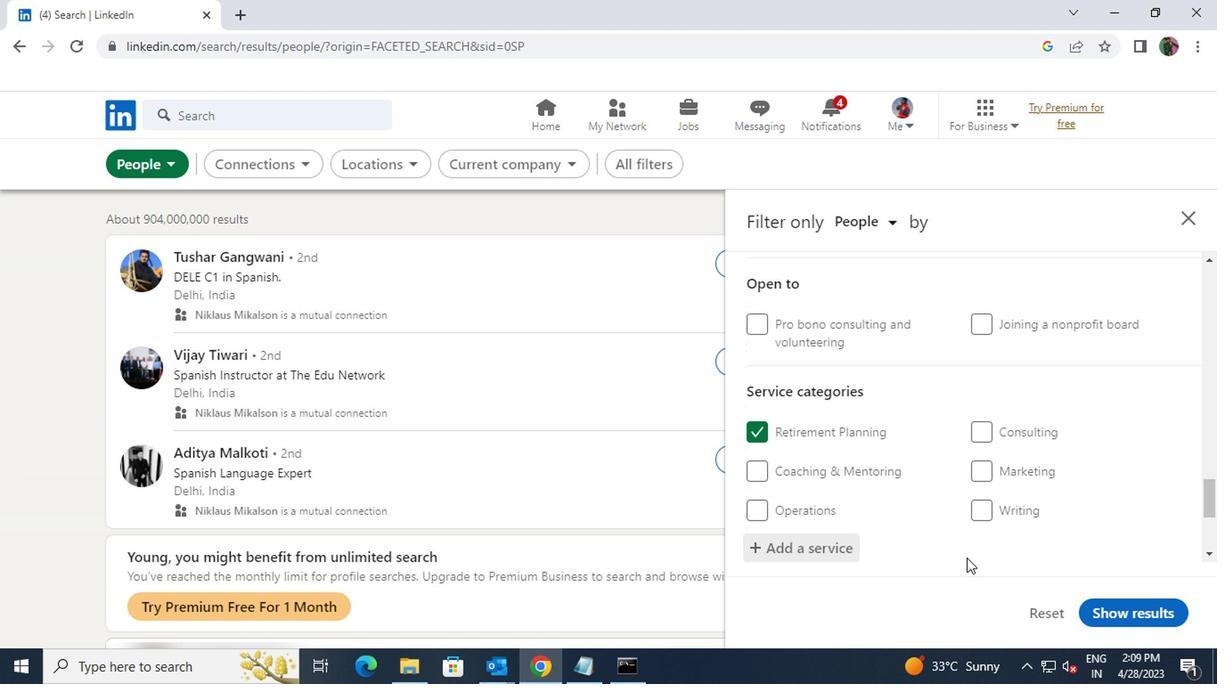 
Action: Mouse scrolled (962, 555) with delta (0, 0)
Screenshot: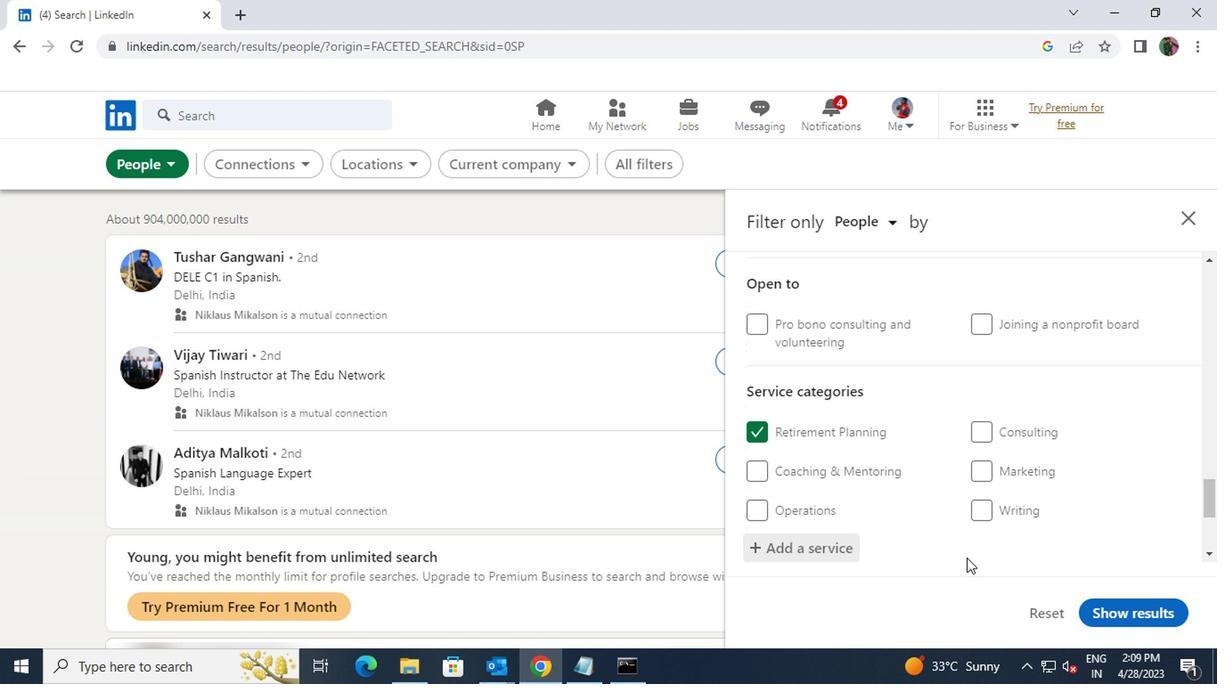 
Action: Mouse moved to (962, 548)
Screenshot: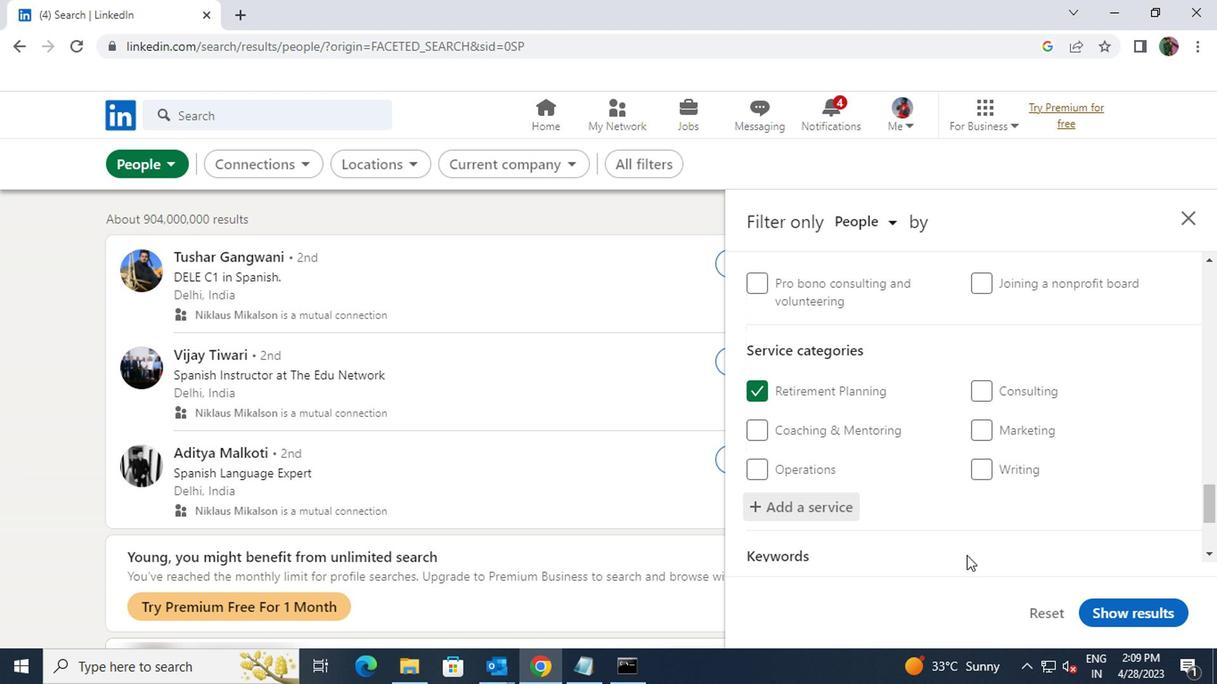 
Action: Mouse scrolled (962, 547) with delta (0, -1)
Screenshot: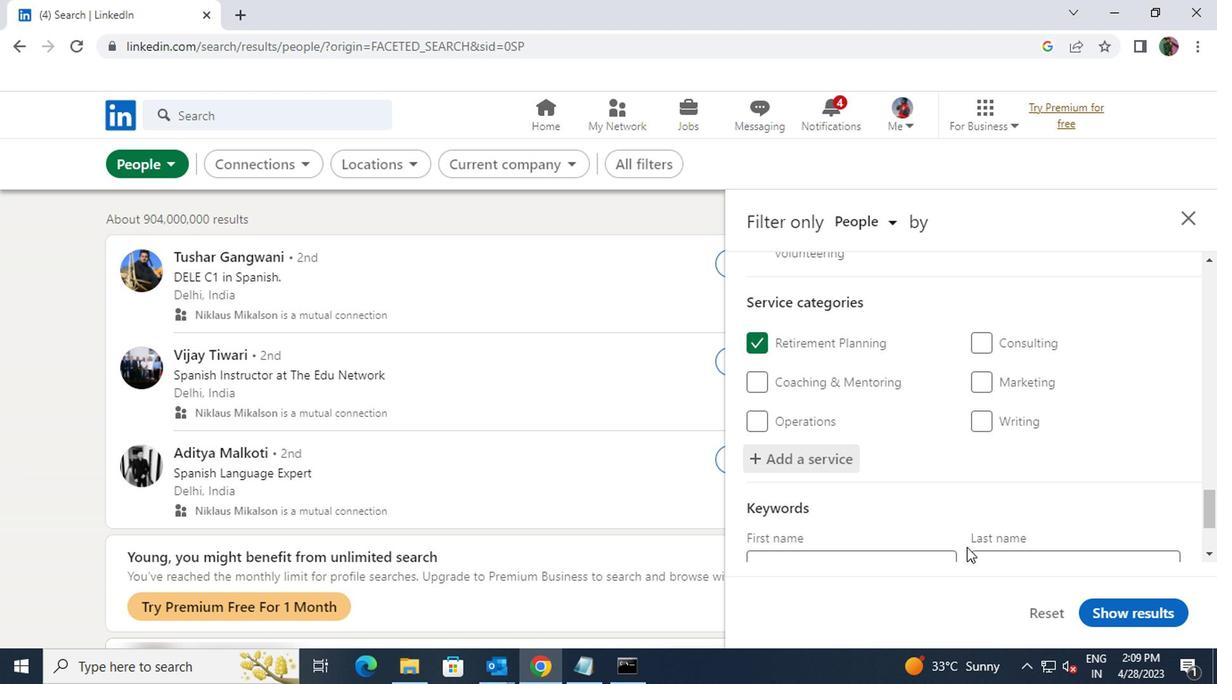 
Action: Mouse moved to (936, 540)
Screenshot: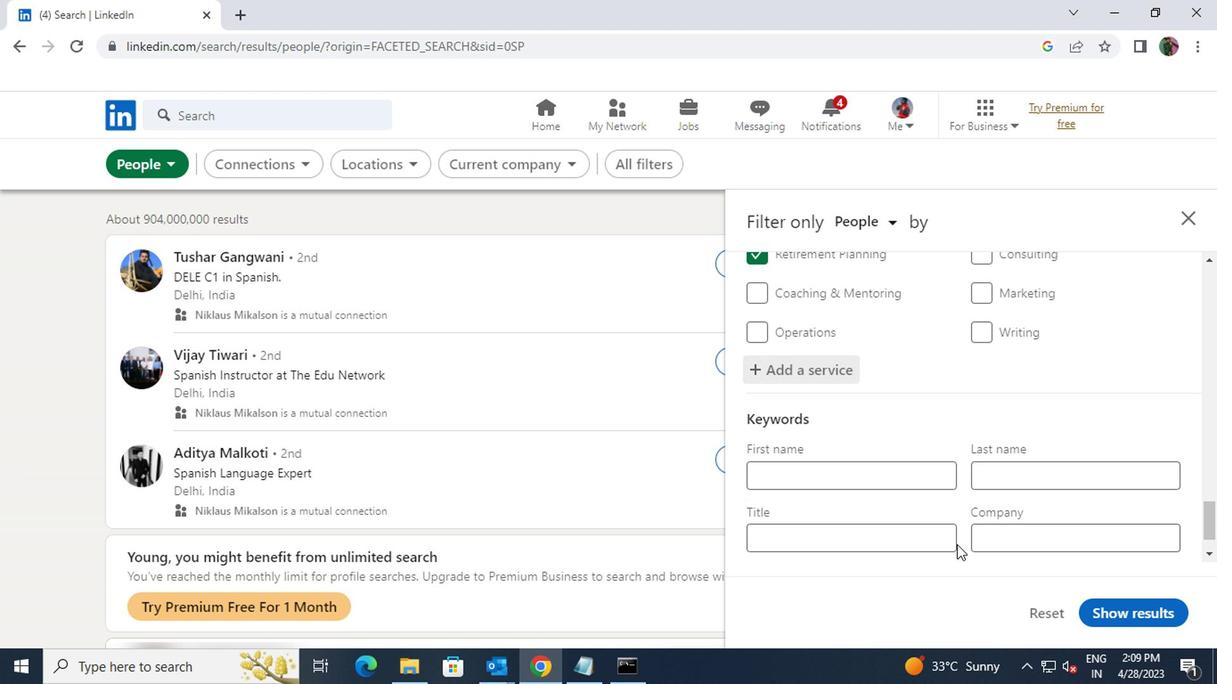 
Action: Mouse pressed left at (936, 540)
Screenshot: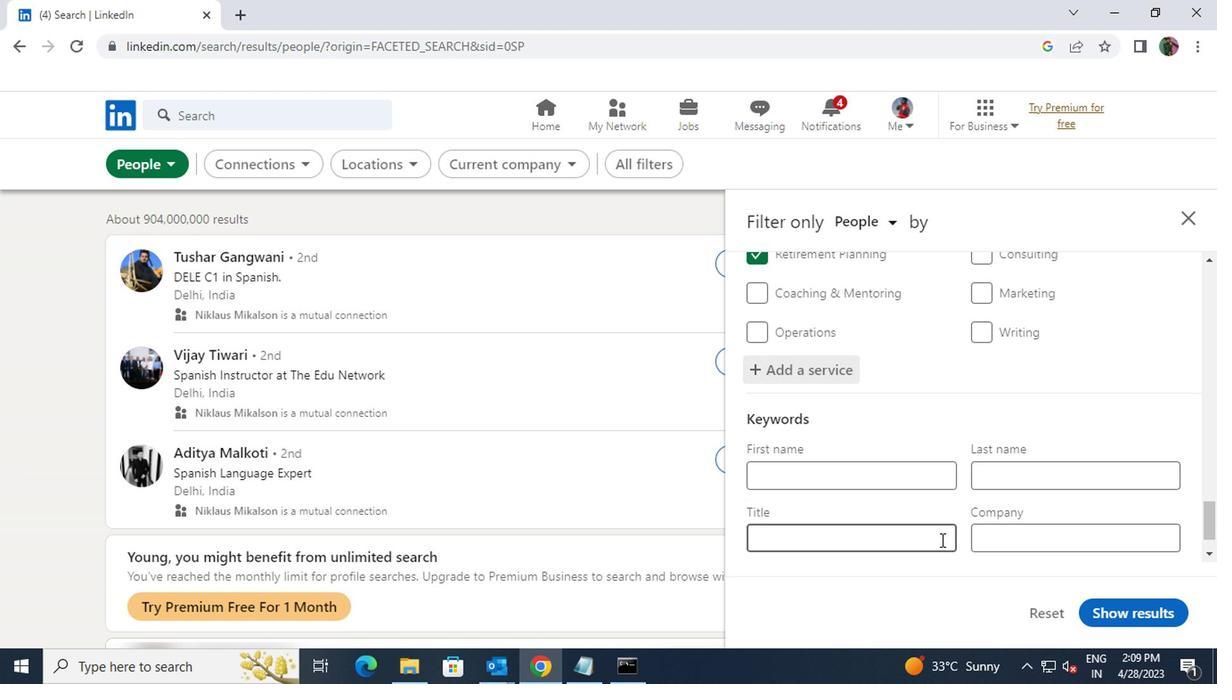 
Action: Key pressed <Key.shift><Key.shift><Key.shift><Key.shift>ASSISTANT<Key.space><Key.shift>PROFESSOR
Screenshot: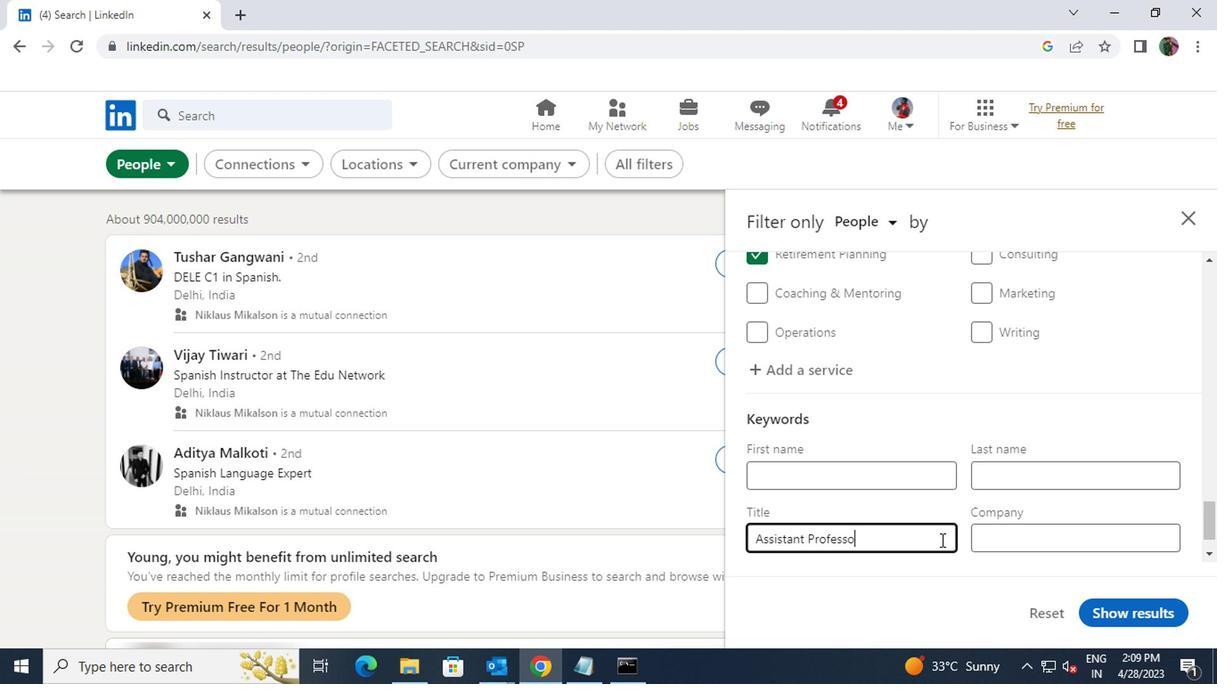 
Action: Mouse moved to (1106, 609)
Screenshot: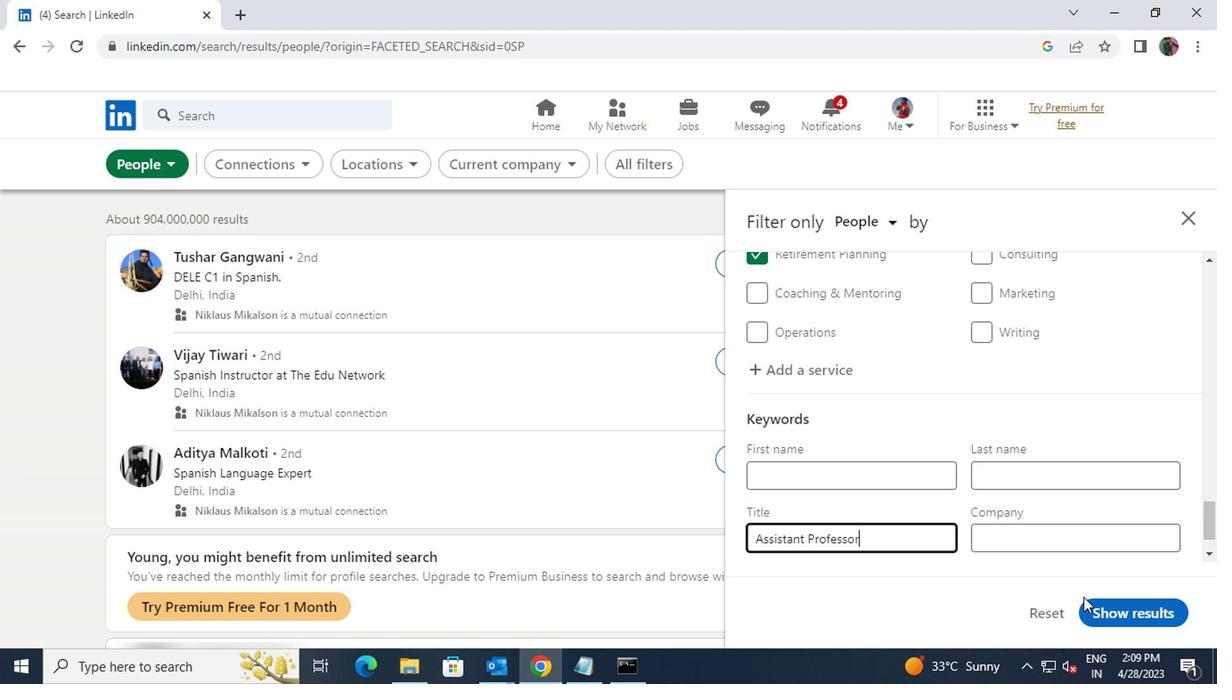 
Action: Mouse pressed left at (1106, 609)
Screenshot: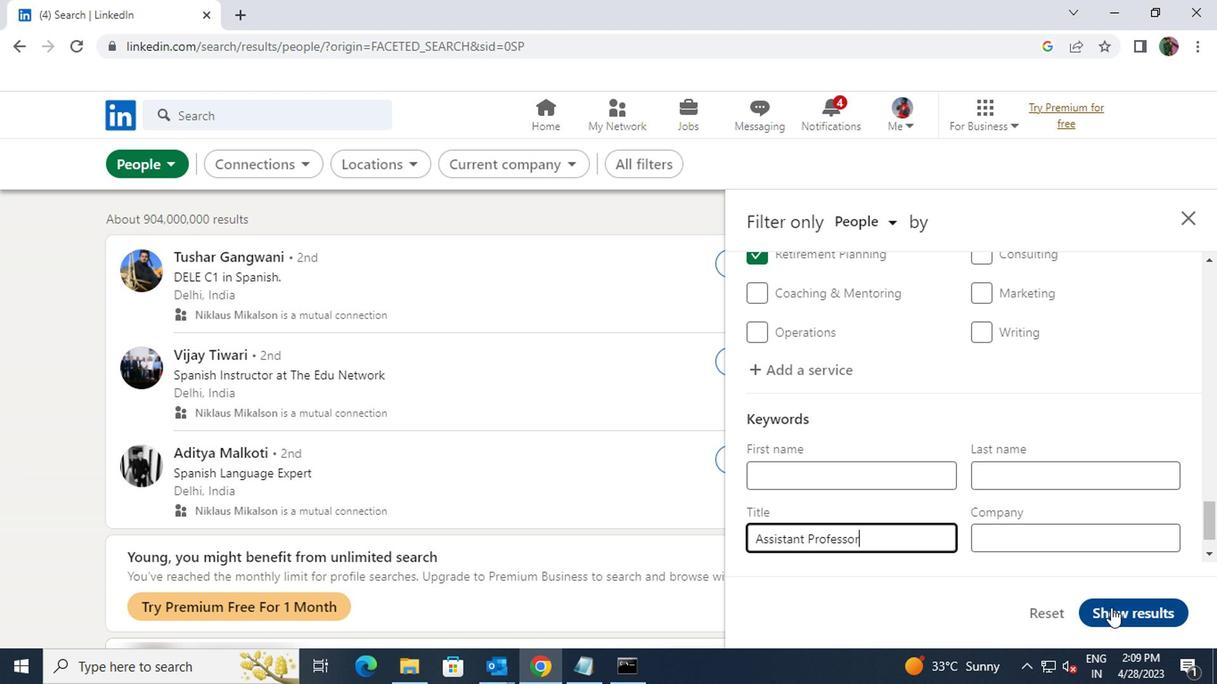 
